 Task: Create new customer invoice with Date Opened: 07-May-23, Select Customer: The Small Patronize, Terms: Net 30. Make invoice entry for item-1 with Date: 07-May-23, Description: Olaplex Bond Smoother Reparative Styling Creme Number 6 (3.3 oz)
, Income Account: Income:Sales, Quantity: 1, Unit Price: 6.29, Sales Tax: Y, Sales Tax Included: Y, Tax Table: Sales Tax. Post Invoice with Post Date: 07-May-23, Post to Accounts: Assets:Accounts Receivable. Pay / Process Payment with Transaction Date: 05-Jun-23, Amount: 6.29, Transfer Account: Checking Account. Go to 'Print Invoice'.
Action: Mouse moved to (267, 149)
Screenshot: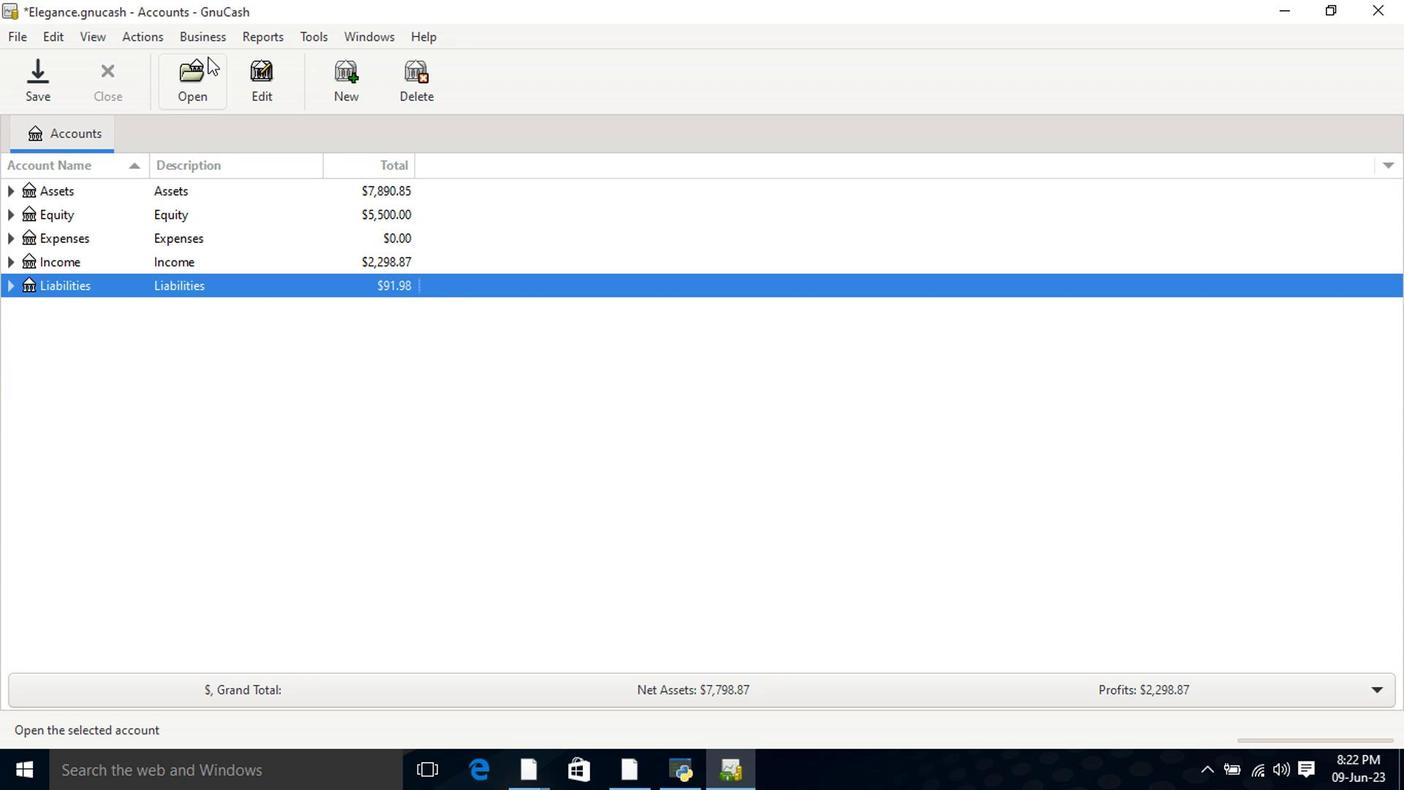 
Action: Mouse pressed left at (267, 149)
Screenshot: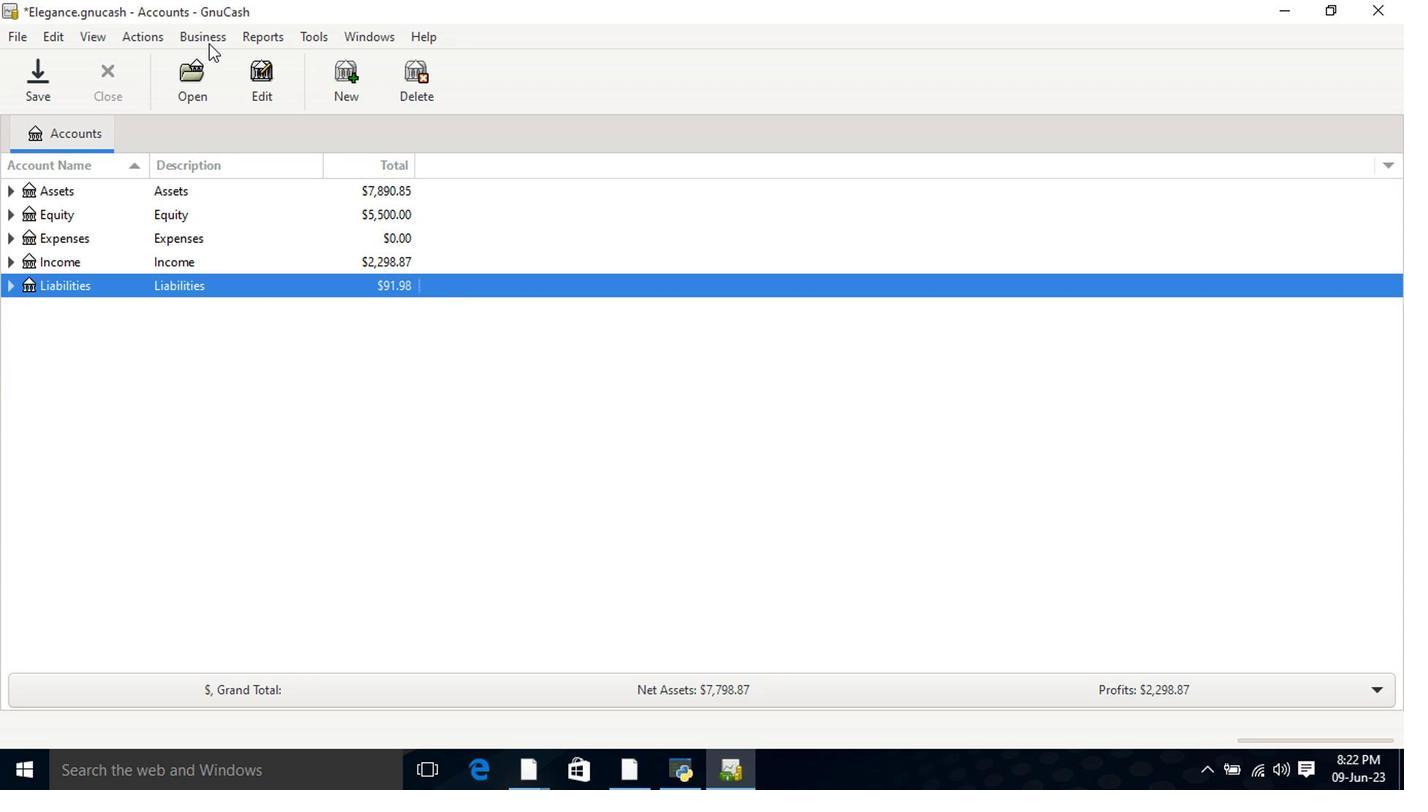 
Action: Mouse moved to (272, 158)
Screenshot: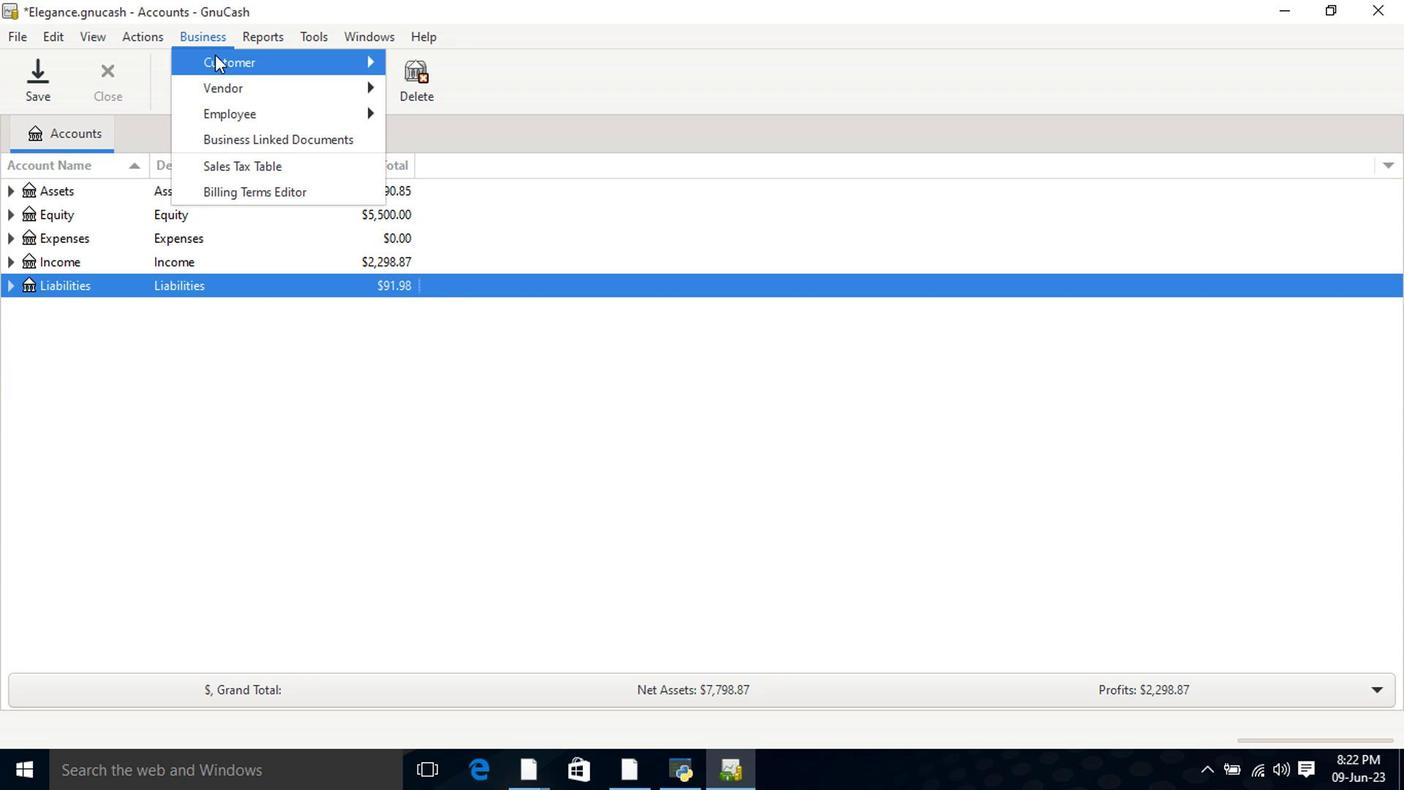 
Action: Mouse pressed left at (272, 158)
Screenshot: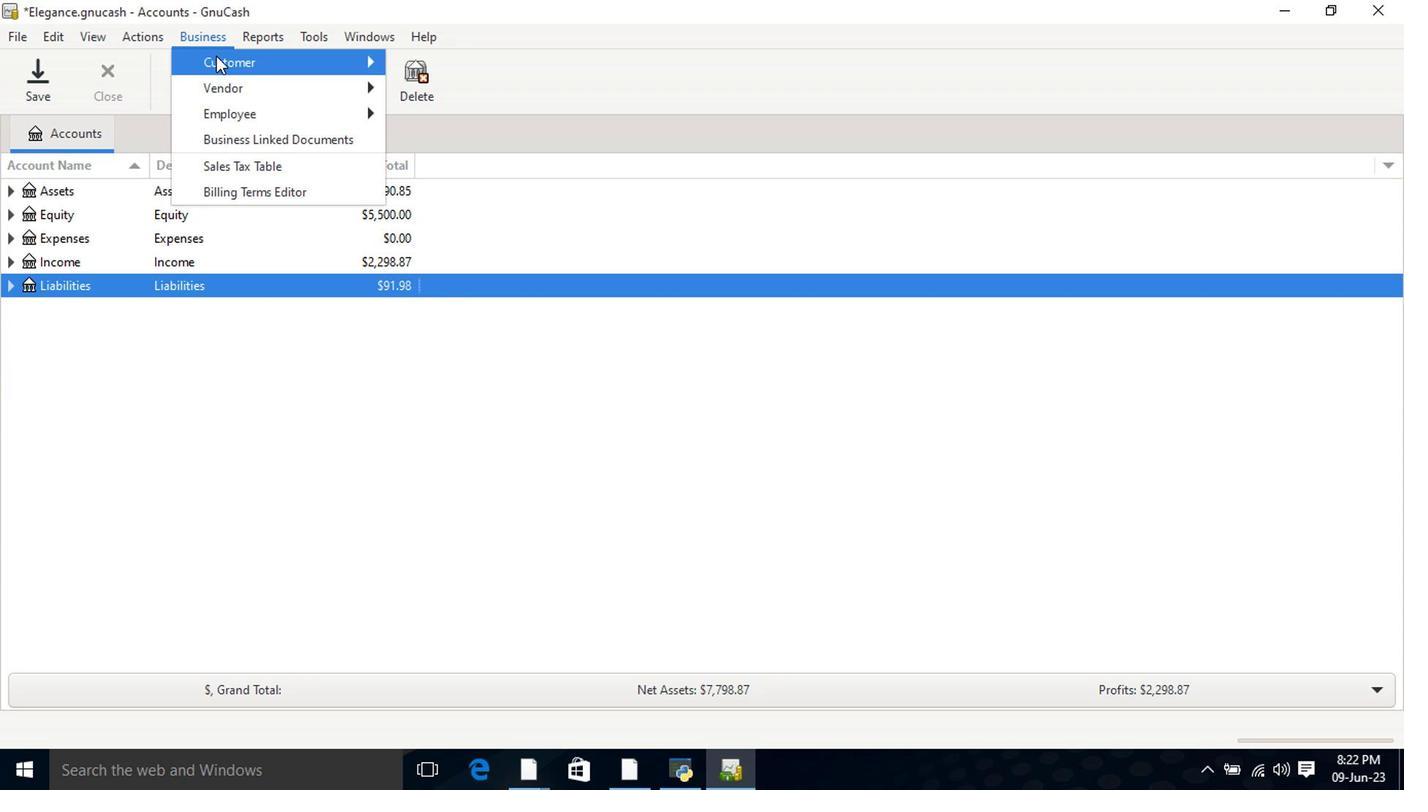
Action: Mouse moved to (418, 215)
Screenshot: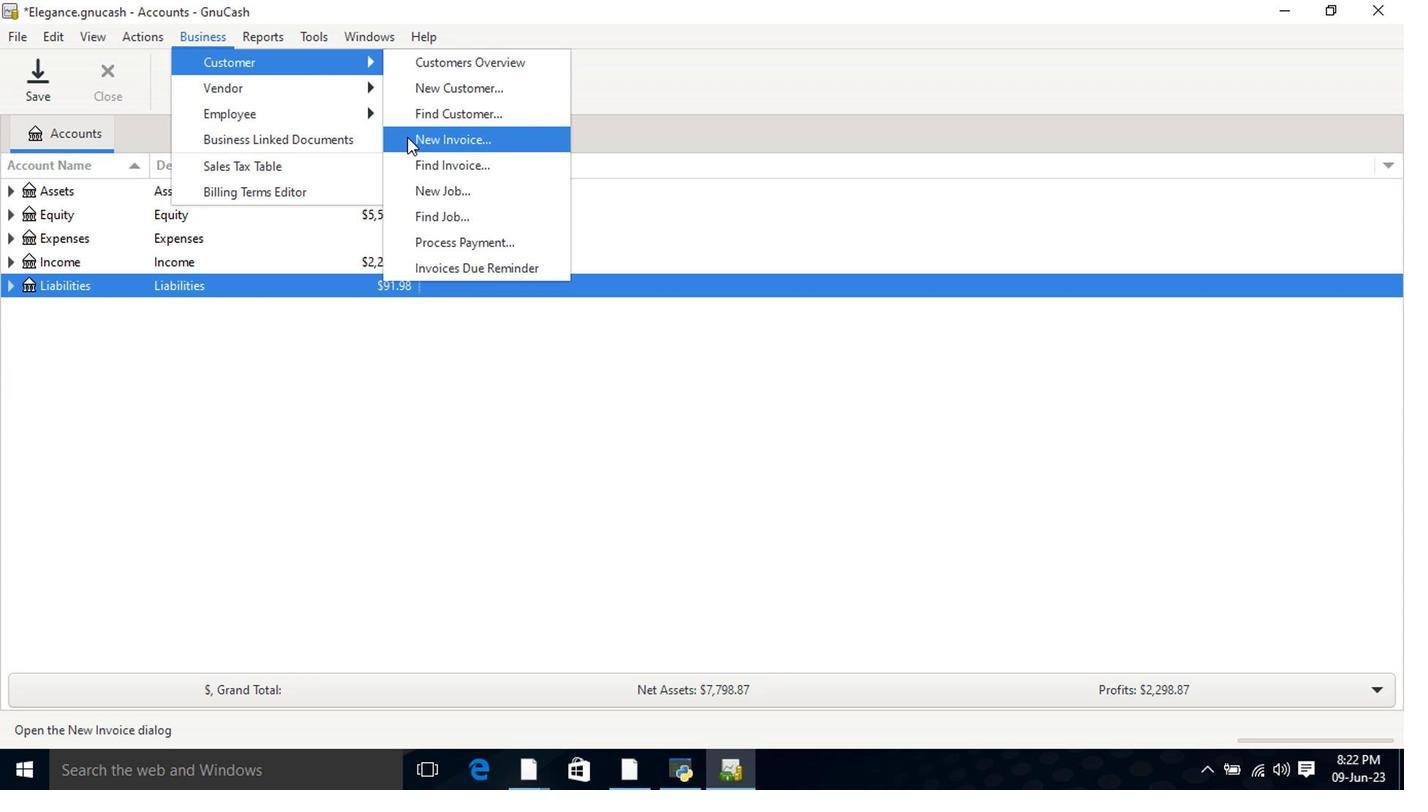 
Action: Mouse pressed left at (418, 215)
Screenshot: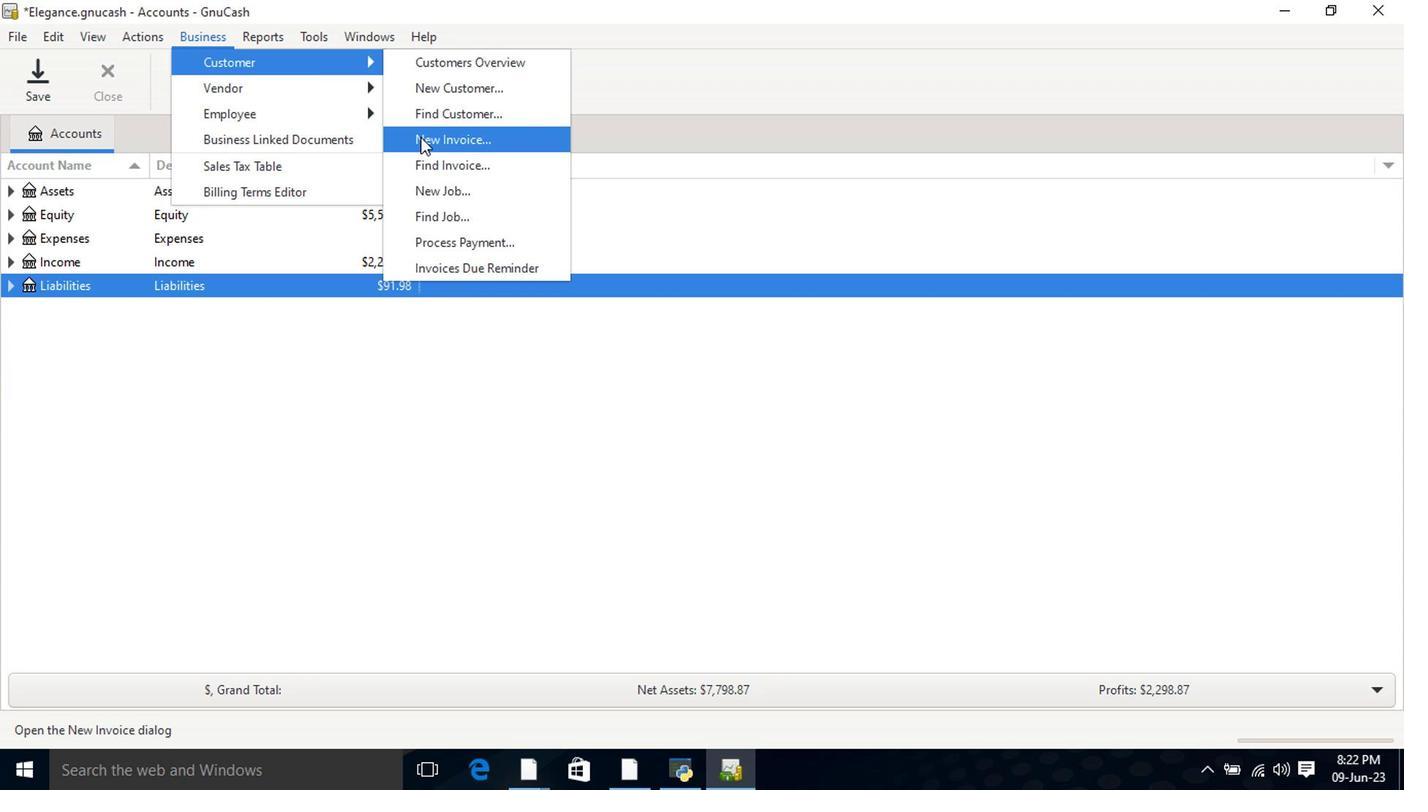 
Action: Mouse moved to (717, 345)
Screenshot: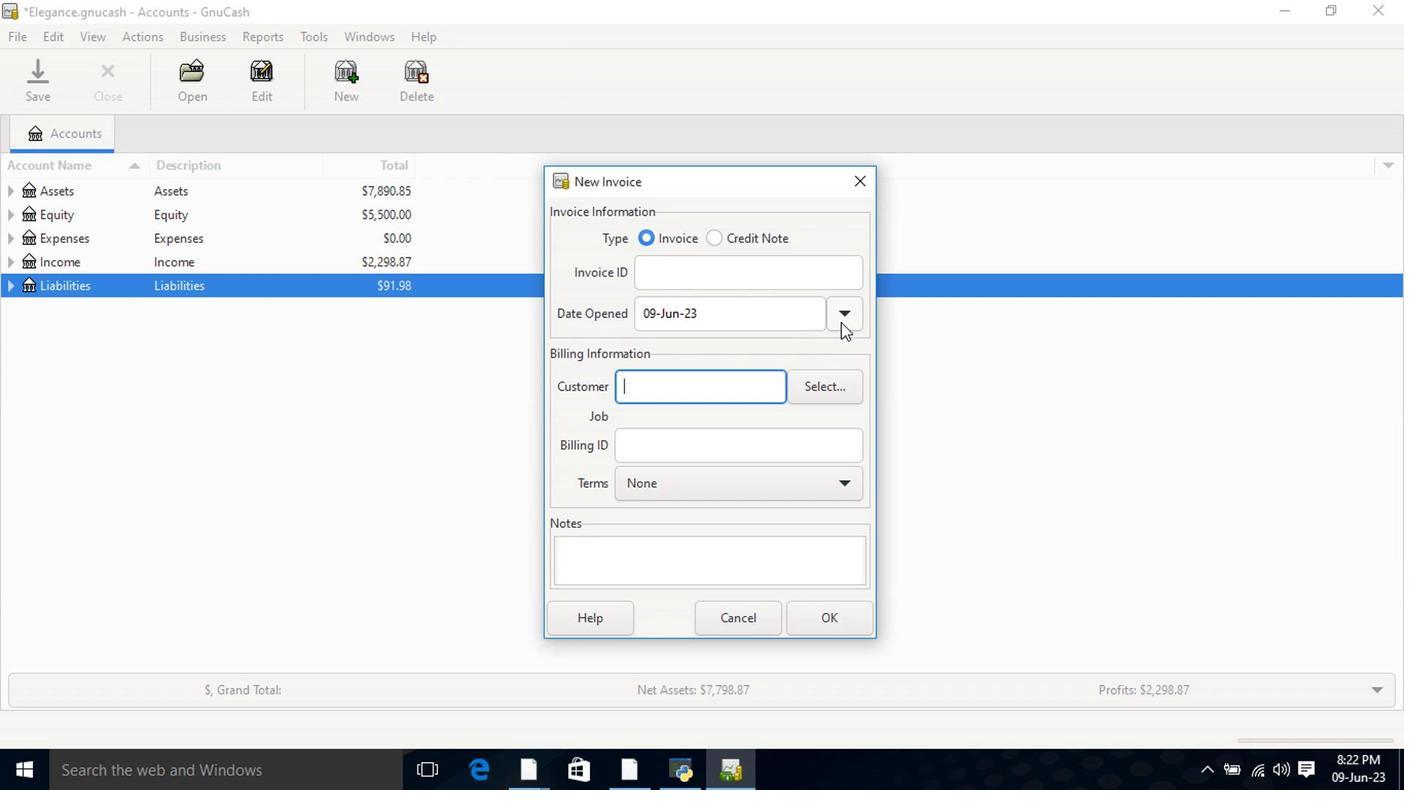 
Action: Mouse pressed left at (717, 345)
Screenshot: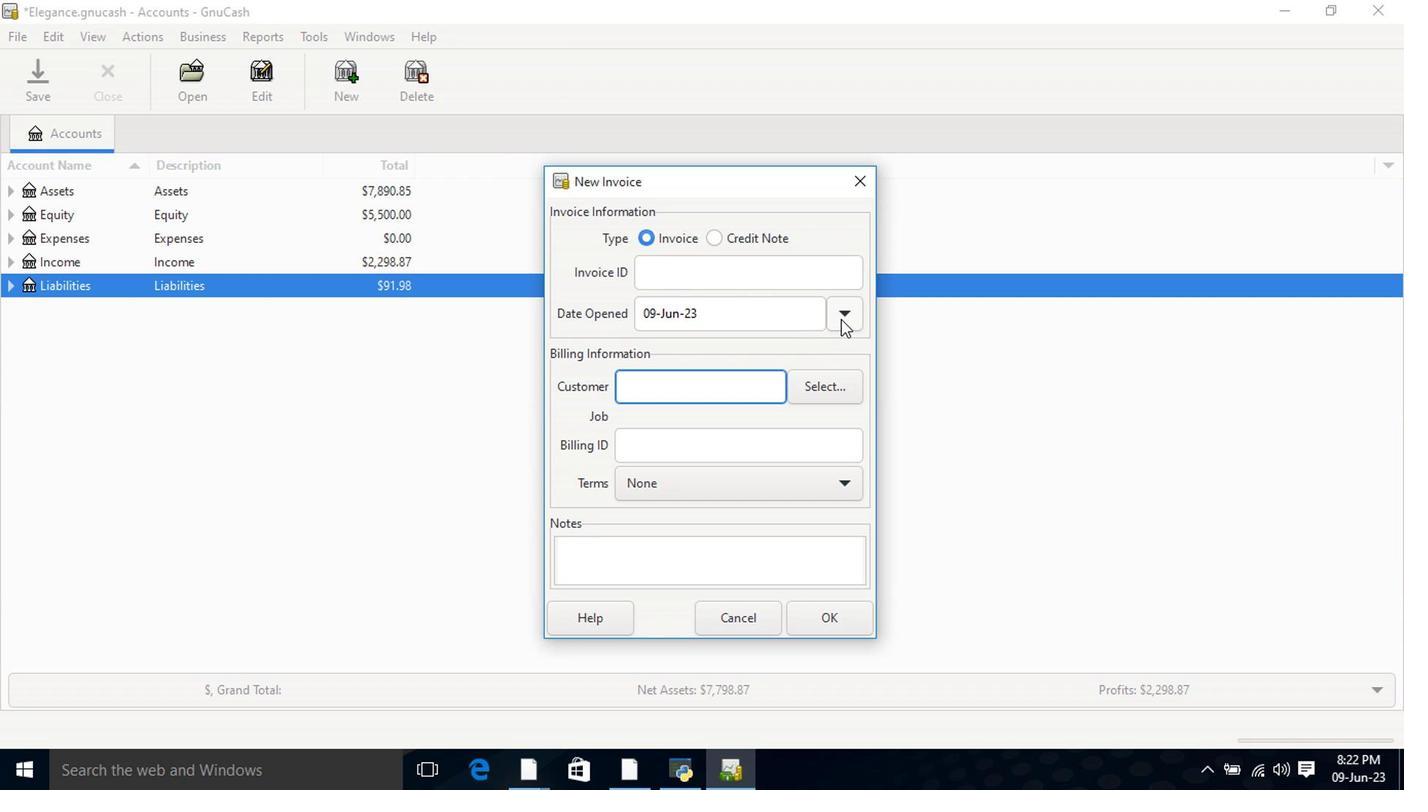 
Action: Mouse moved to (606, 362)
Screenshot: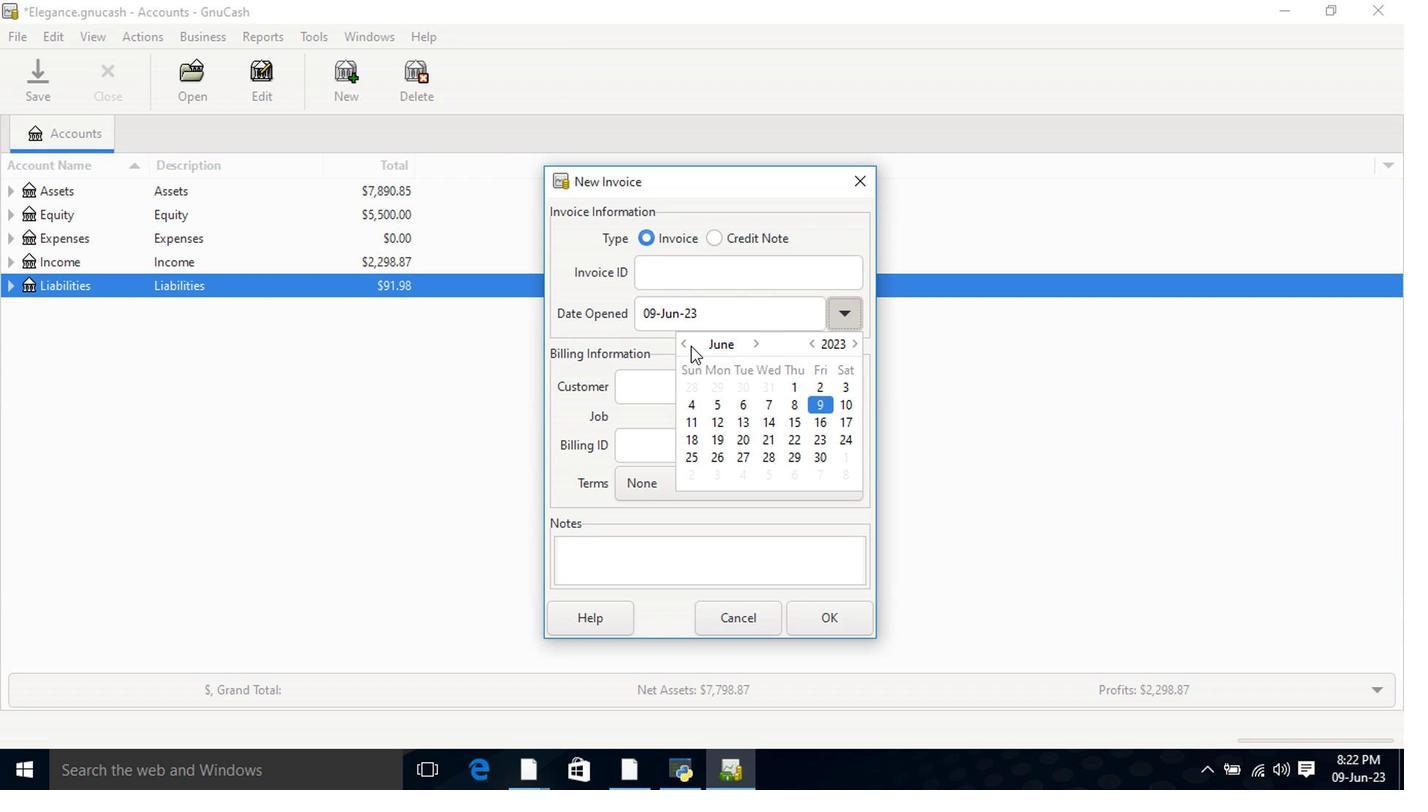 
Action: Mouse pressed left at (606, 362)
Screenshot: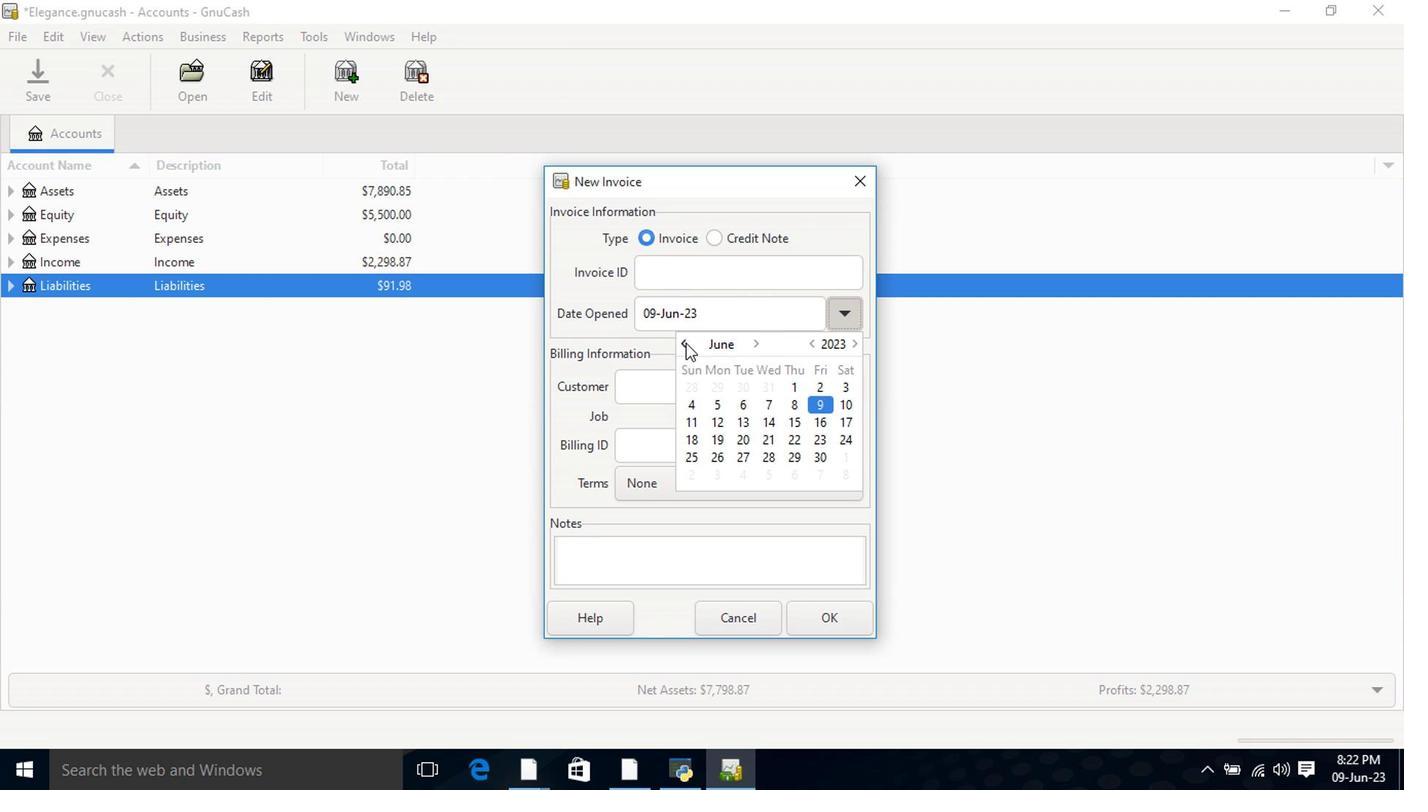 
Action: Mouse moved to (611, 406)
Screenshot: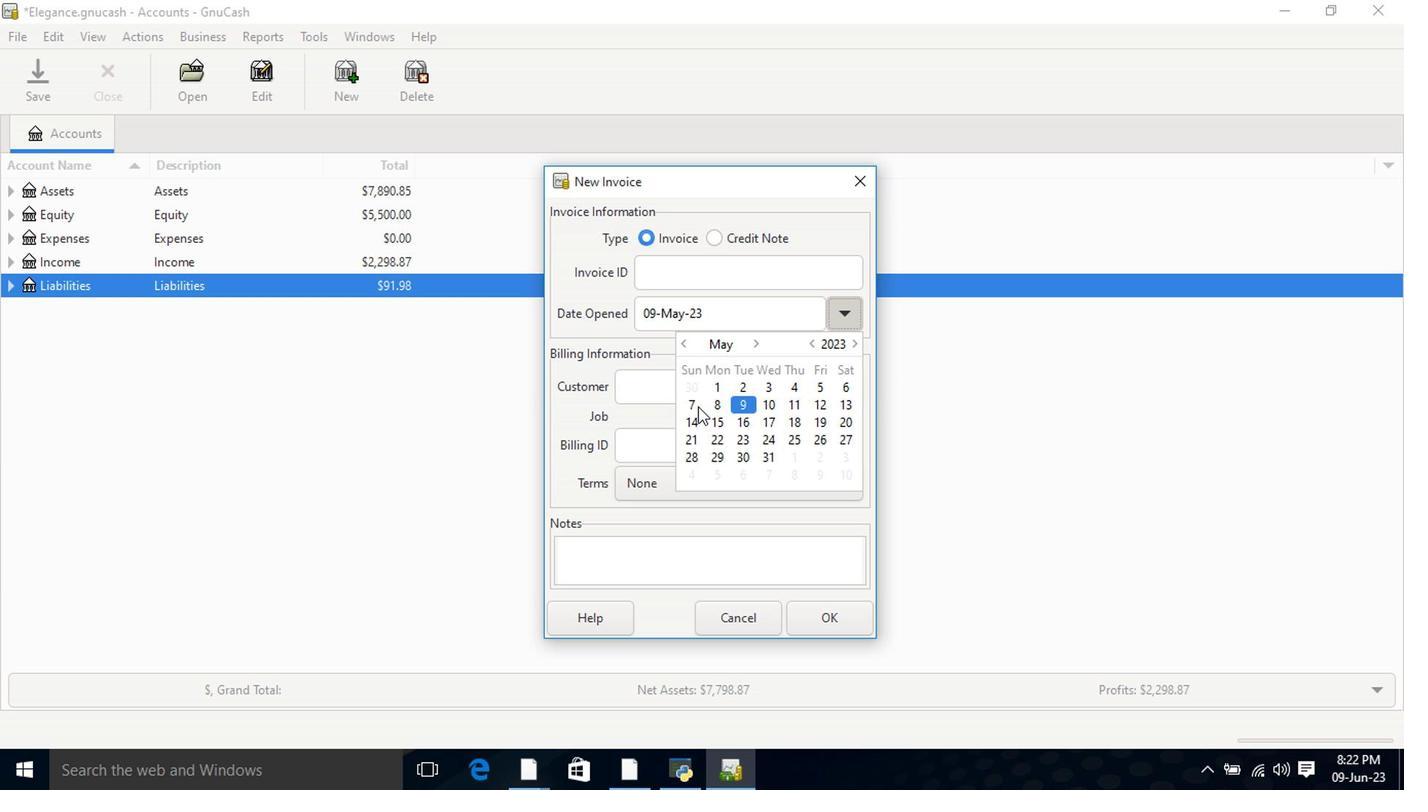 
Action: Mouse pressed left at (611, 406)
Screenshot: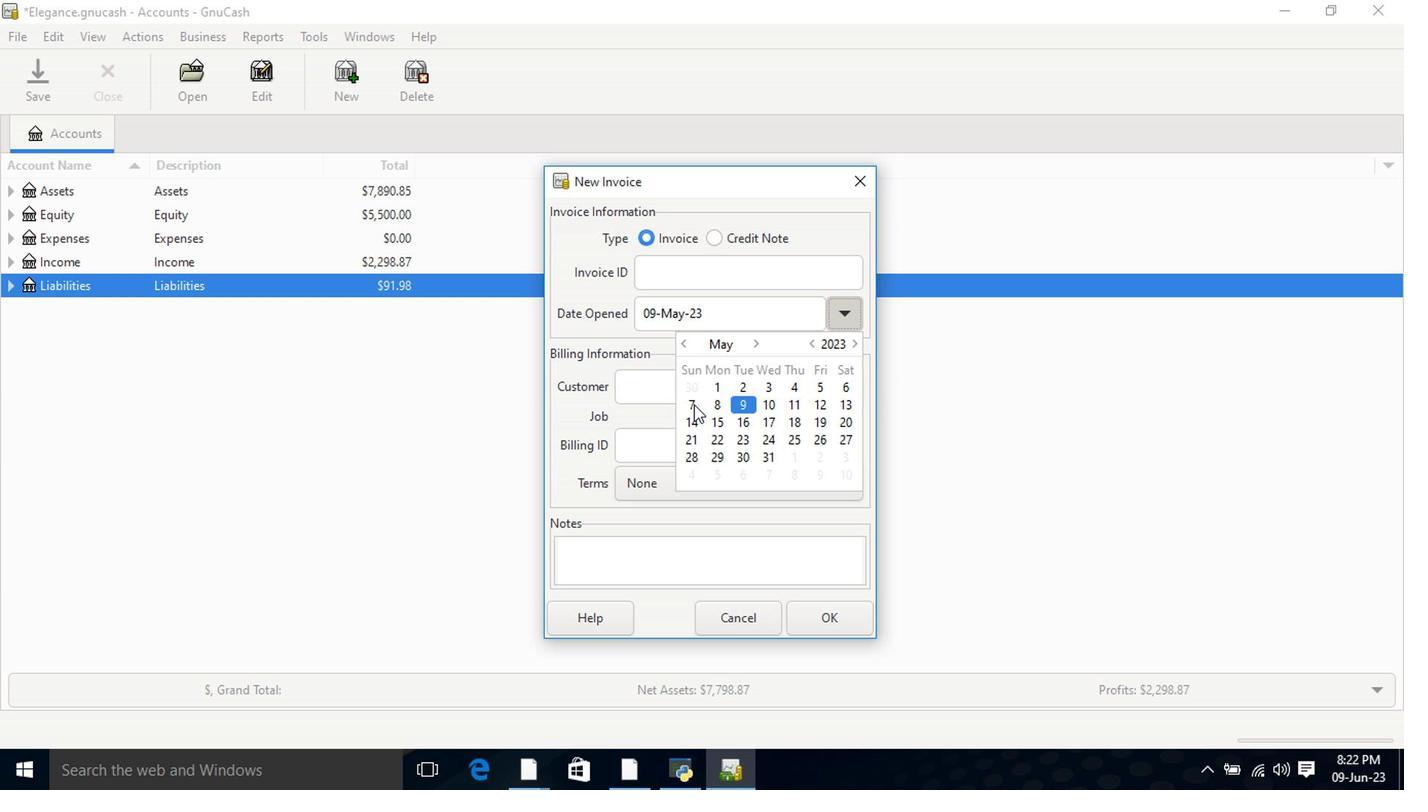 
Action: Mouse pressed left at (611, 406)
Screenshot: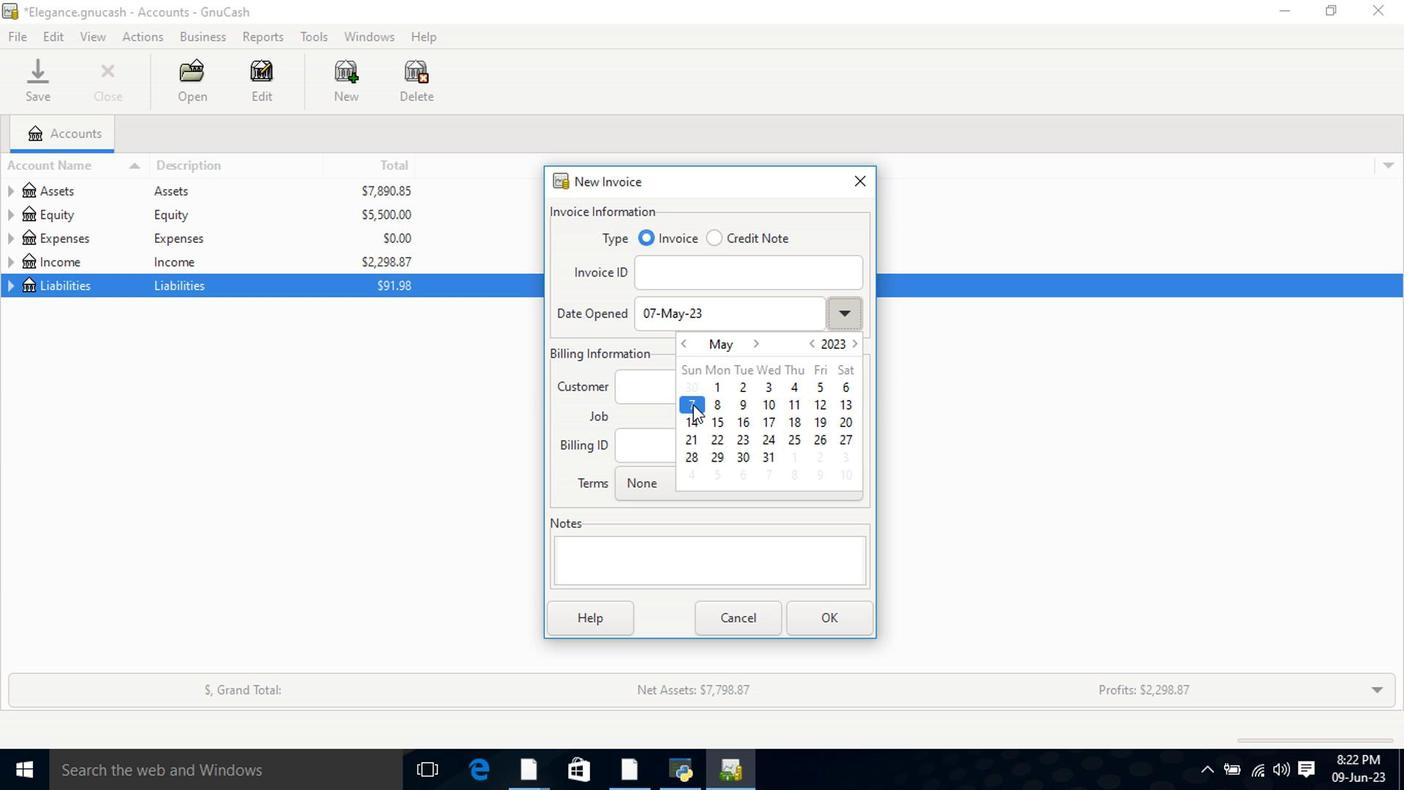 
Action: Mouse moved to (628, 392)
Screenshot: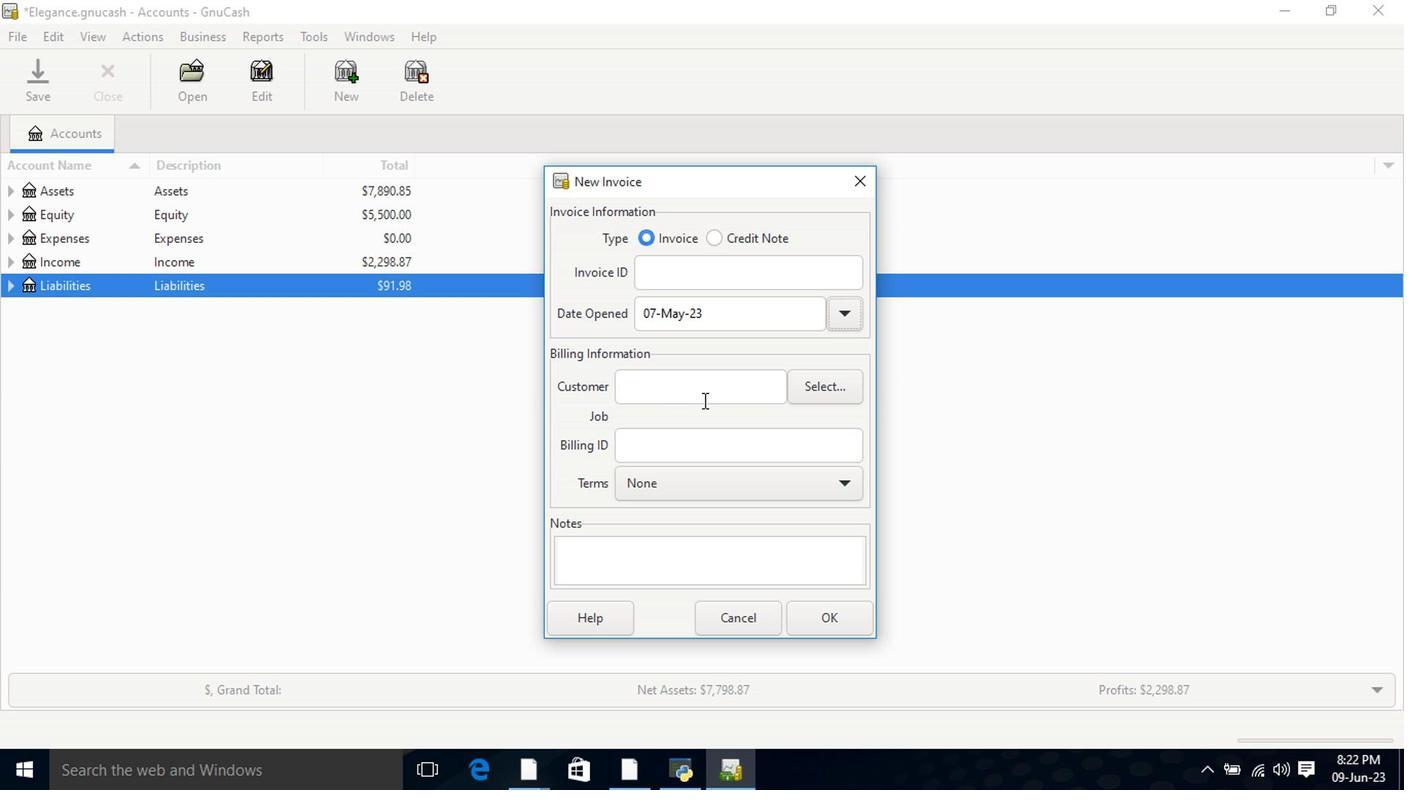 
Action: Mouse pressed left at (628, 392)
Screenshot: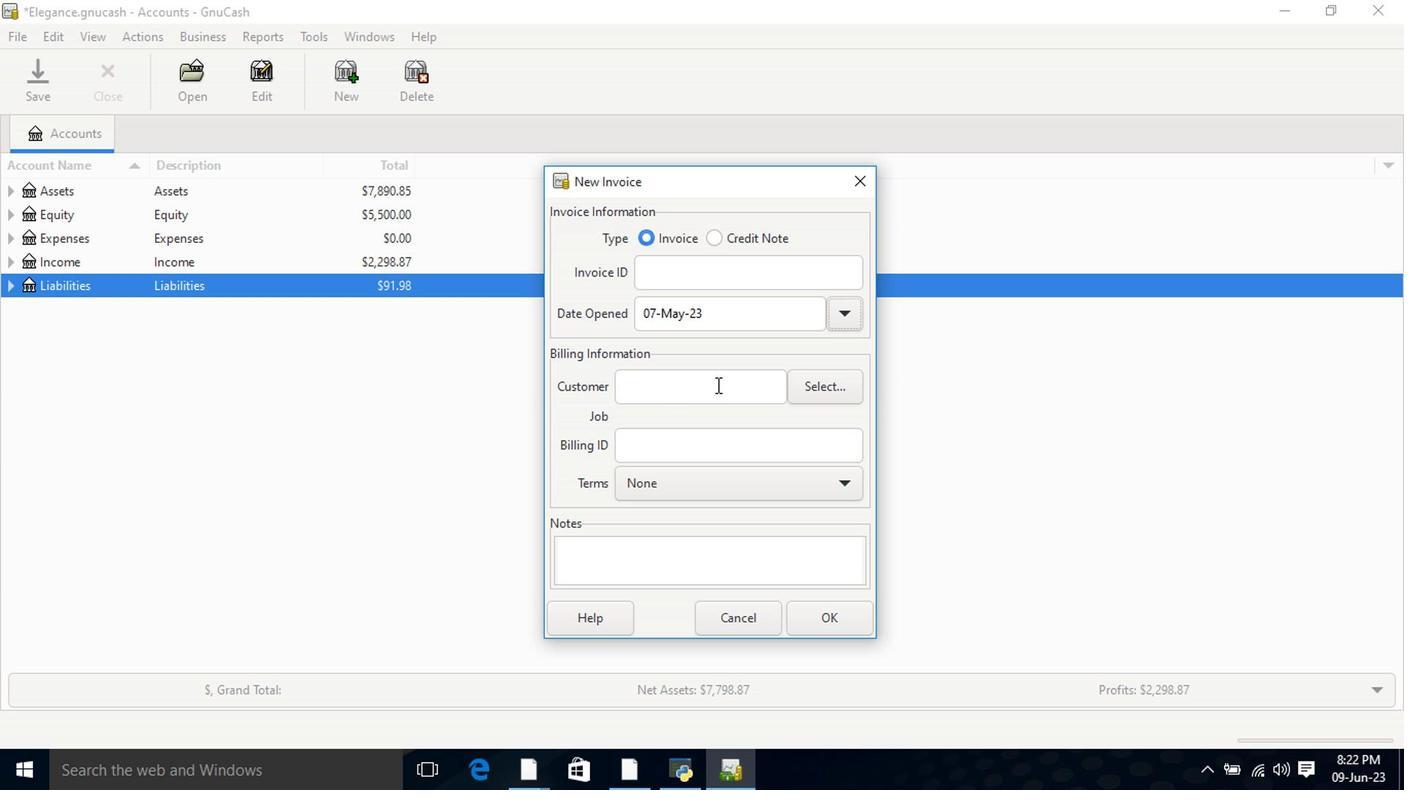 
Action: Key pressed <Key.shift>The<Key.space>sm
Screenshot: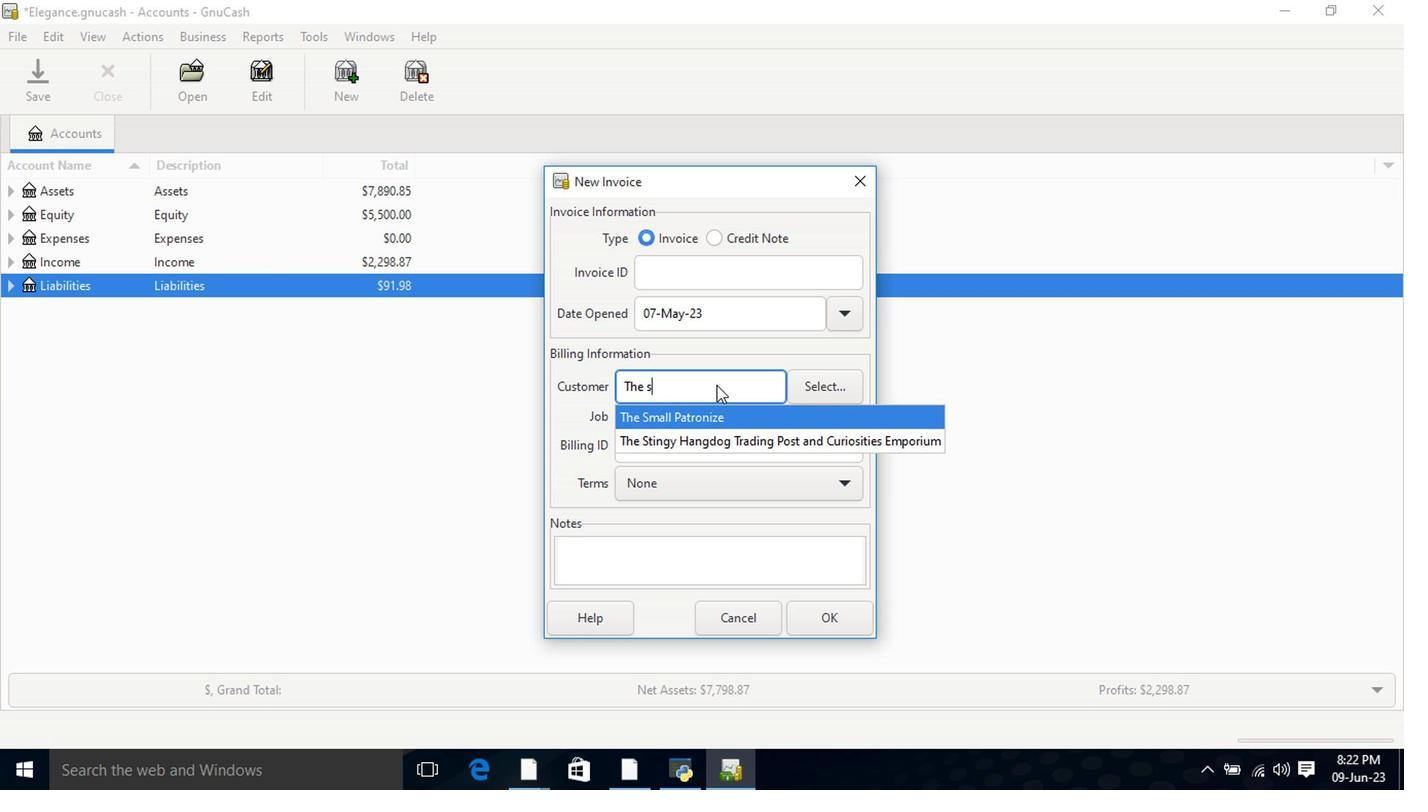 
Action: Mouse moved to (618, 411)
Screenshot: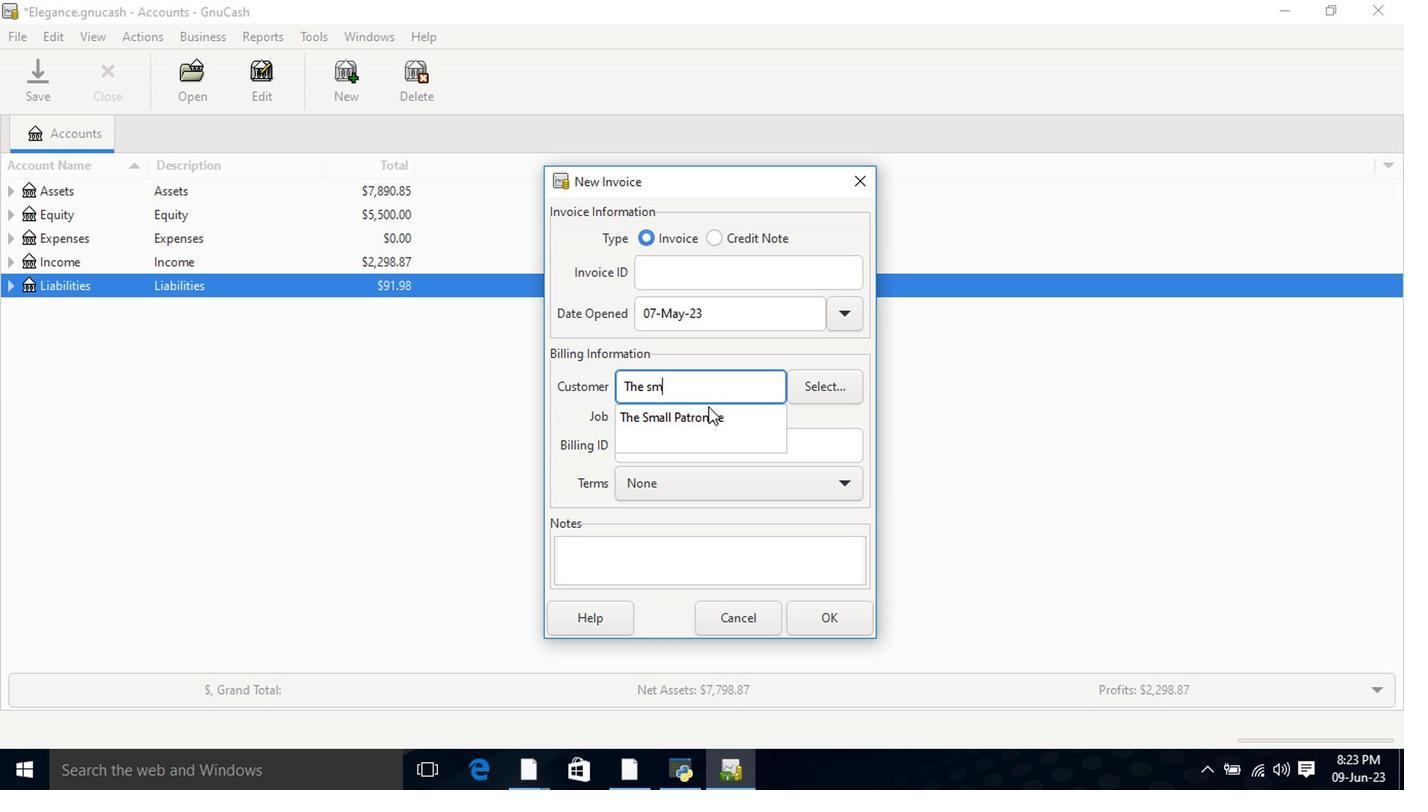 
Action: Mouse pressed left at (618, 411)
Screenshot: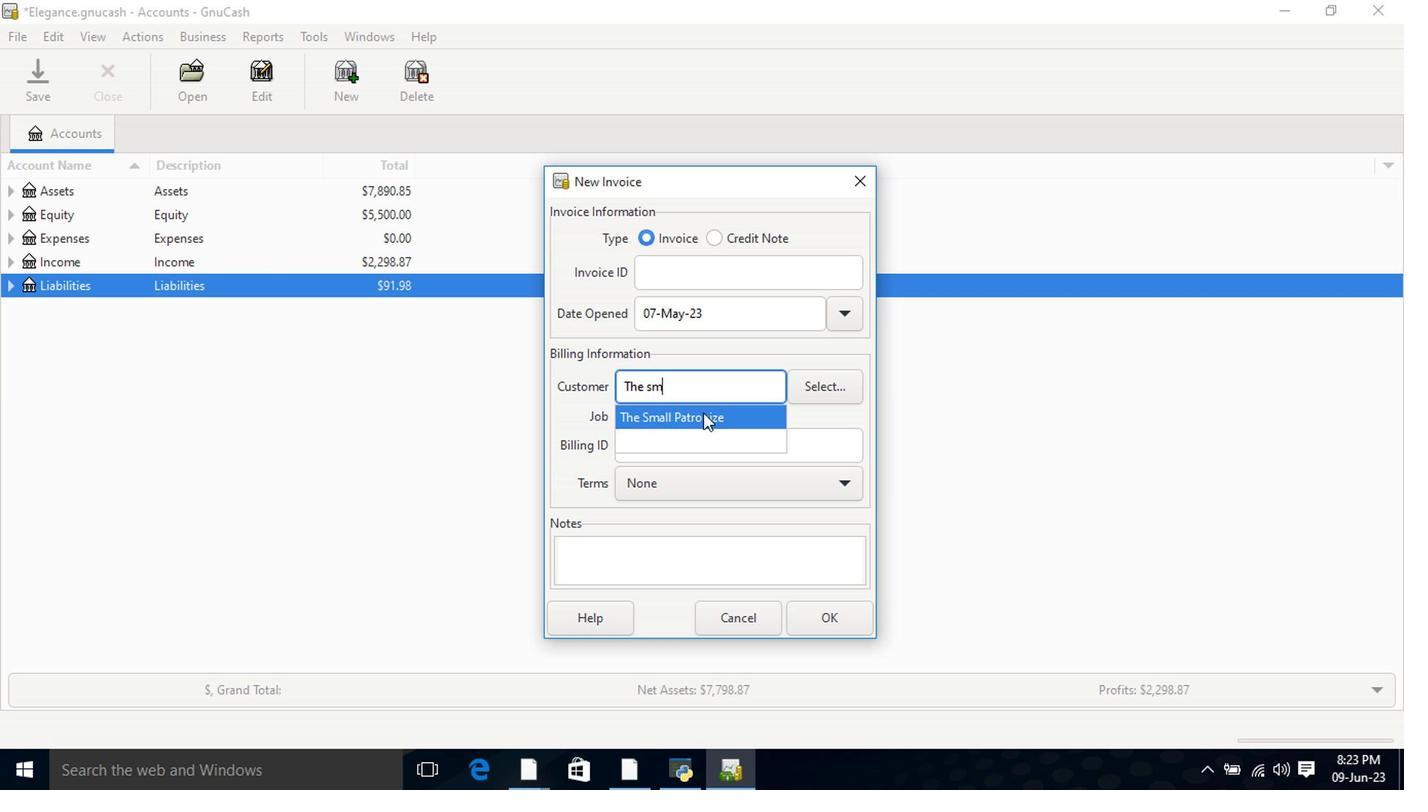 
Action: Mouse moved to (654, 471)
Screenshot: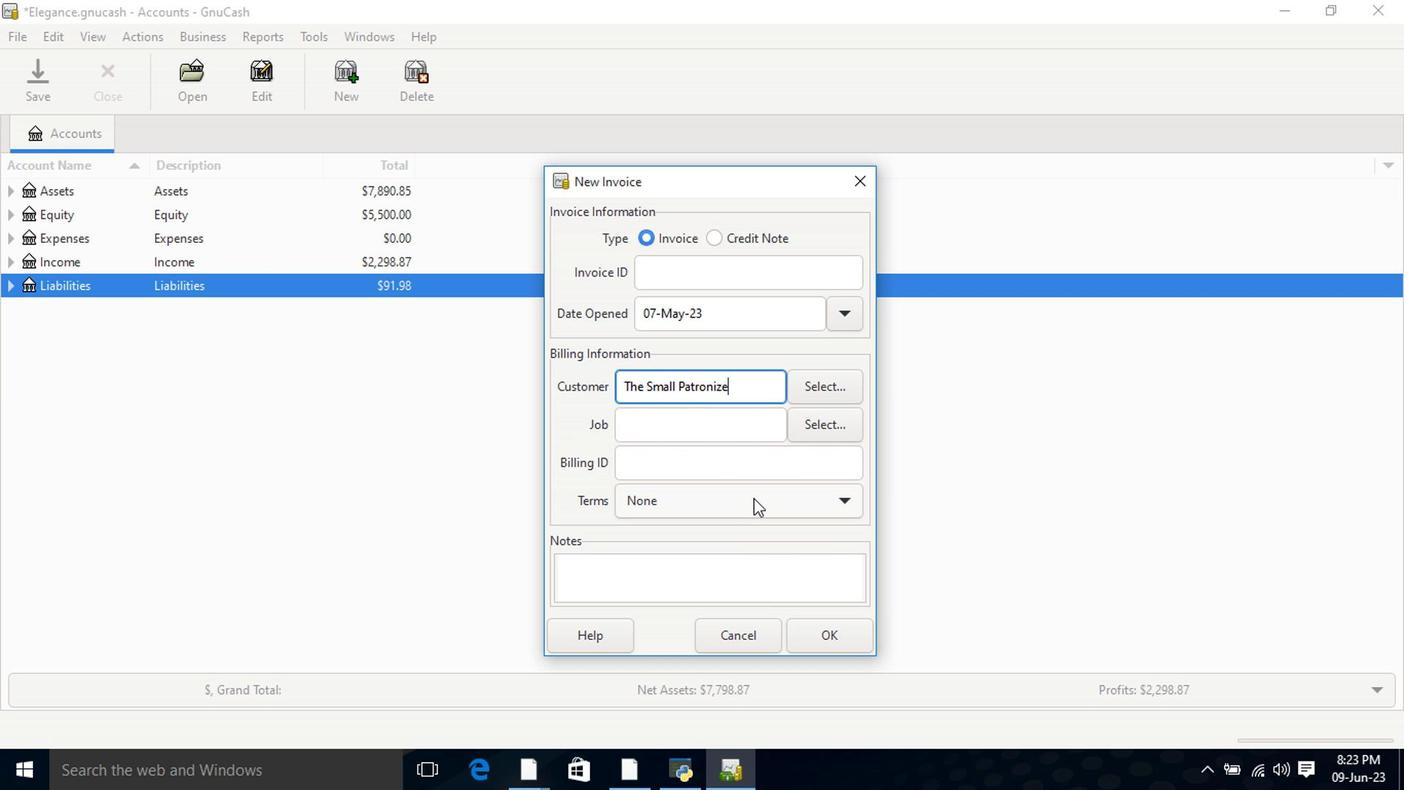 
Action: Mouse pressed left at (654, 471)
Screenshot: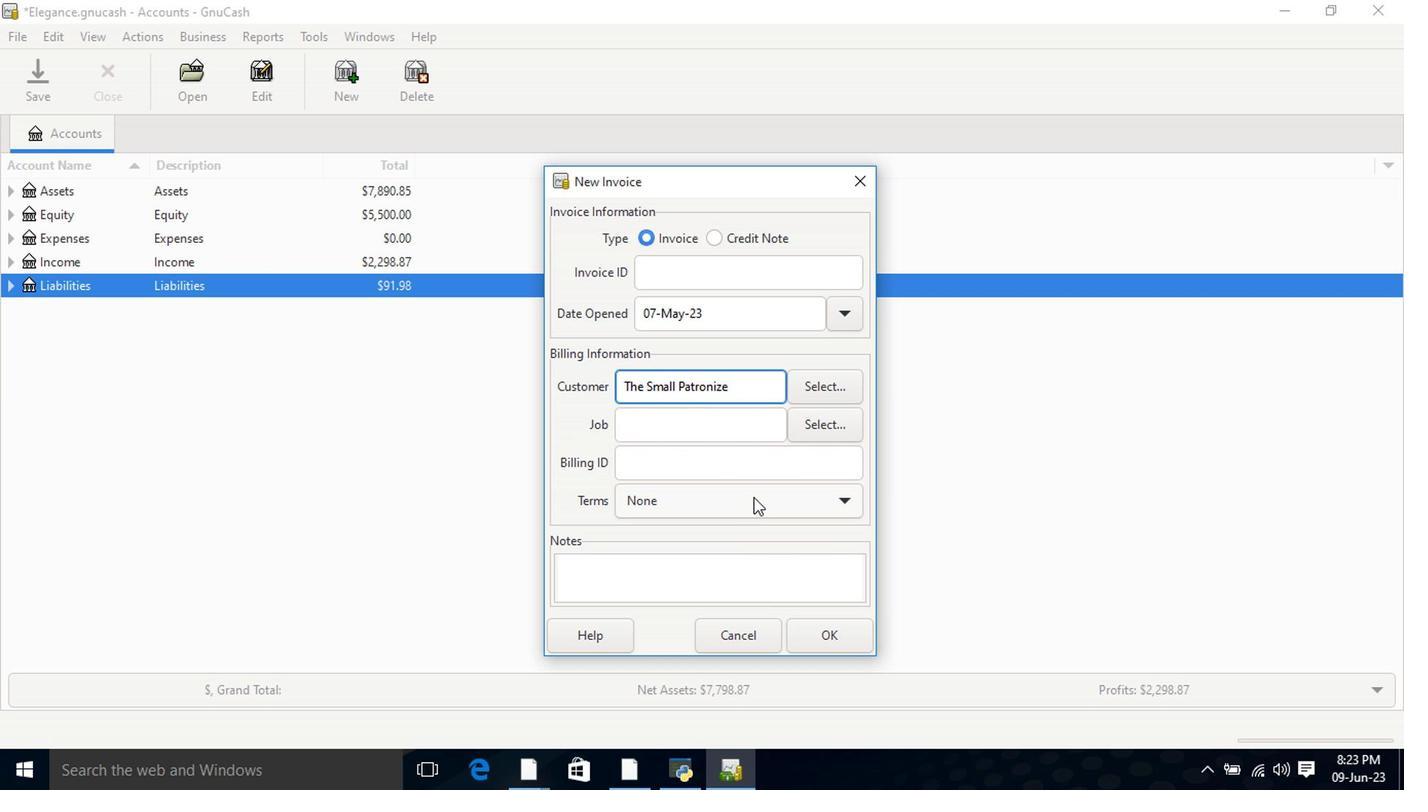 
Action: Mouse moved to (627, 515)
Screenshot: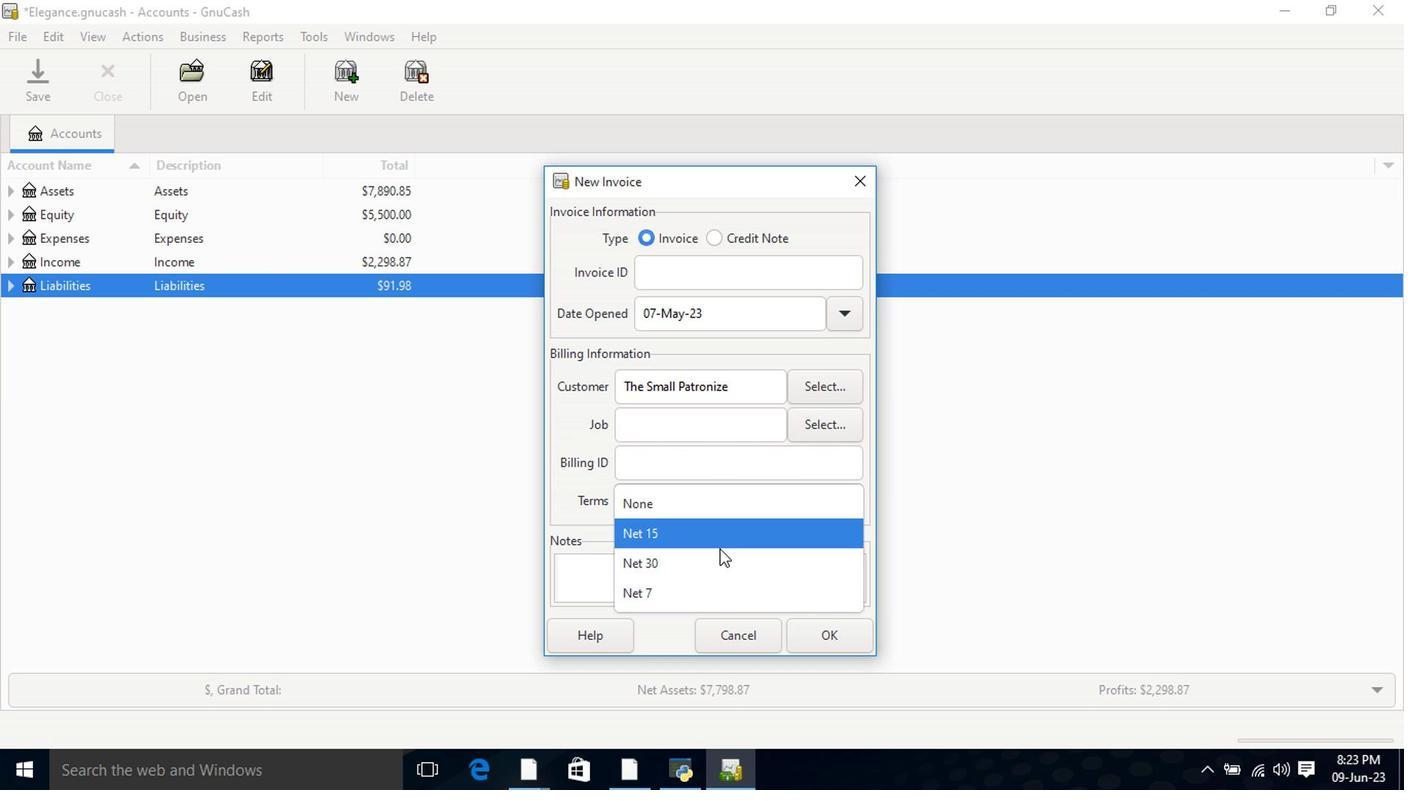 
Action: Mouse pressed left at (627, 515)
Screenshot: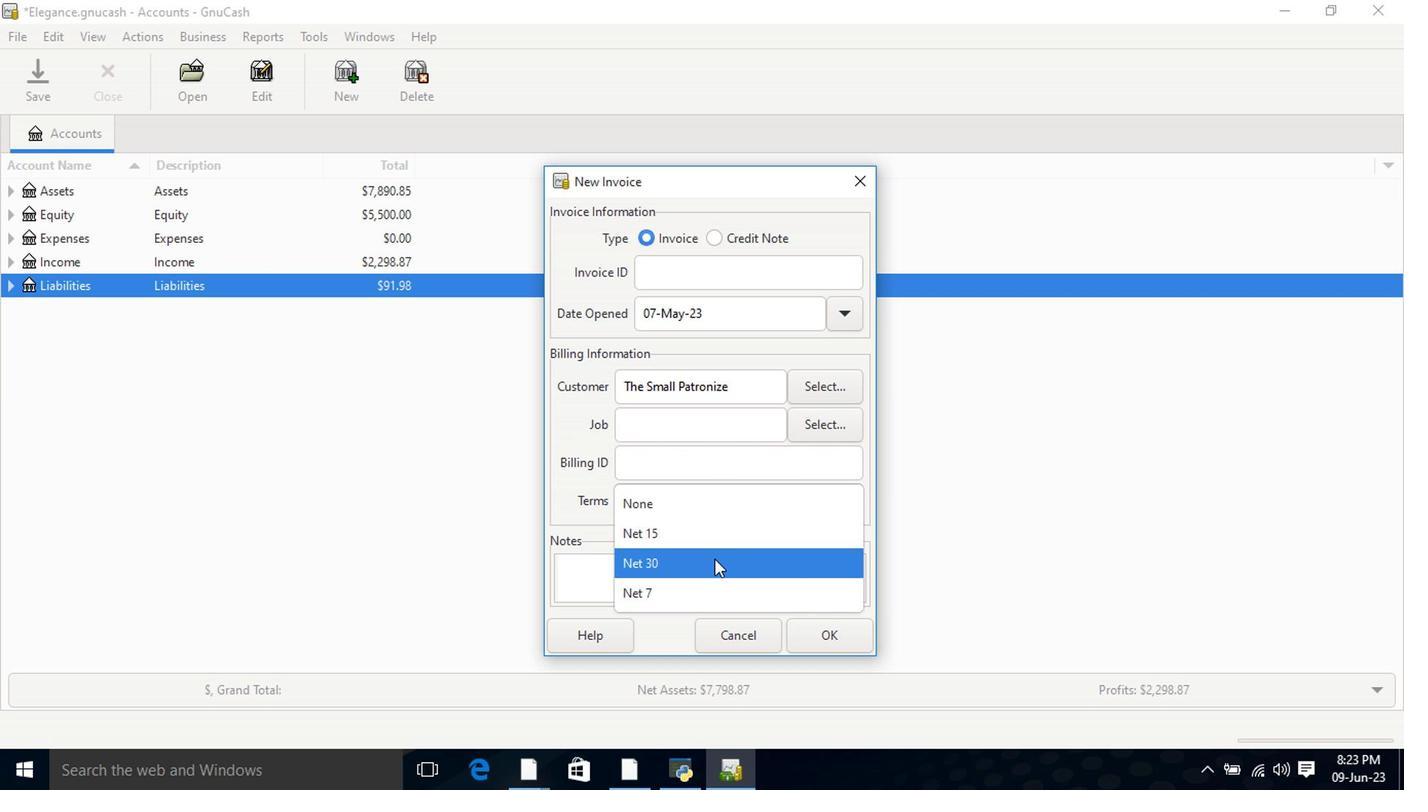 
Action: Mouse moved to (718, 572)
Screenshot: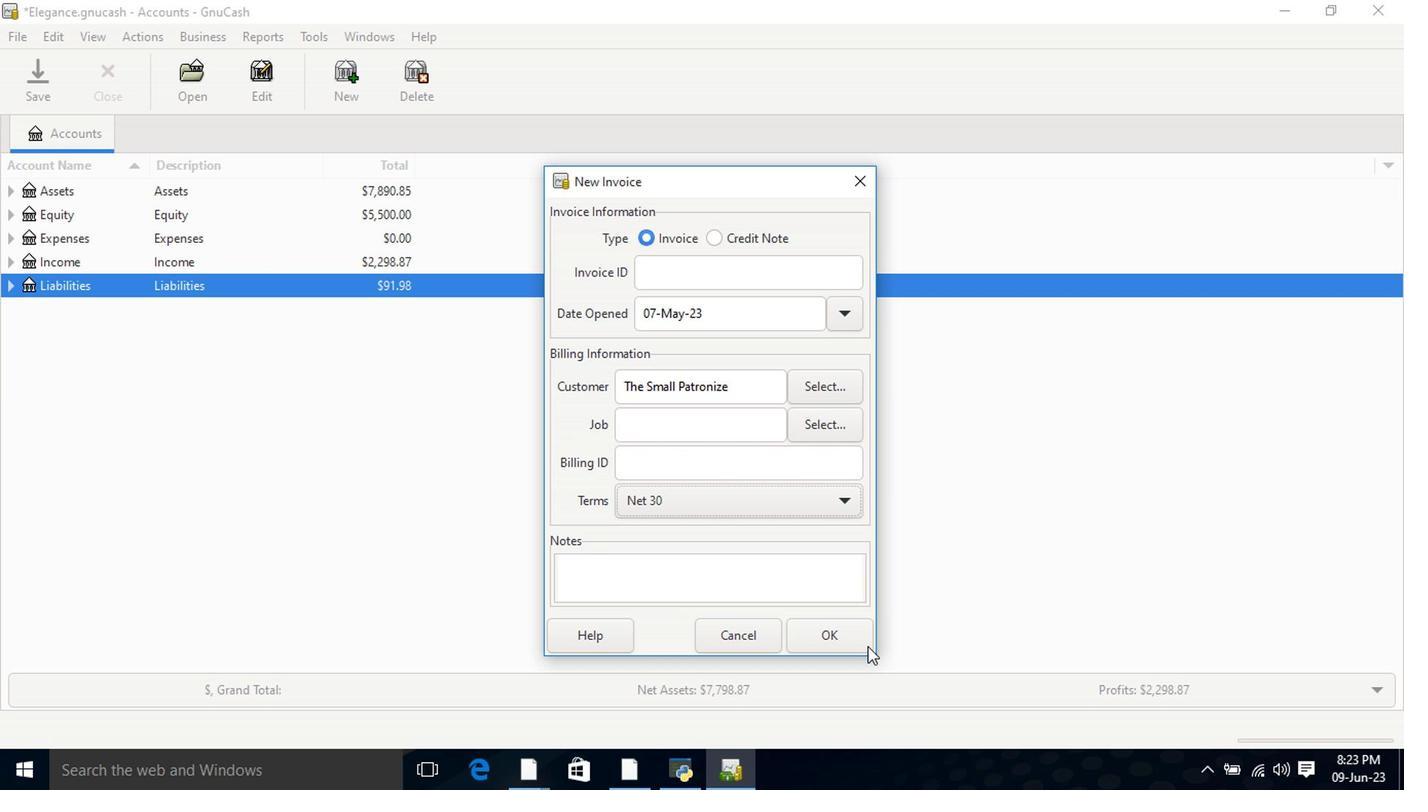 
Action: Mouse pressed left at (718, 572)
Screenshot: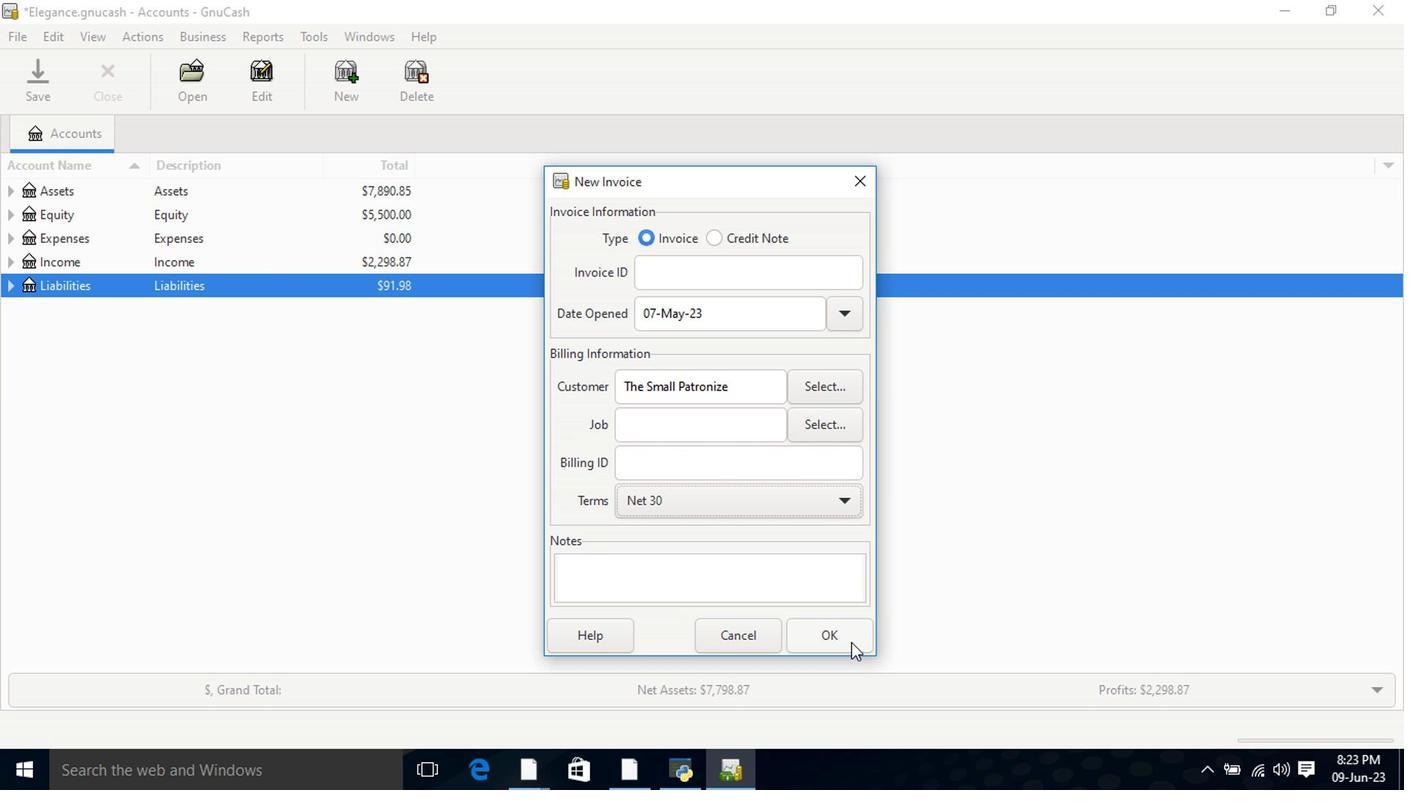
Action: Mouse moved to (185, 405)
Screenshot: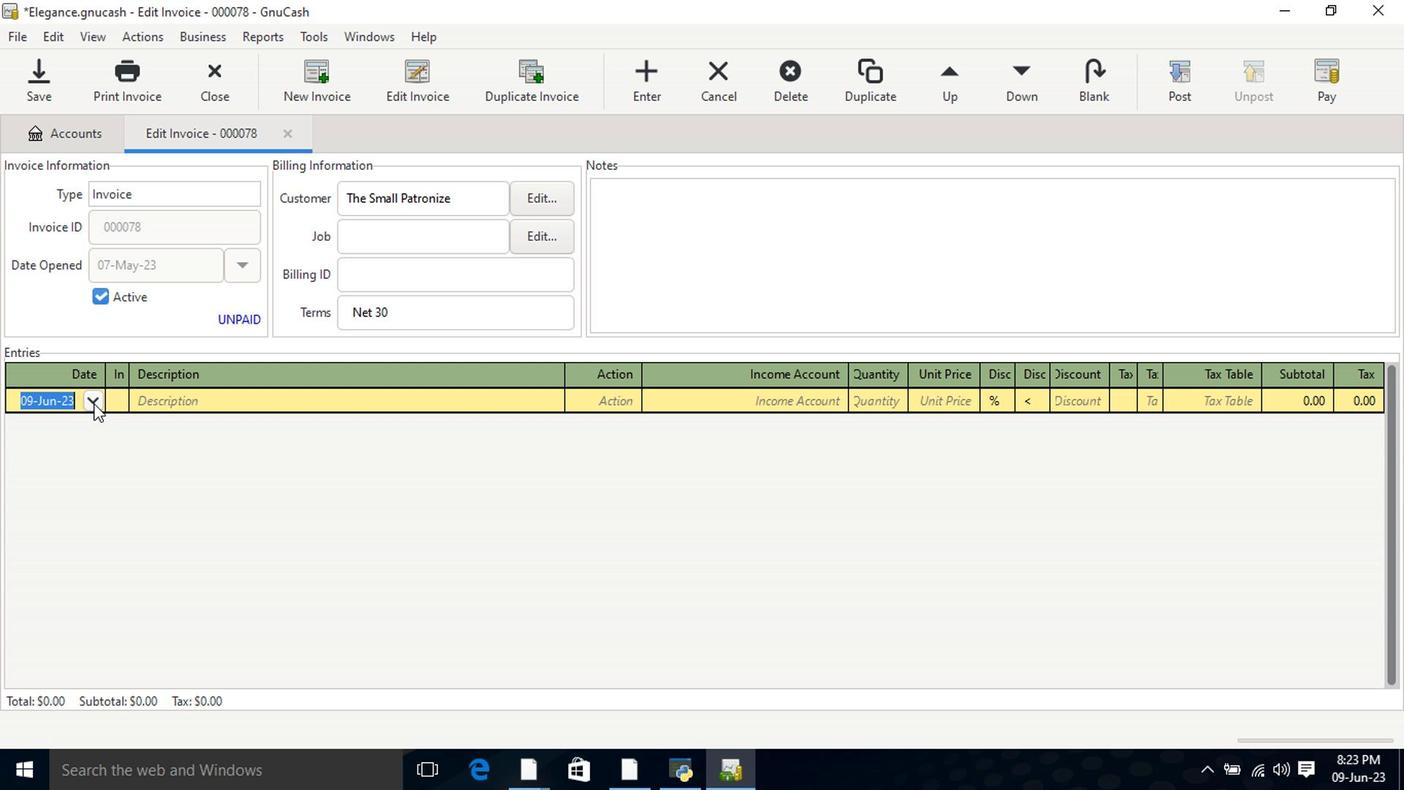 
Action: Mouse pressed left at (185, 405)
Screenshot: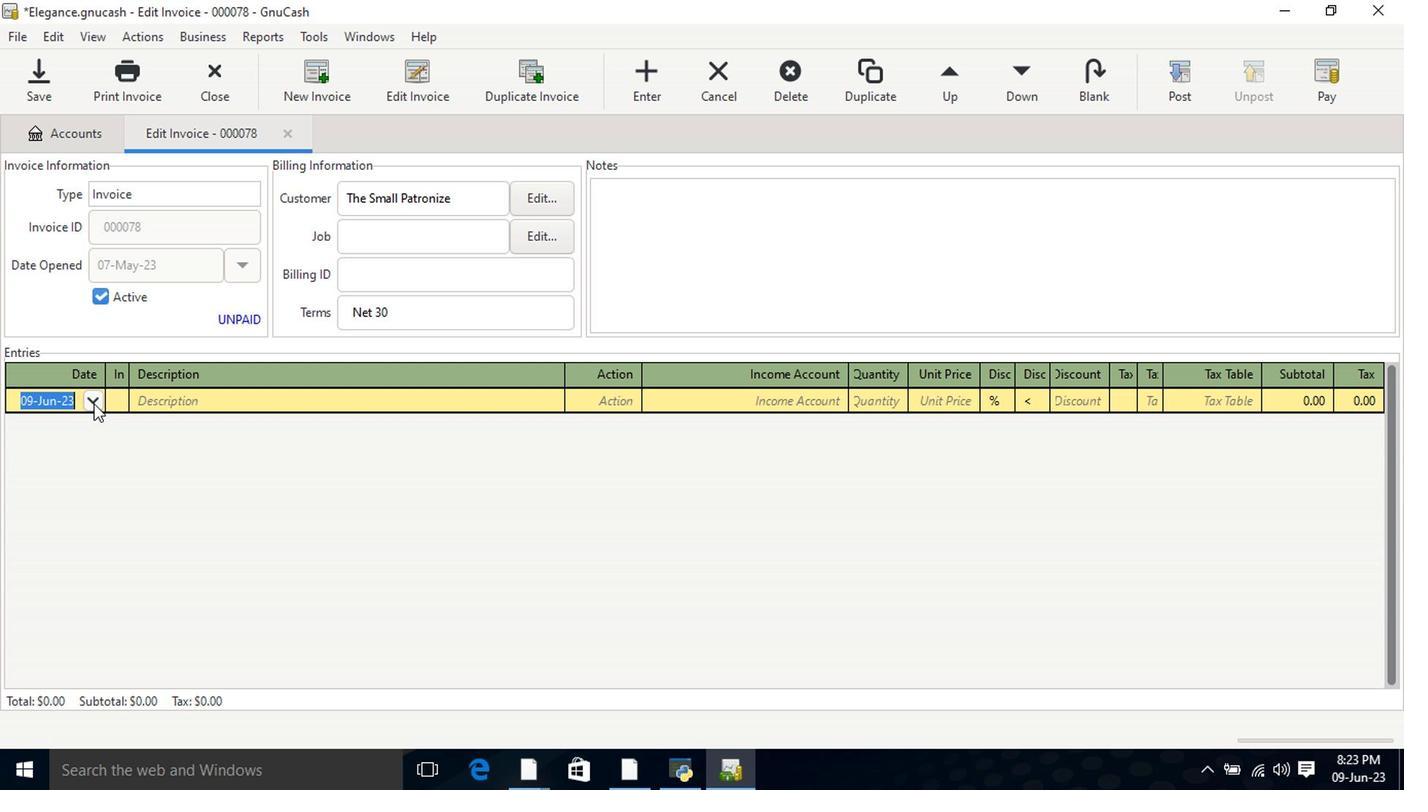 
Action: Mouse moved to (126, 423)
Screenshot: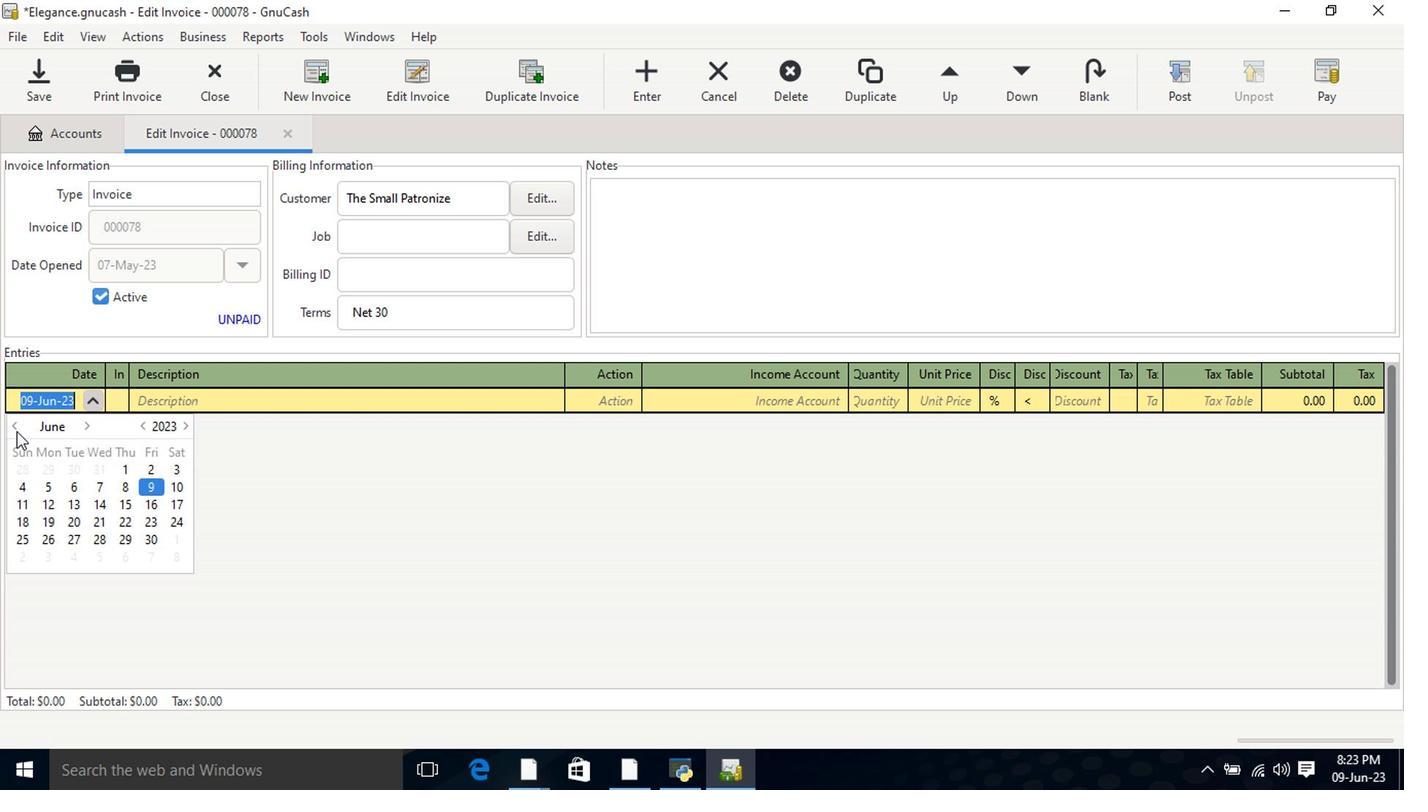 
Action: Mouse pressed left at (126, 423)
Screenshot: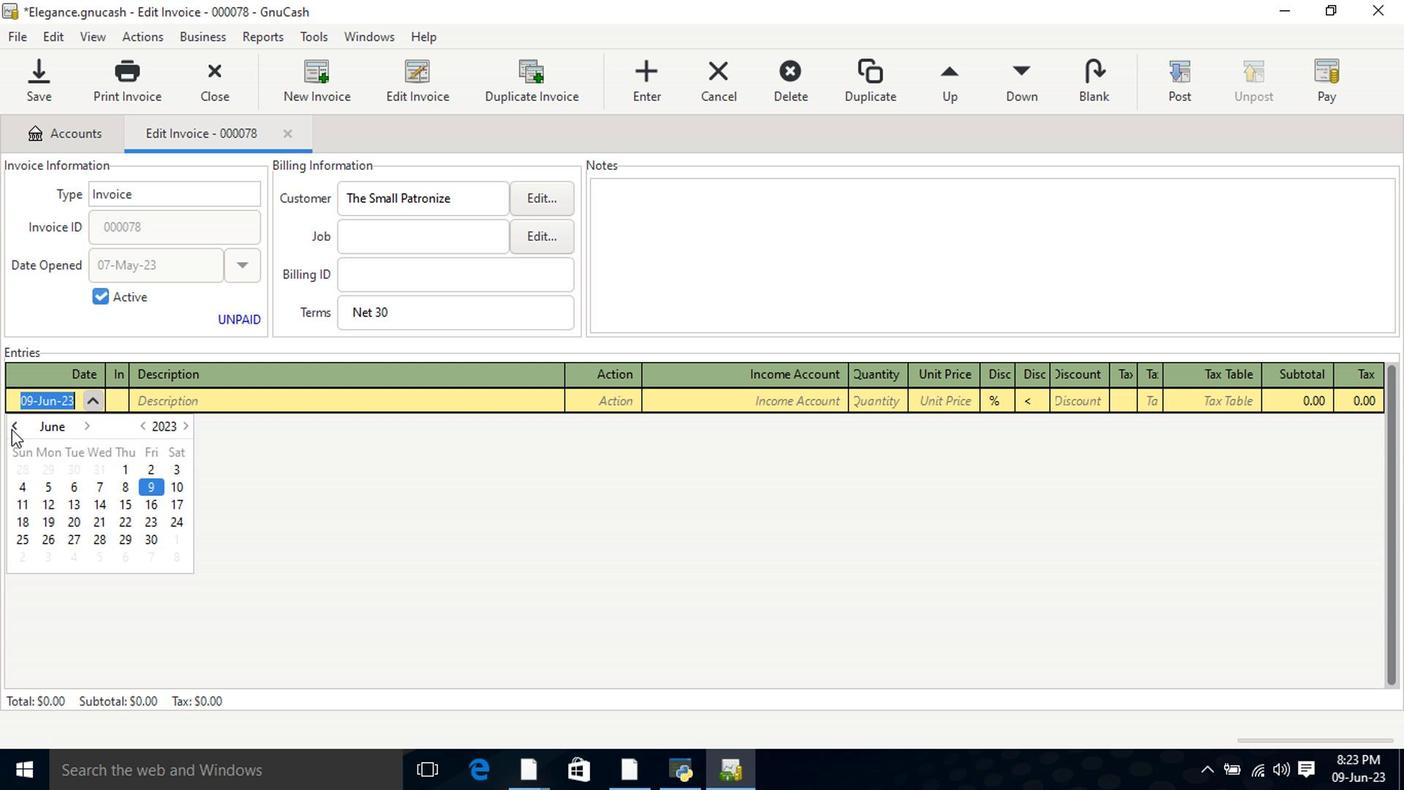 
Action: Mouse moved to (136, 468)
Screenshot: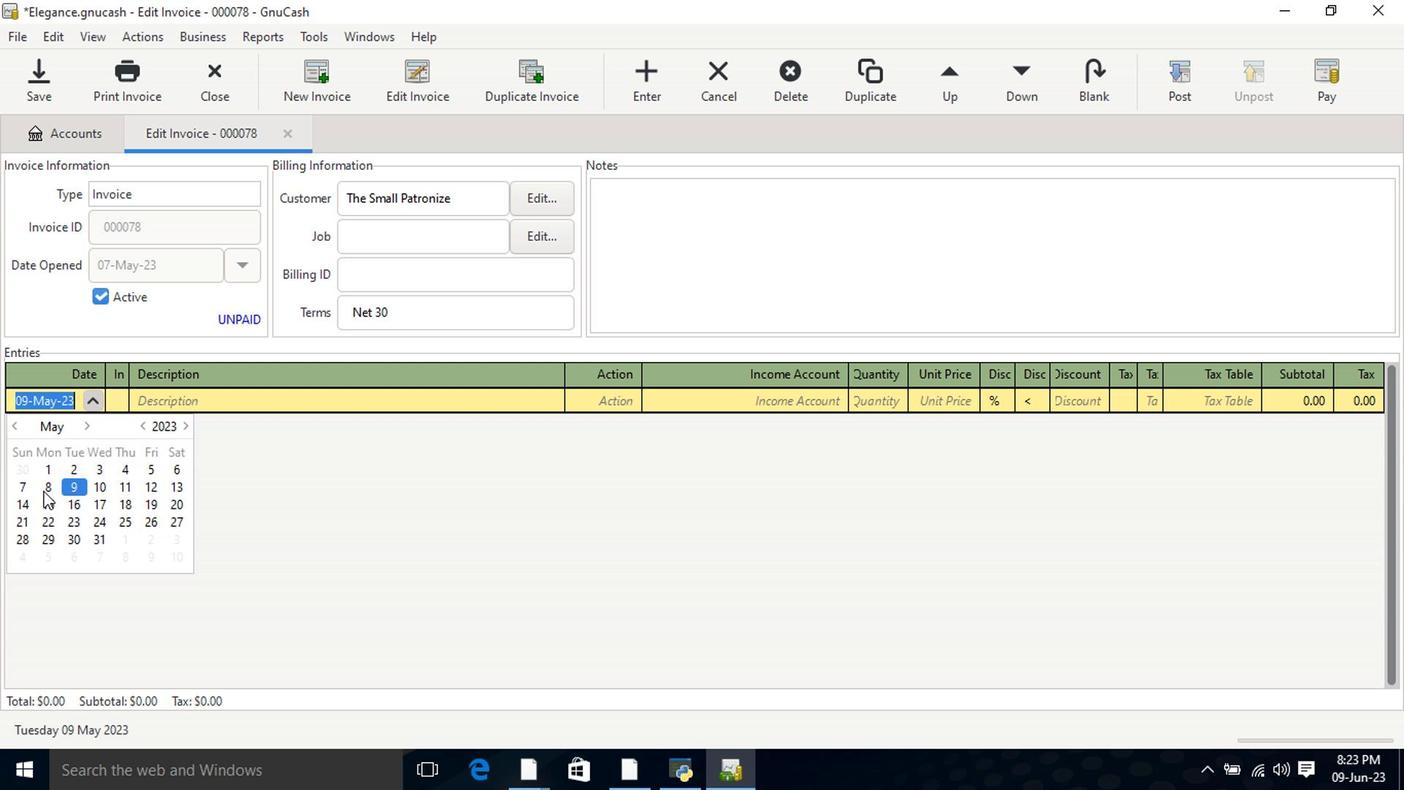 
Action: Mouse pressed left at (136, 468)
Screenshot: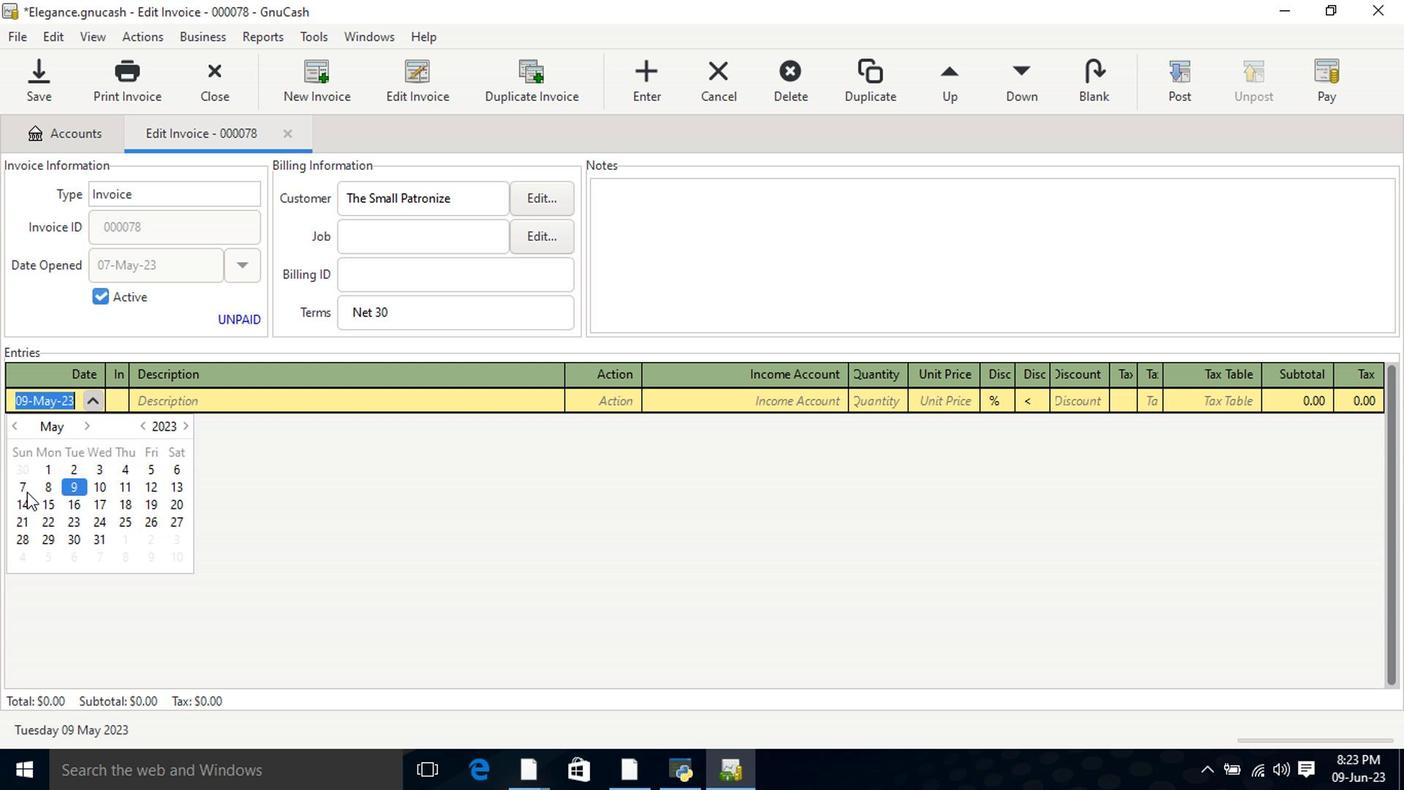
Action: Mouse pressed left at (136, 468)
Screenshot: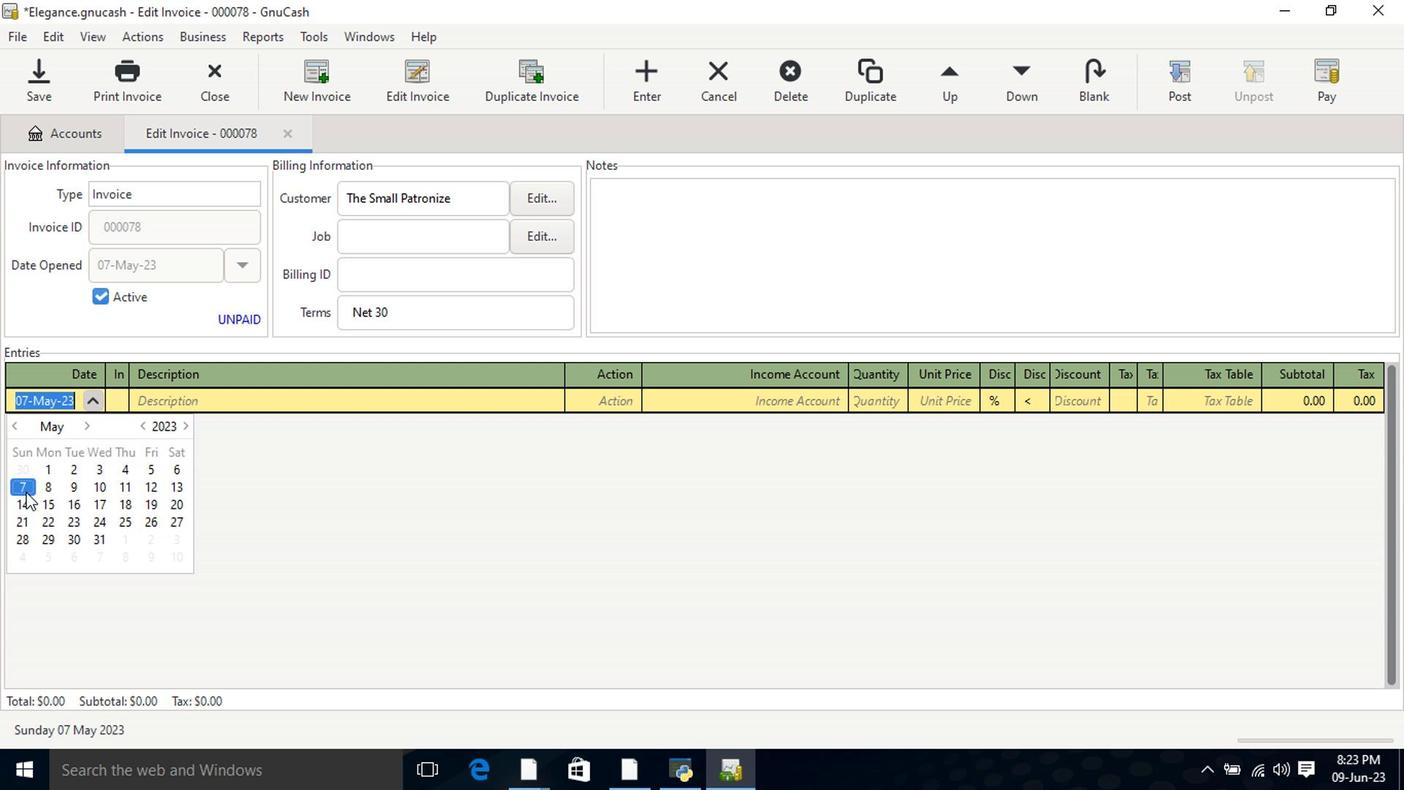 
Action: Mouse moved to (223, 406)
Screenshot: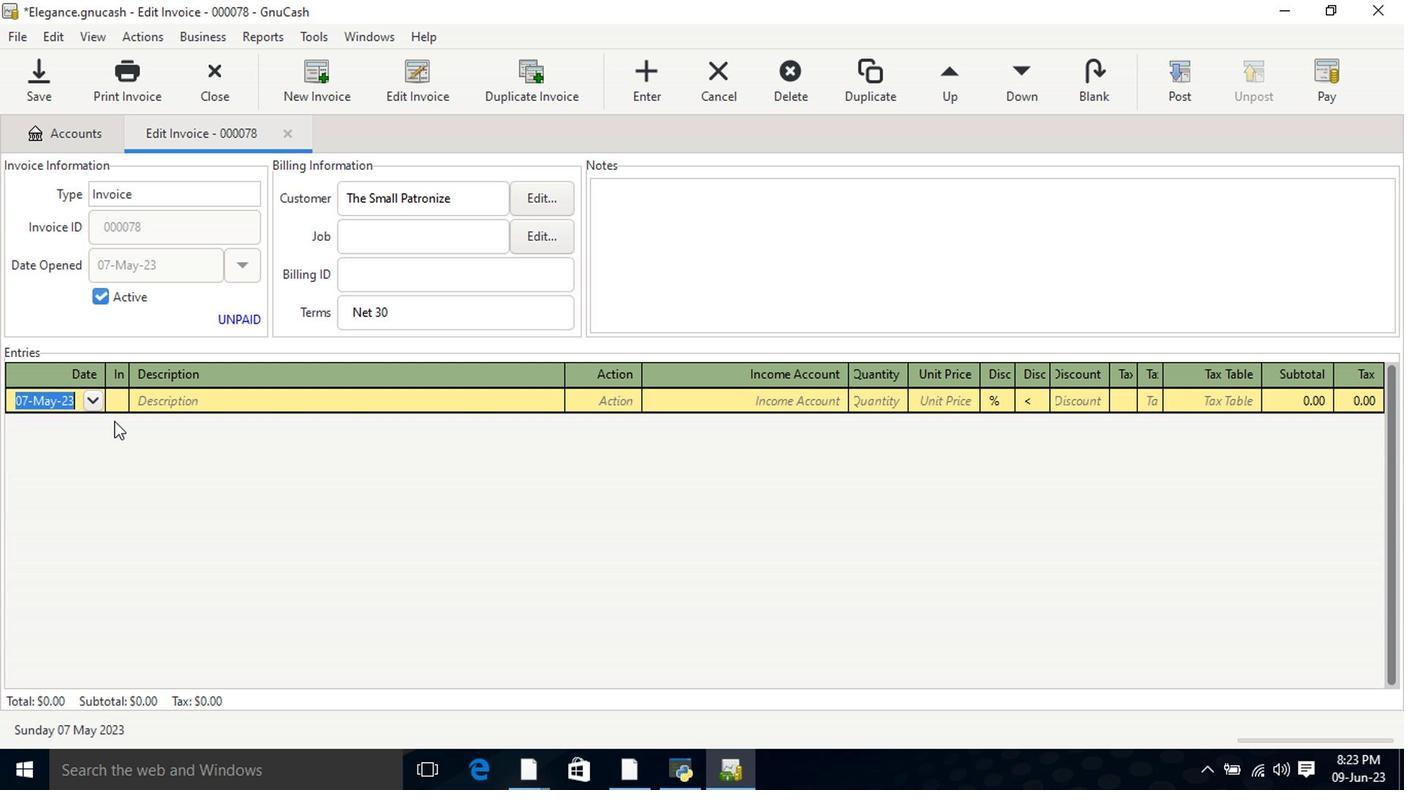 
Action: Mouse pressed left at (223, 406)
Screenshot: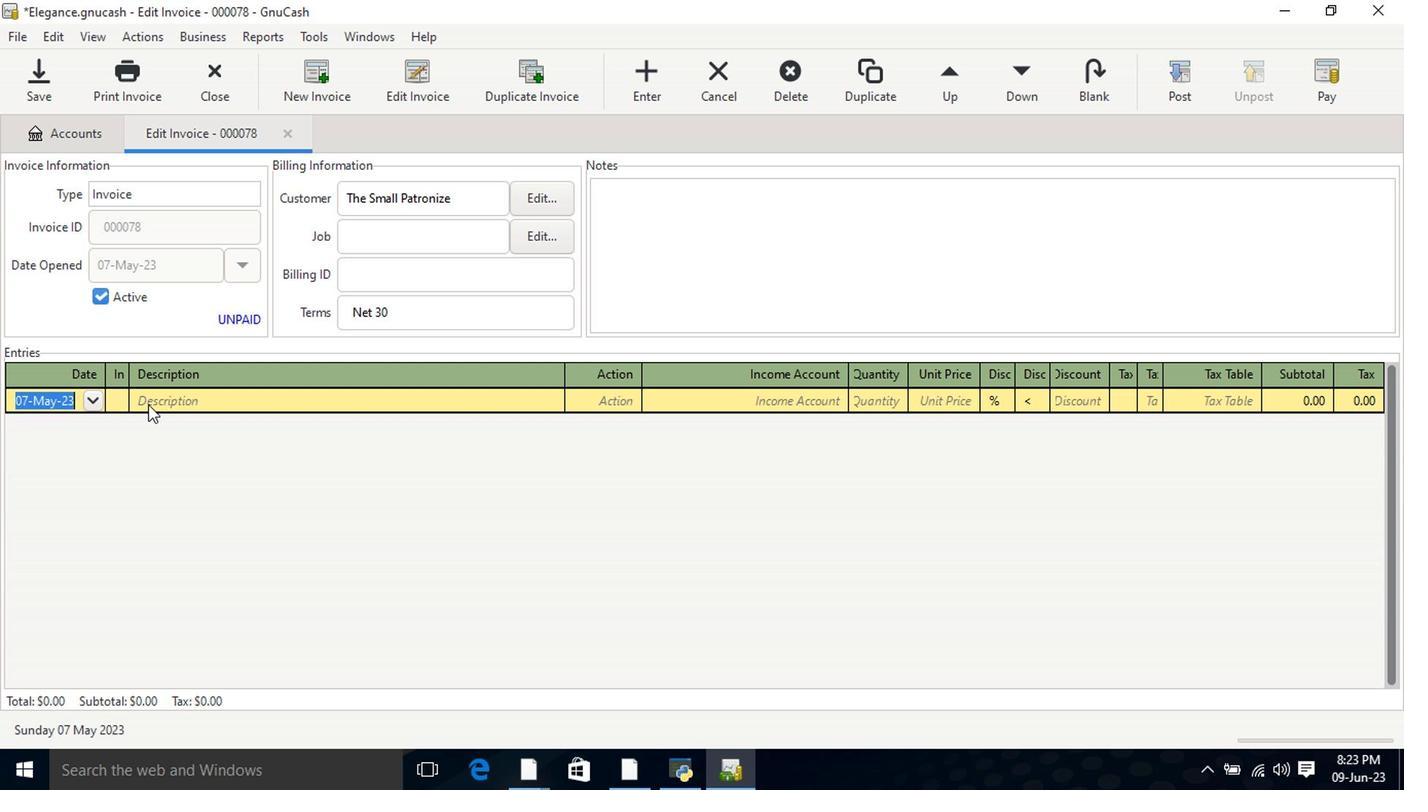 
Action: Mouse moved to (223, 406)
Screenshot: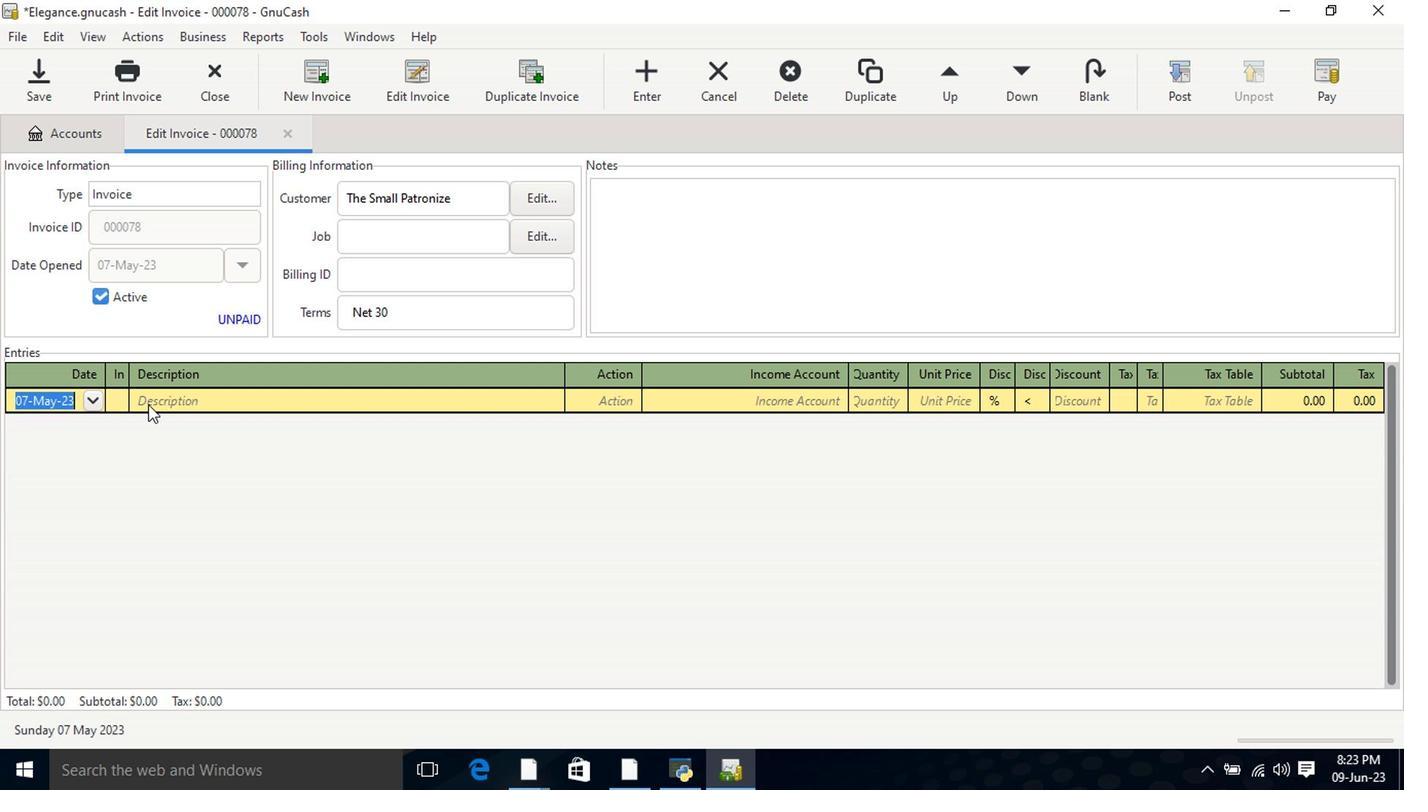 
Action: Key pressed <Key.shift>Olaplex<Key.space><Key.shift>Bond<Key.space><Key.shift>Smo<Key.tab><Key.tab>6.29<Key.tab>
Screenshot: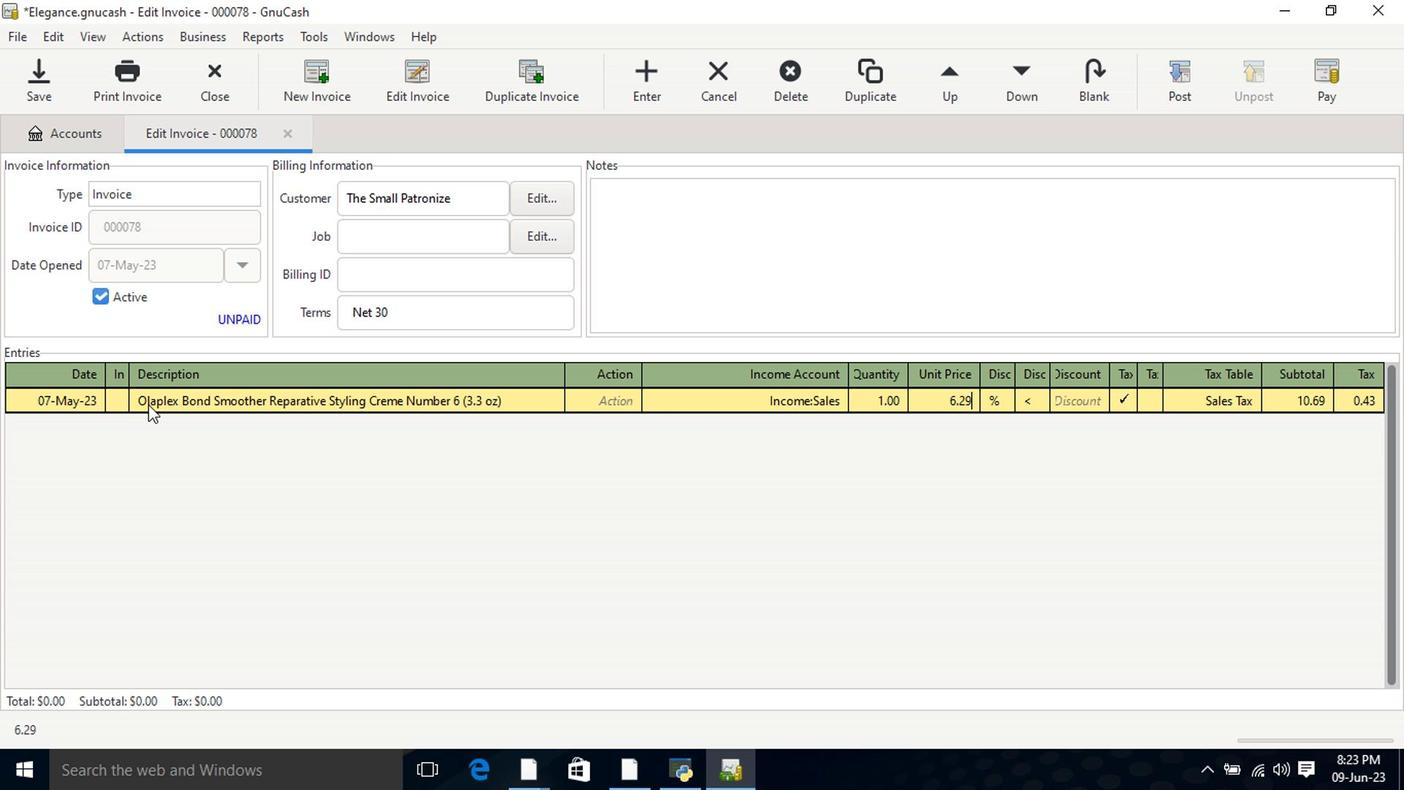 
Action: Mouse moved to (497, 407)
Screenshot: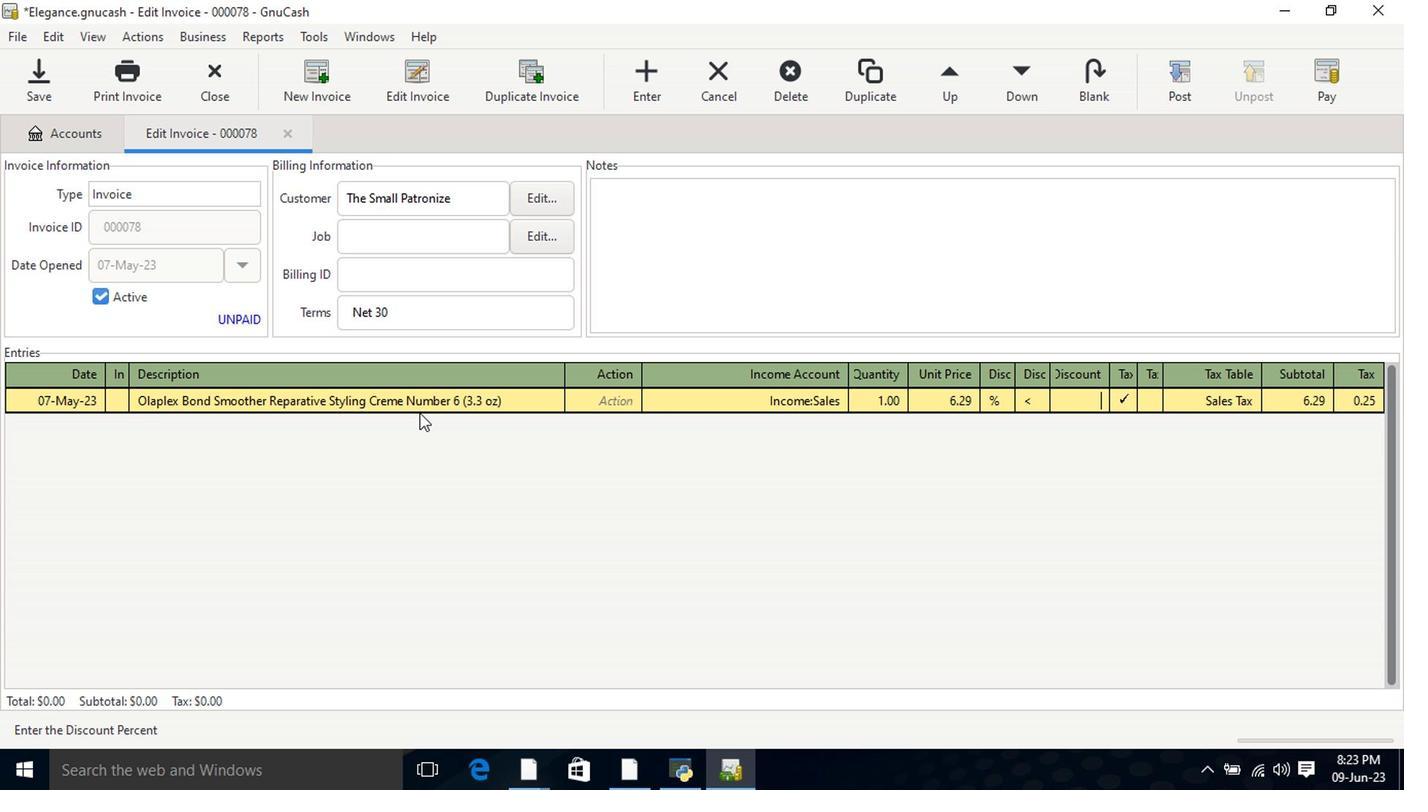
Action: Key pressed <Key.tab>
Screenshot: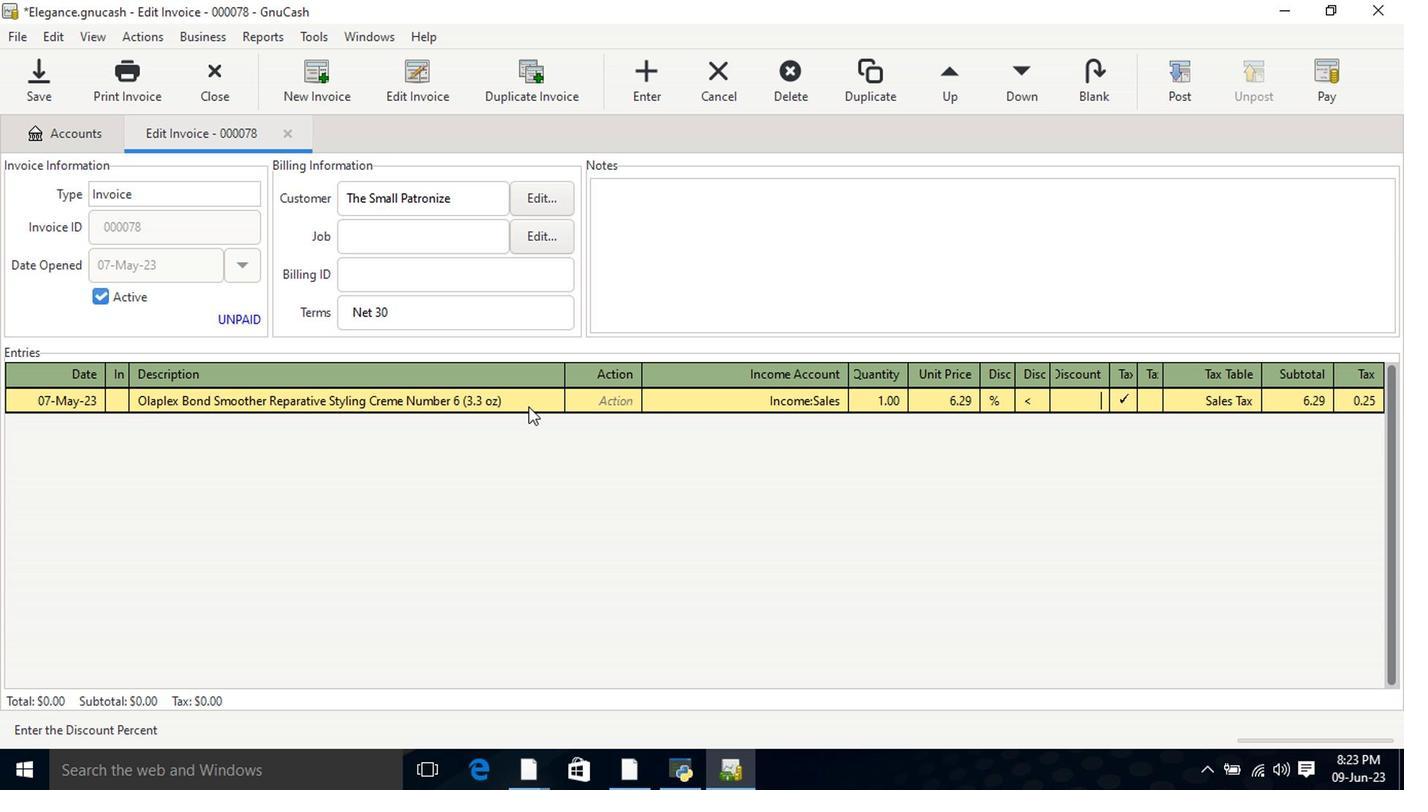 
Action: Mouse moved to (935, 406)
Screenshot: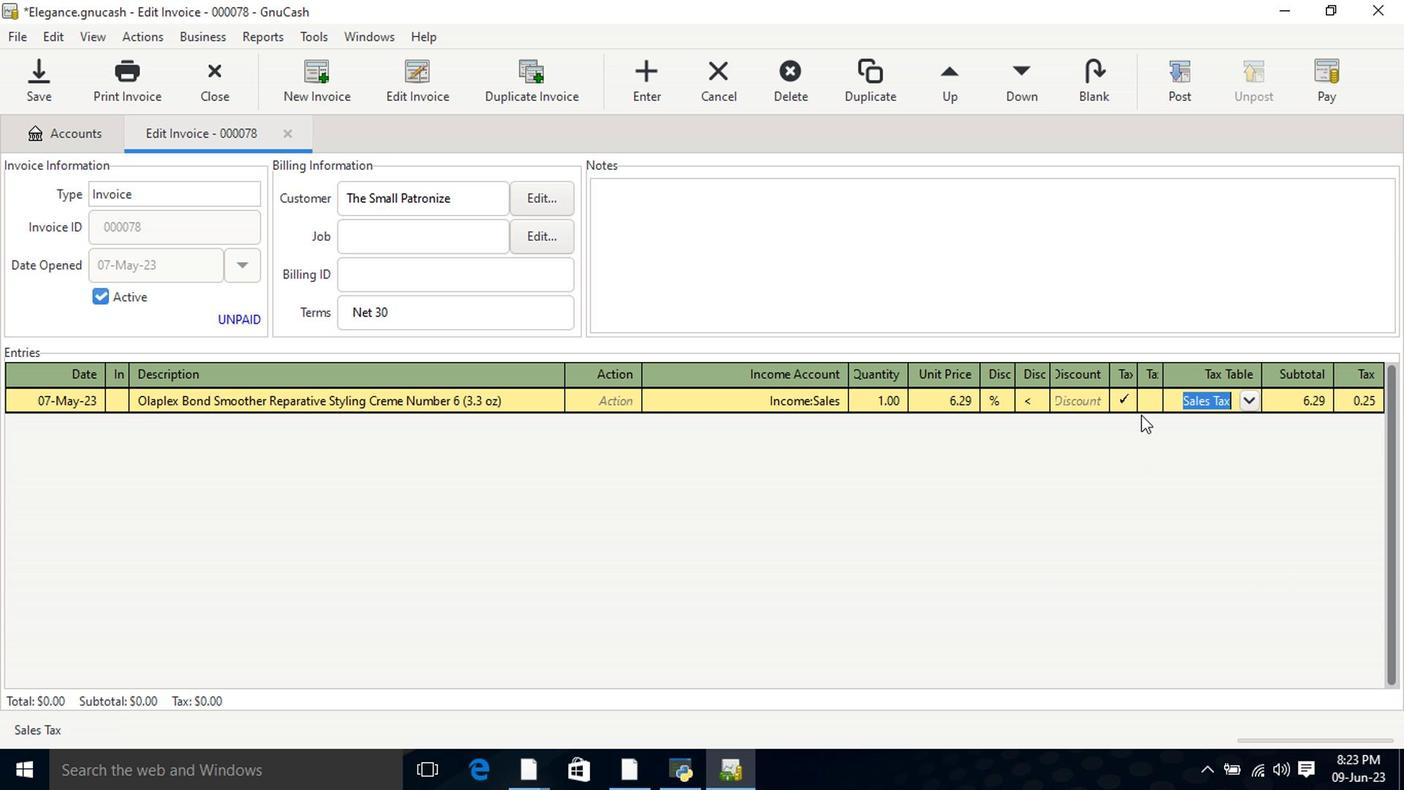
Action: Mouse pressed left at (935, 406)
Screenshot: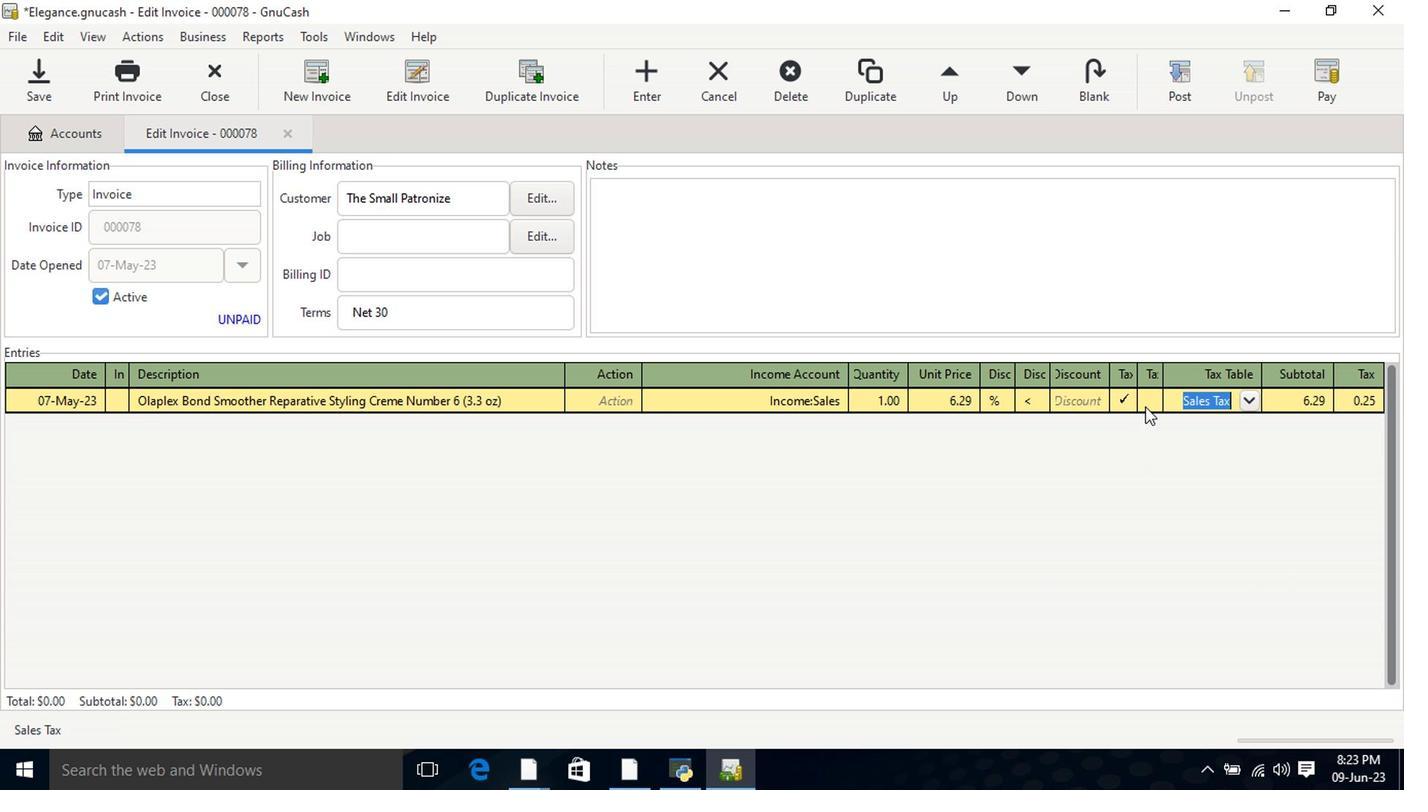 
Action: Key pressed <Key.tab><Key.tab>
Screenshot: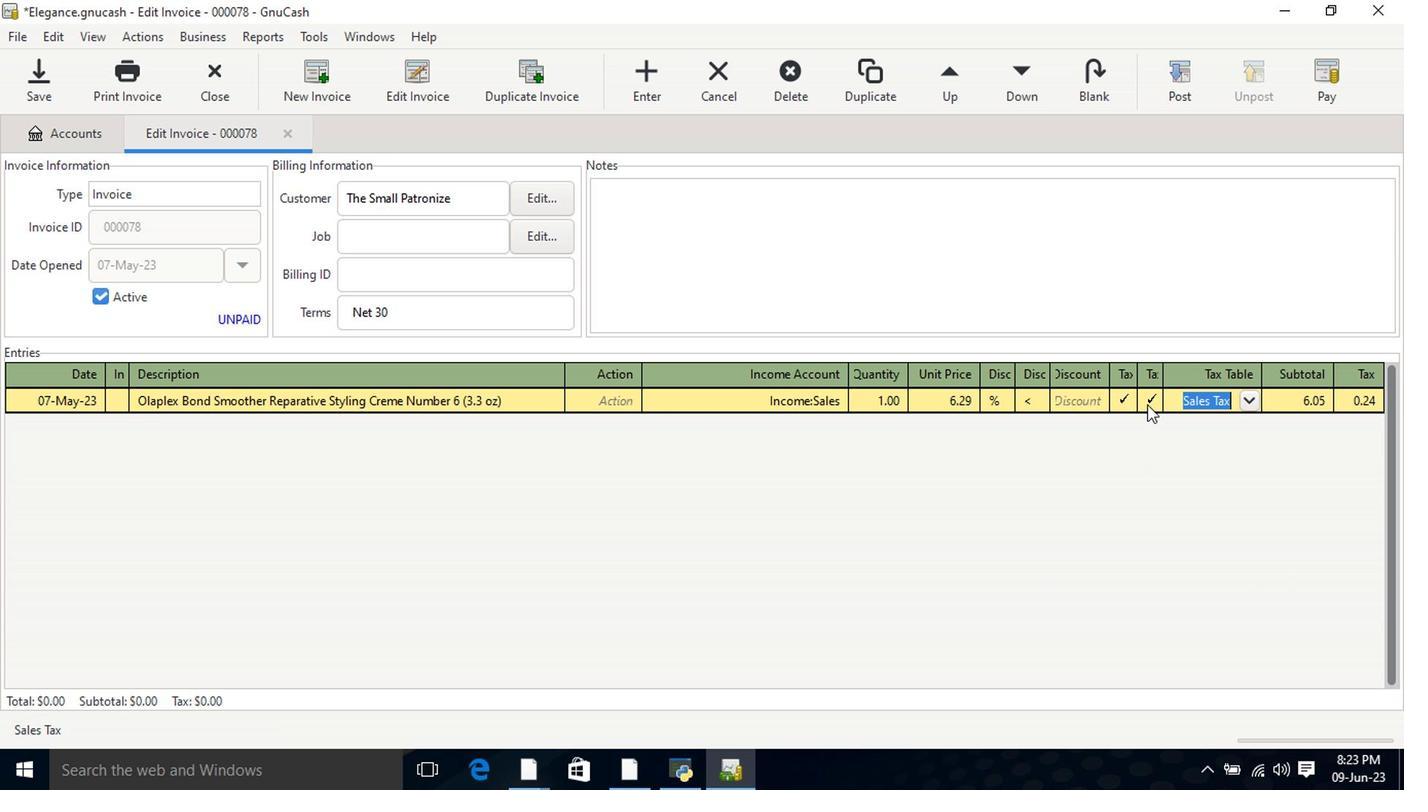 
Action: Mouse moved to (956, 179)
Screenshot: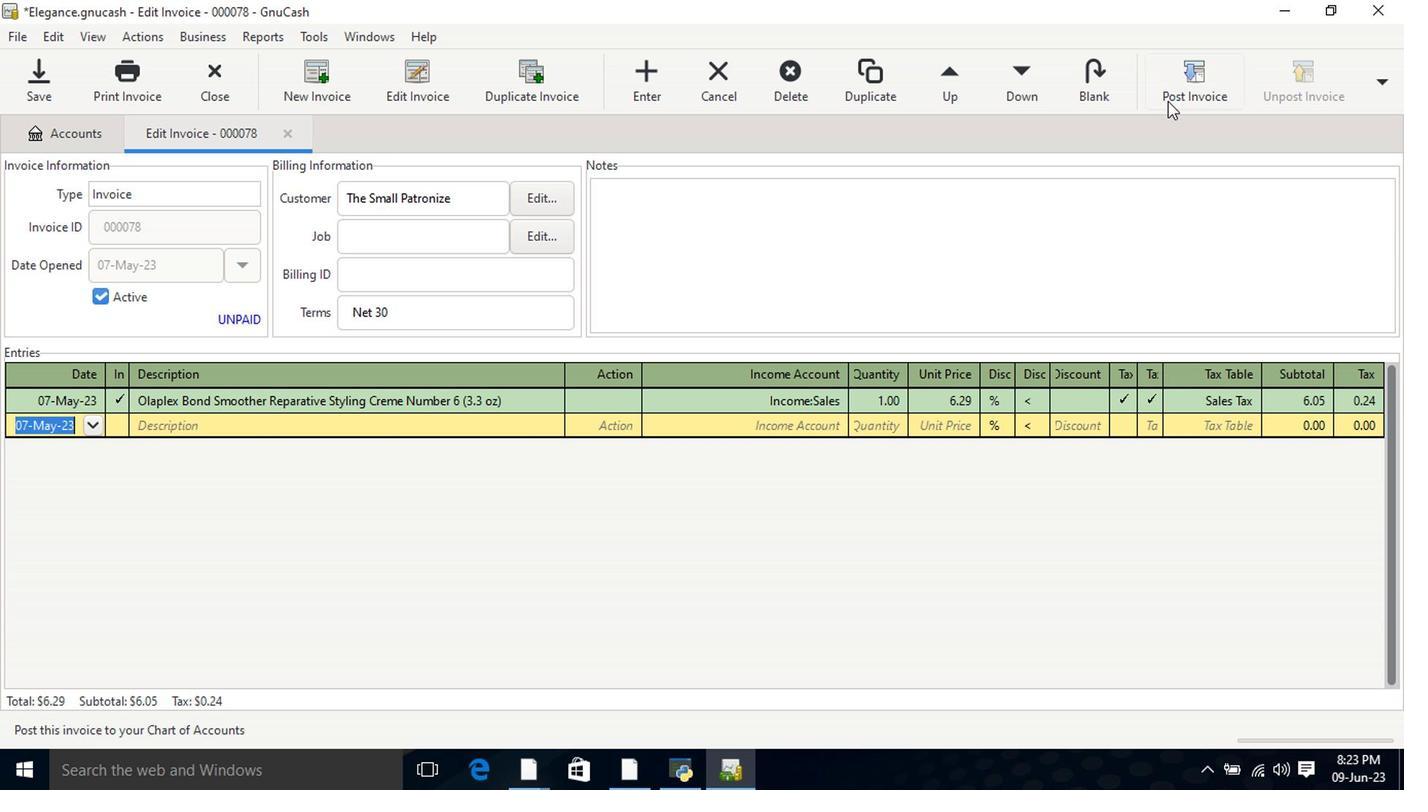 
Action: Mouse pressed left at (956, 179)
Screenshot: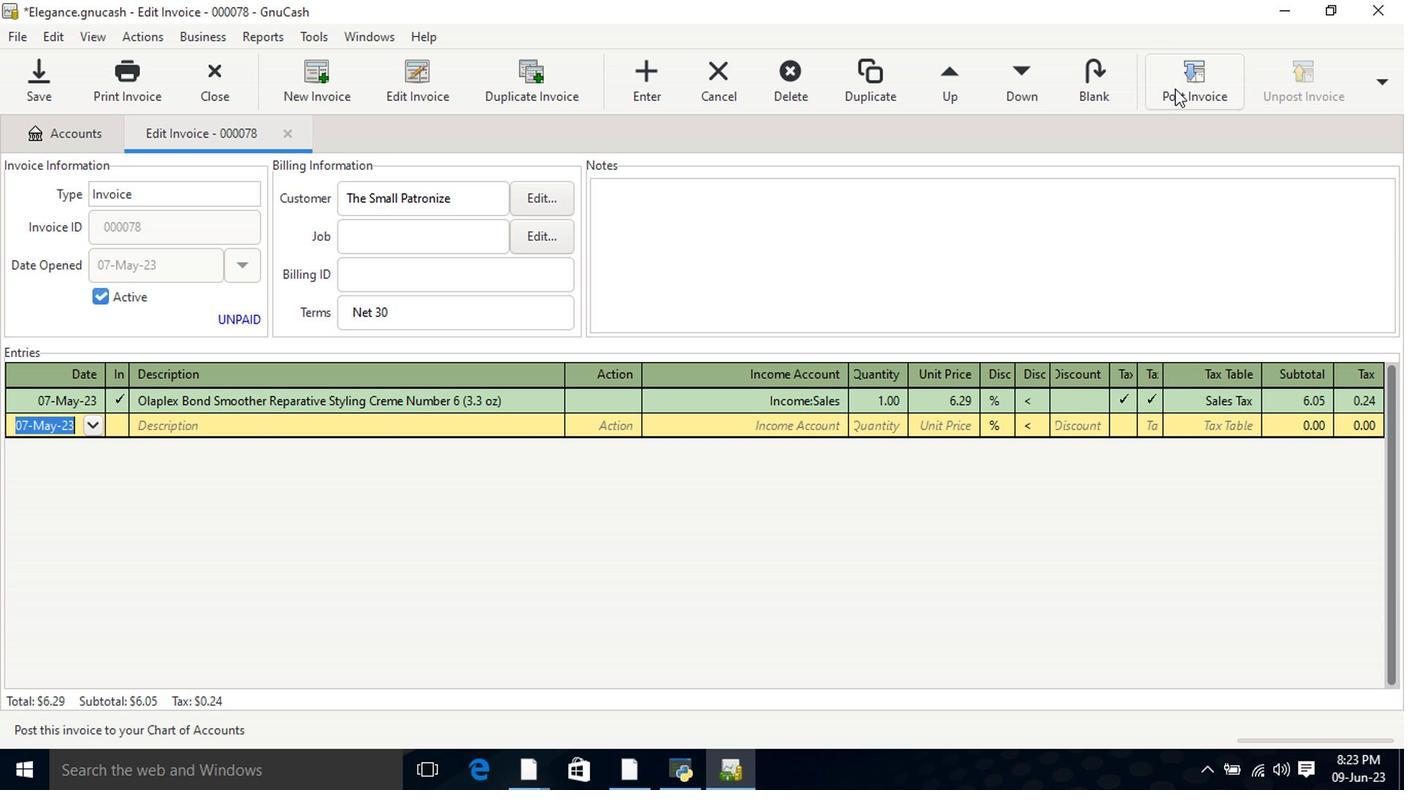 
Action: Mouse moved to (744, 365)
Screenshot: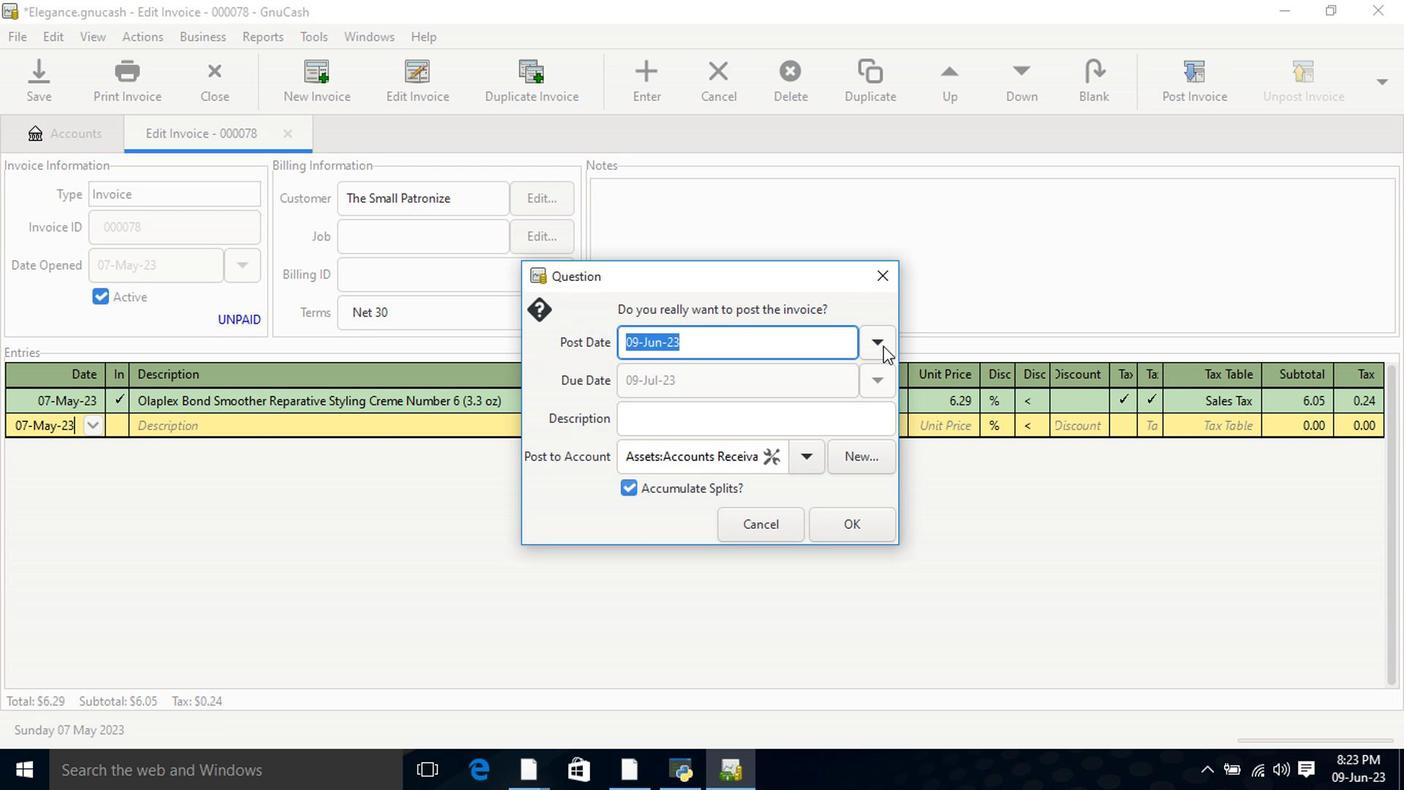 
Action: Mouse pressed left at (744, 365)
Screenshot: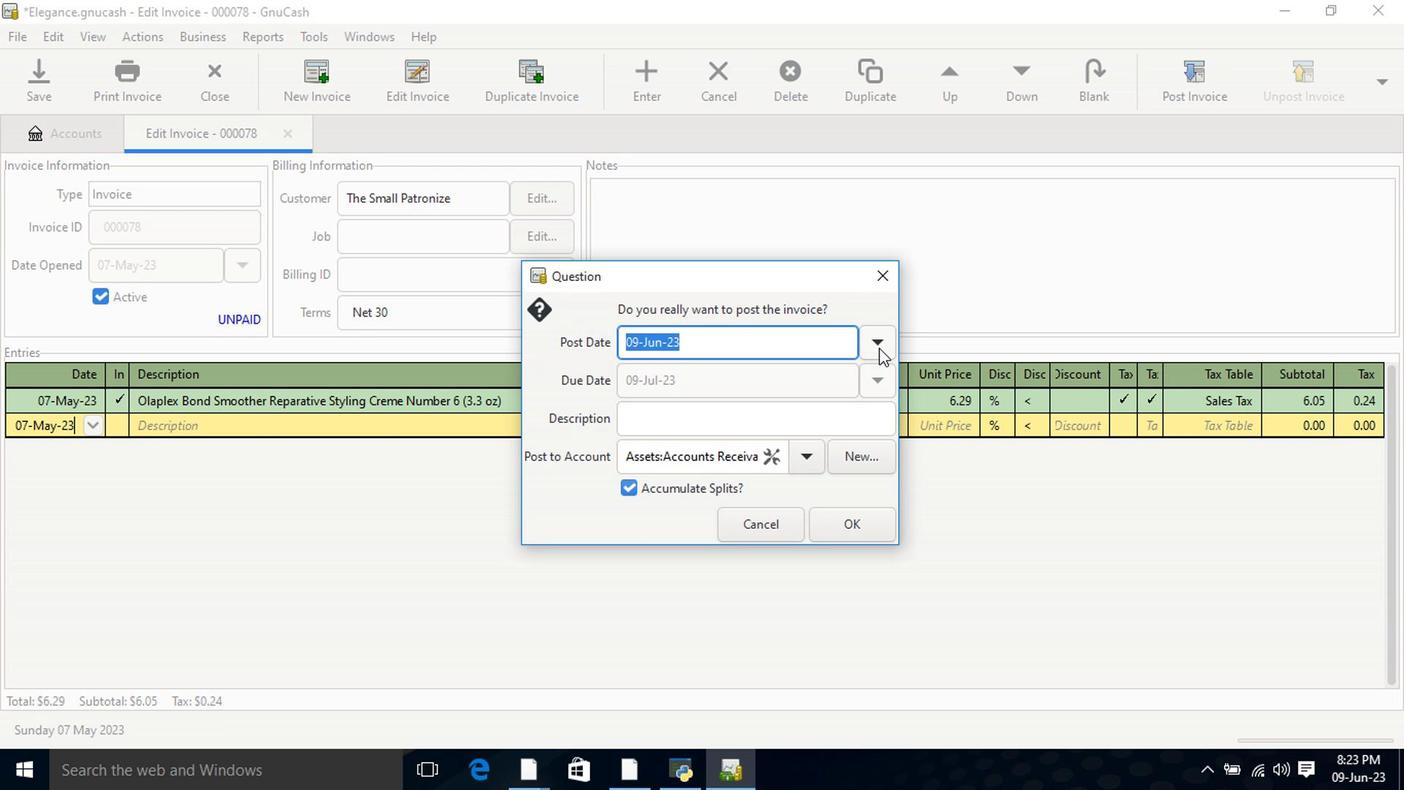 
Action: Mouse moved to (628, 382)
Screenshot: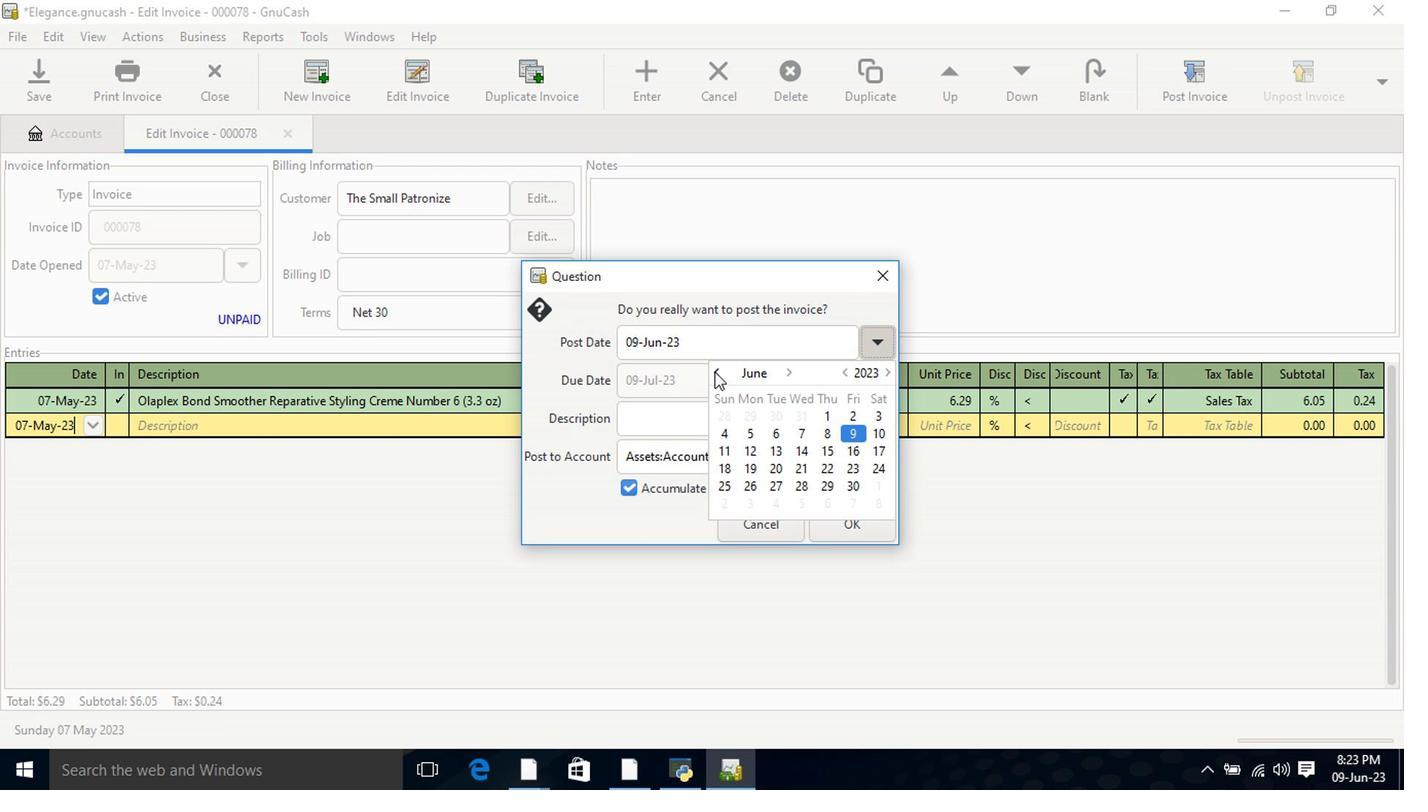 
Action: Mouse pressed left at (628, 382)
Screenshot: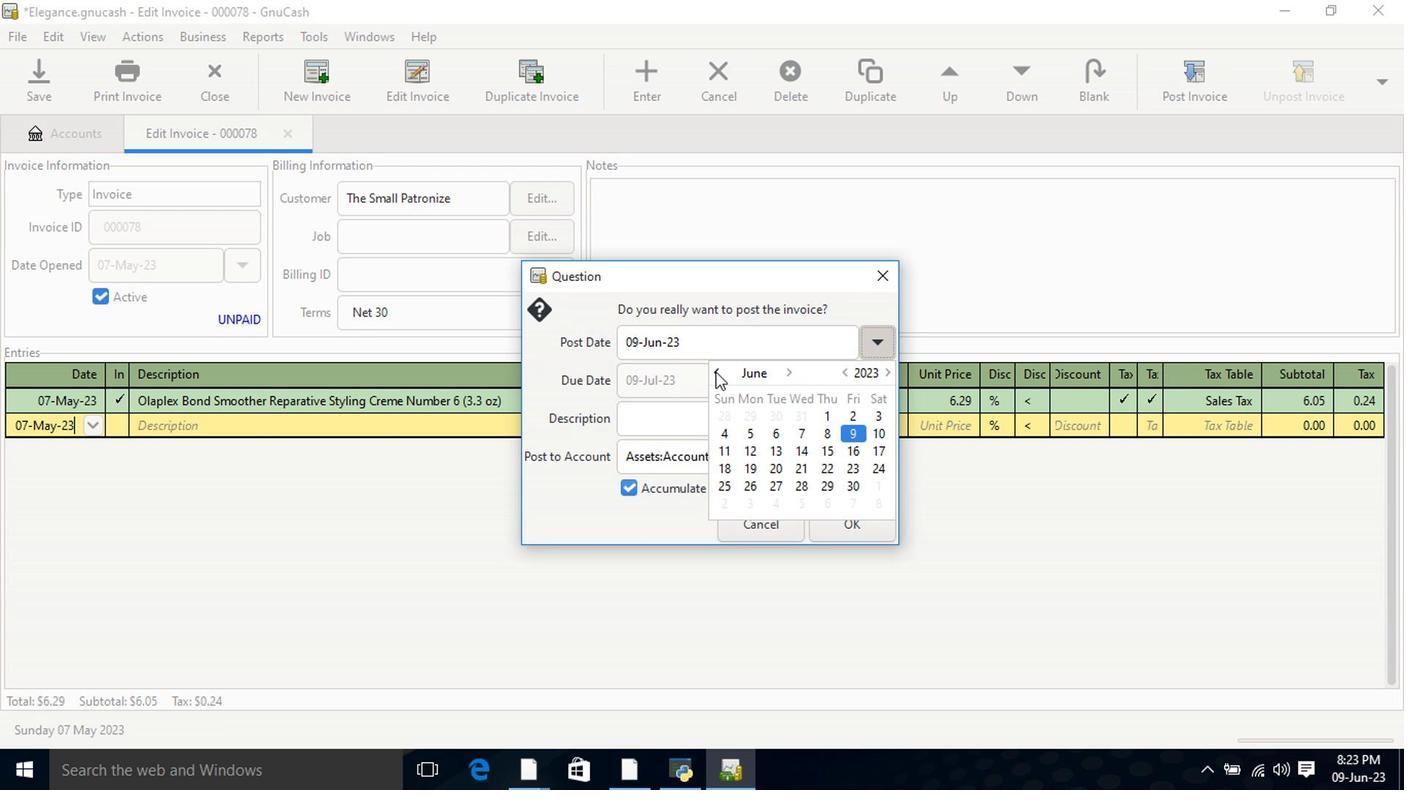 
Action: Mouse moved to (635, 425)
Screenshot: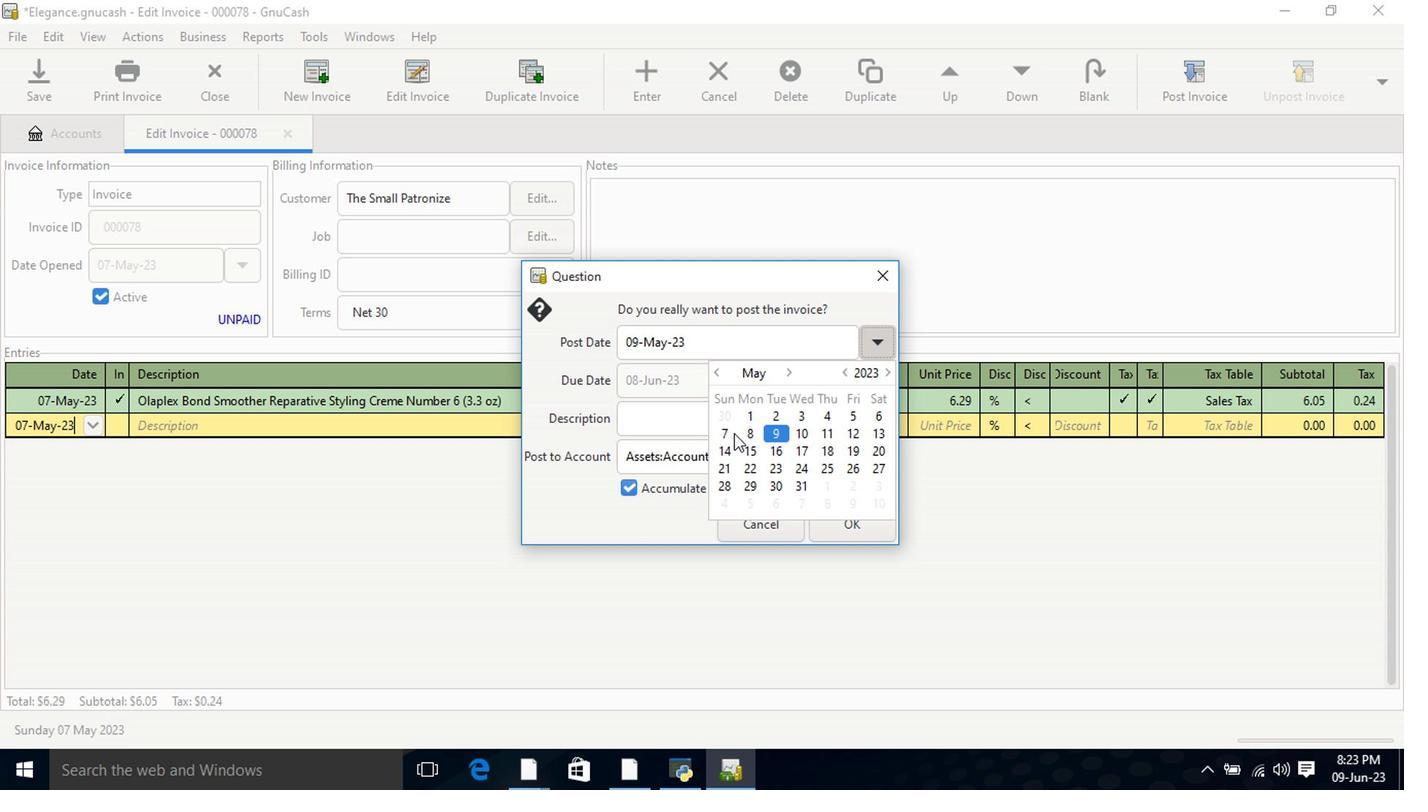 
Action: Mouse pressed left at (635, 425)
Screenshot: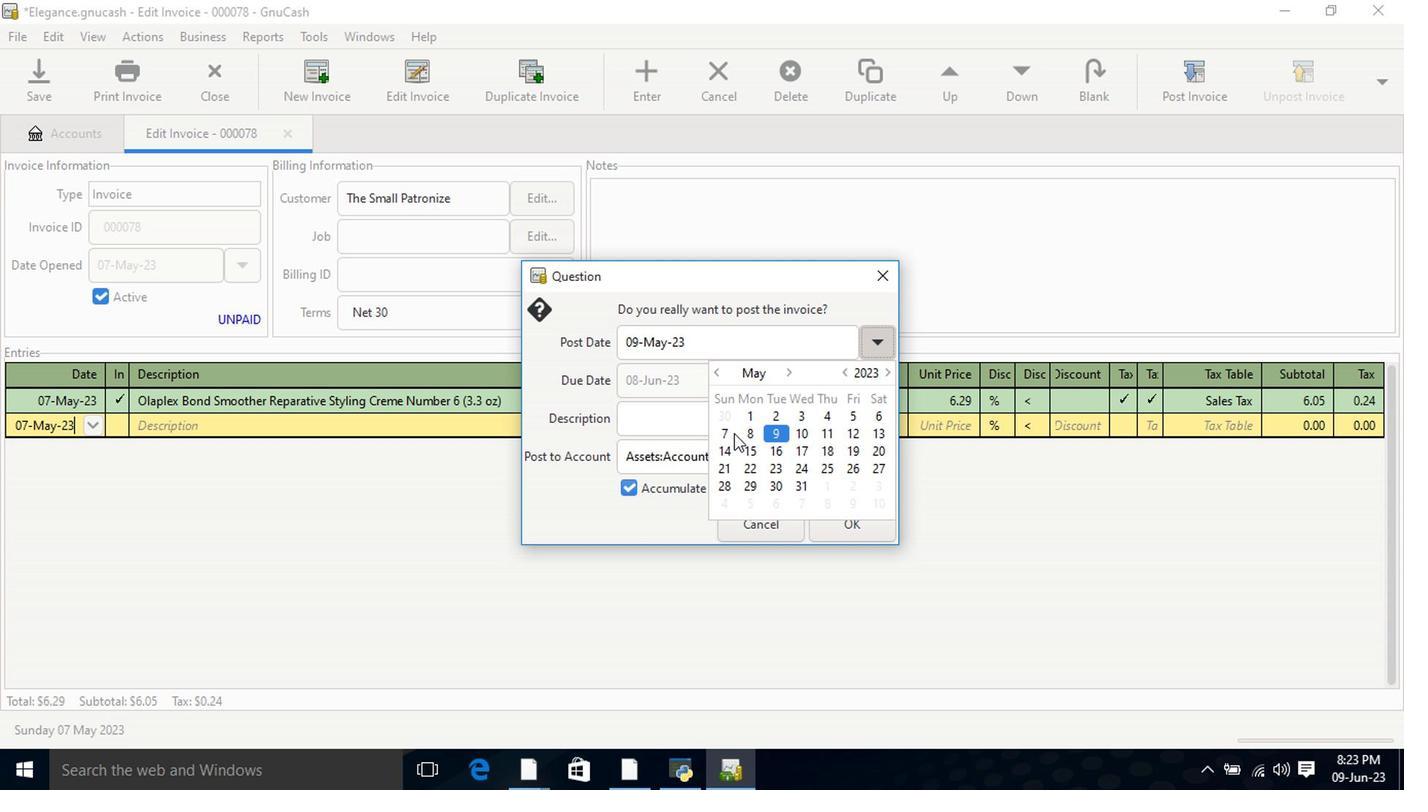 
Action: Mouse pressed left at (635, 425)
Screenshot: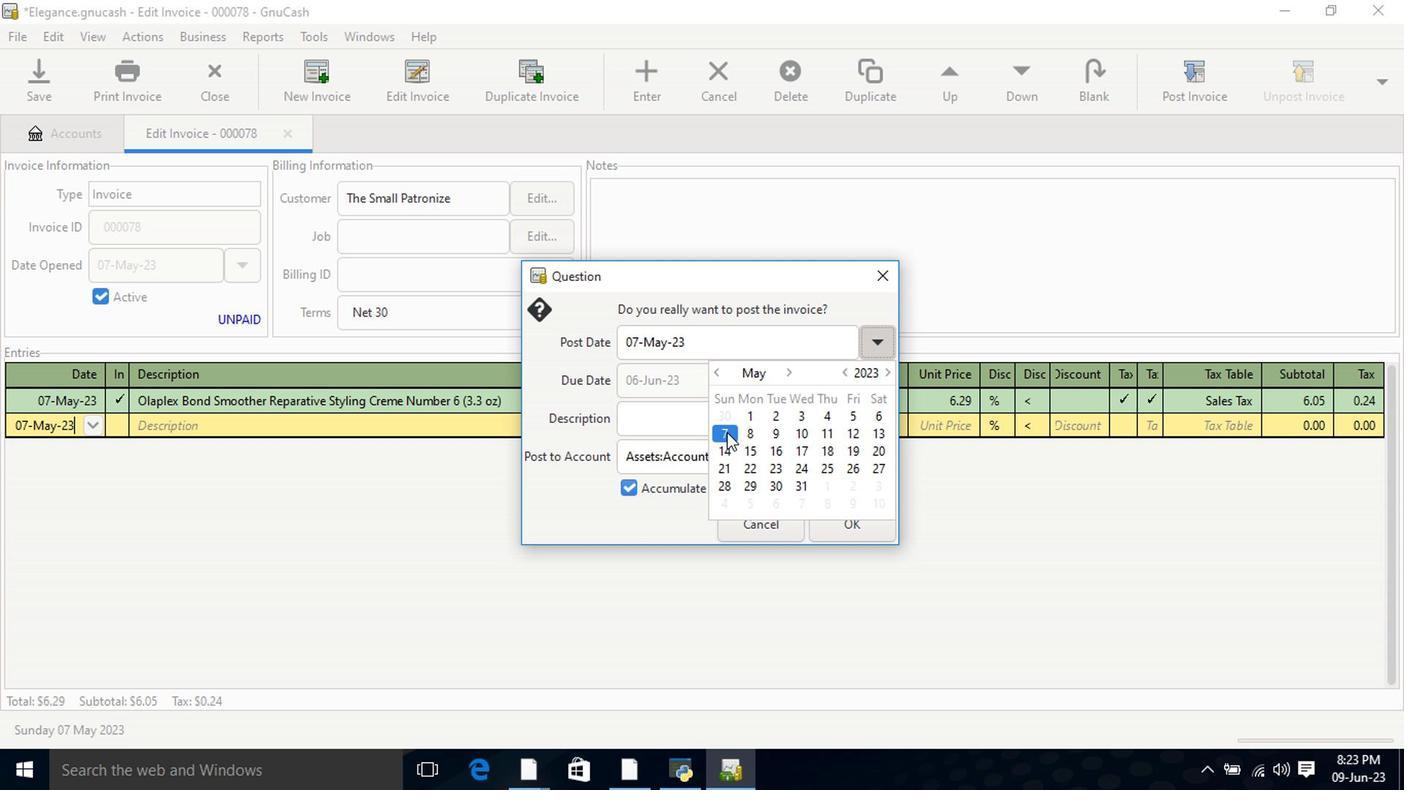 
Action: Mouse moved to (720, 490)
Screenshot: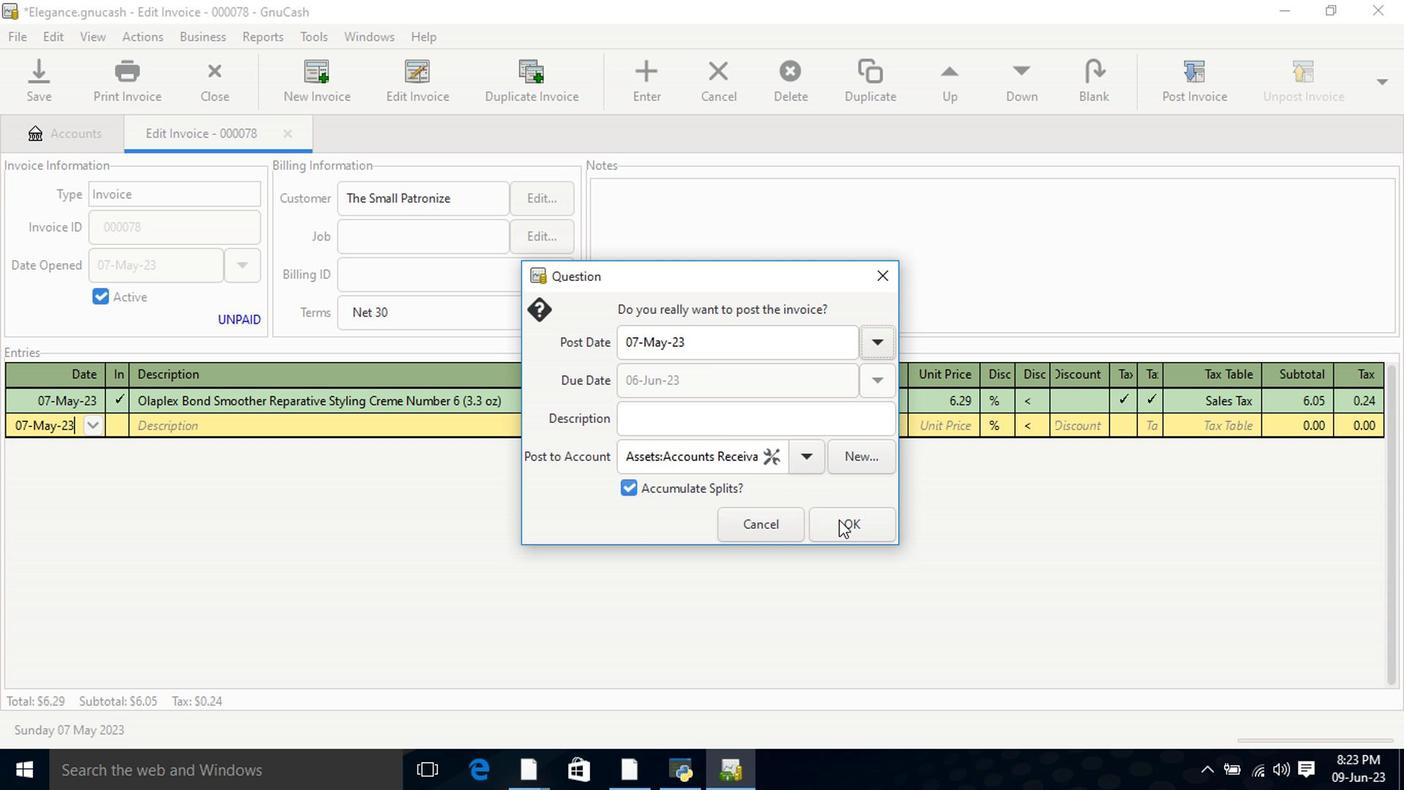 
Action: Mouse pressed left at (720, 490)
Screenshot: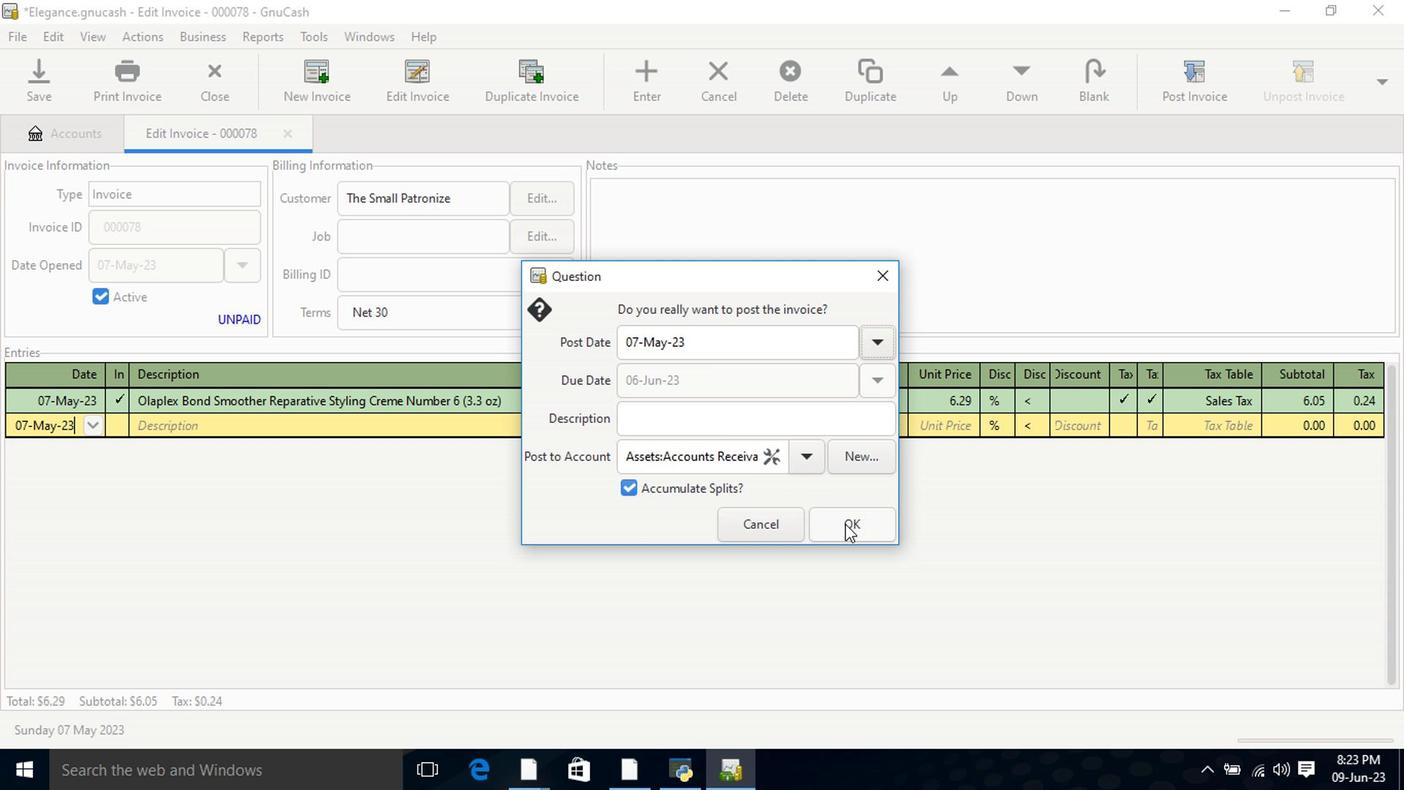 
Action: Mouse moved to (1066, 175)
Screenshot: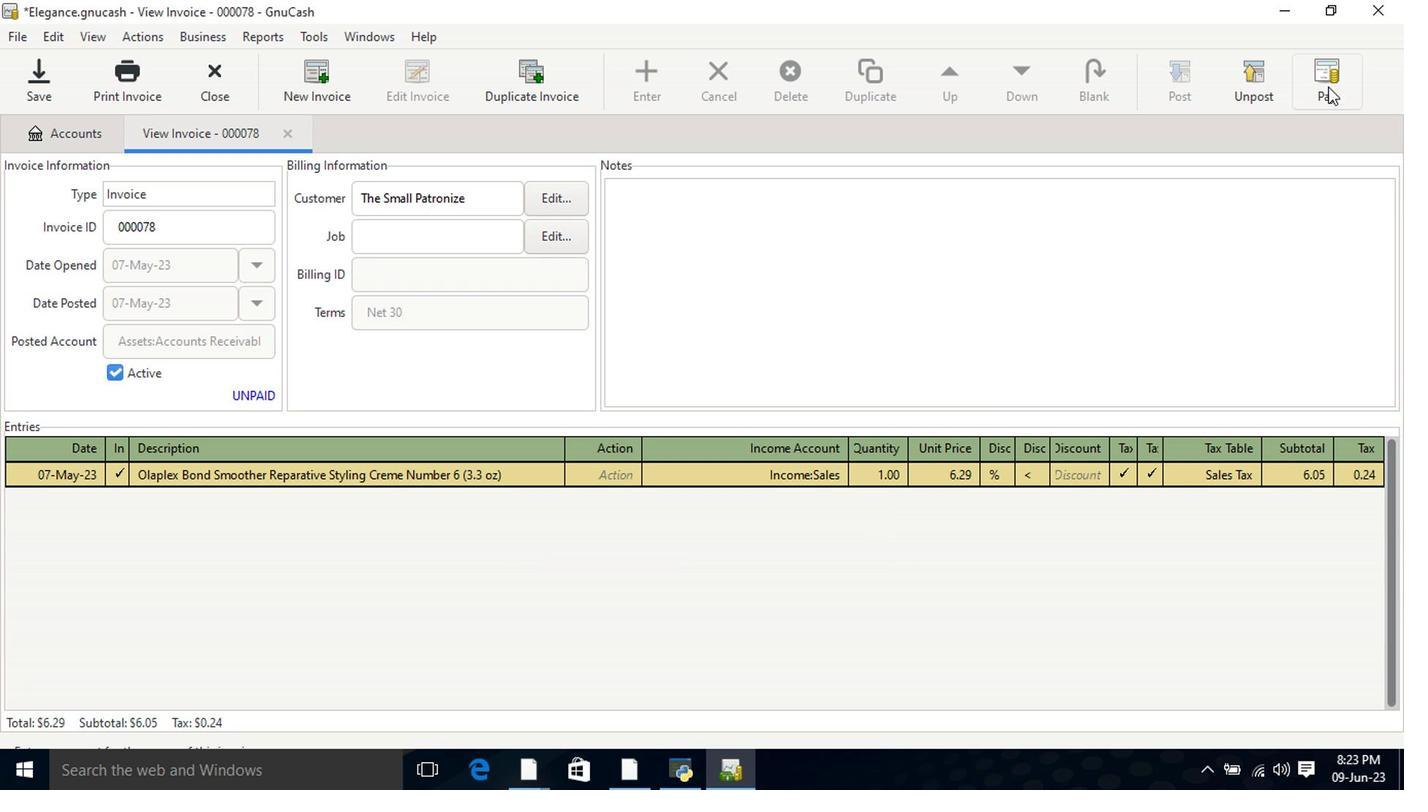 
Action: Mouse pressed left at (1066, 175)
Screenshot: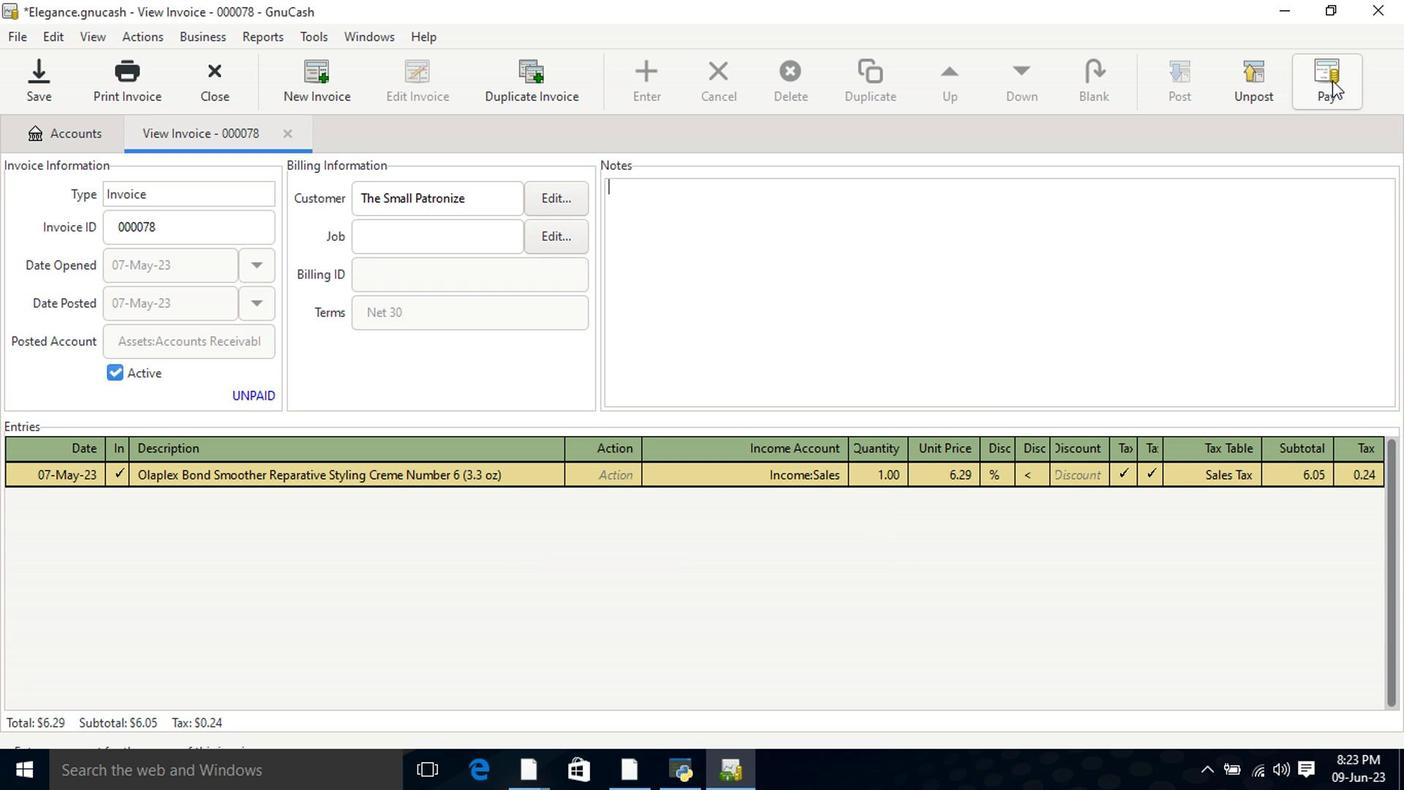 
Action: Mouse moved to (569, 407)
Screenshot: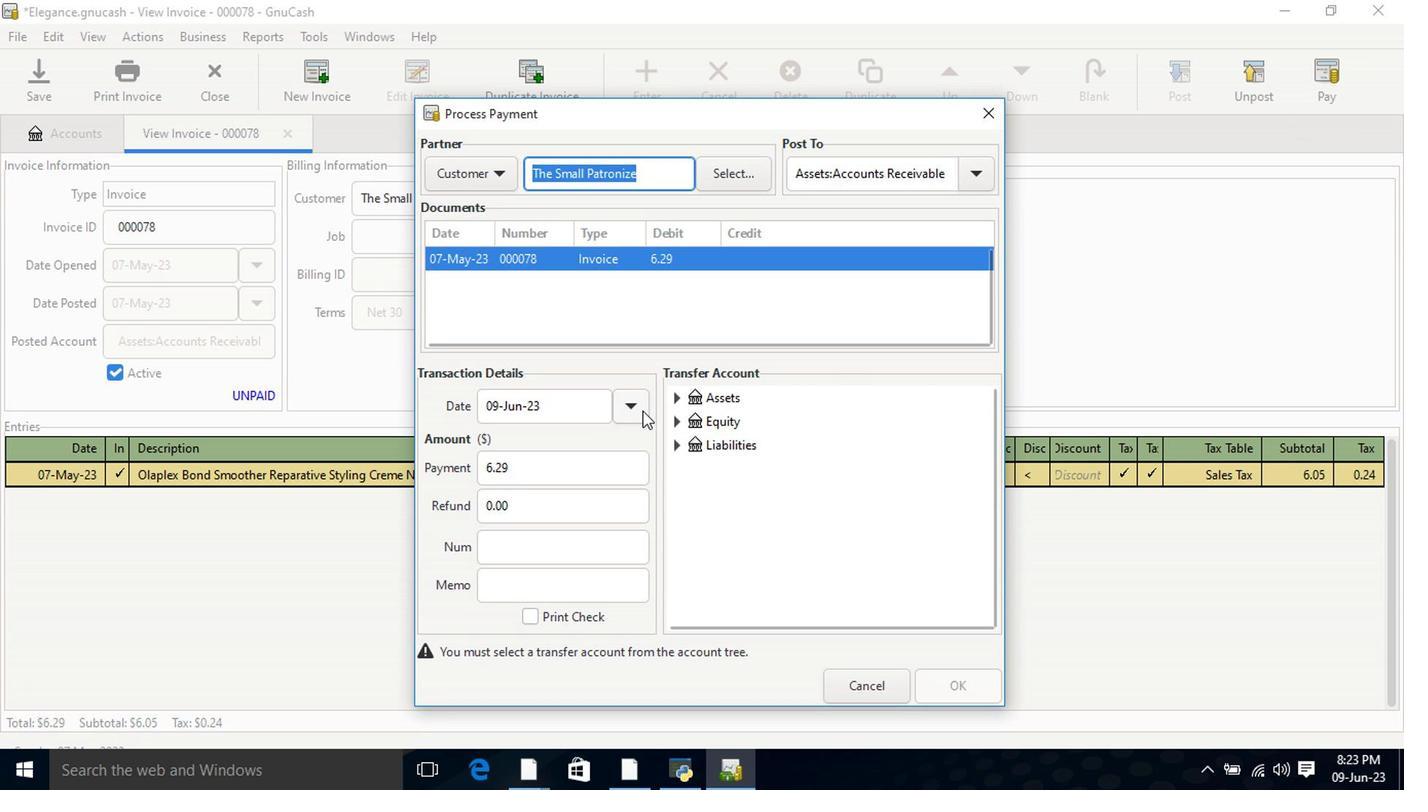 
Action: Mouse pressed left at (569, 407)
Screenshot: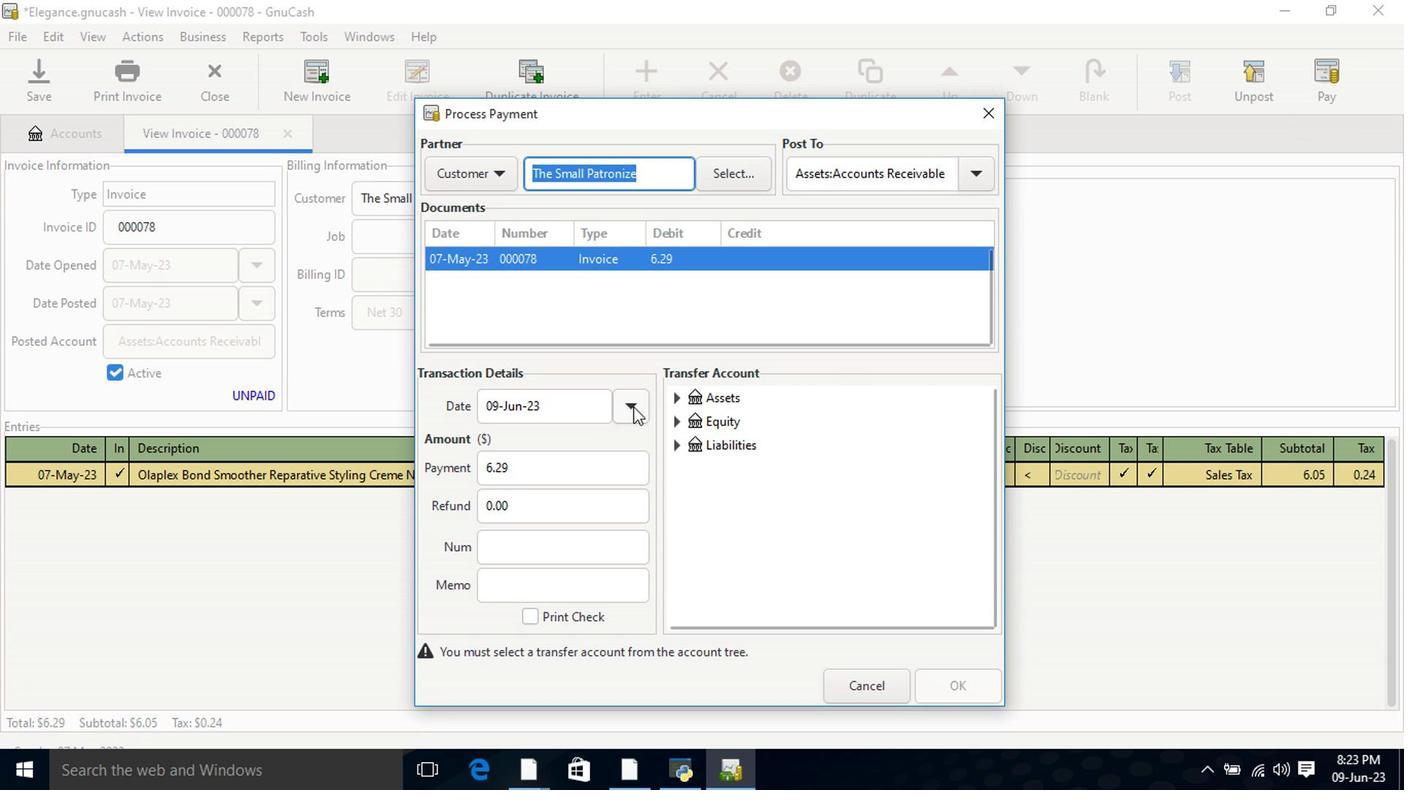 
Action: Mouse moved to (477, 473)
Screenshot: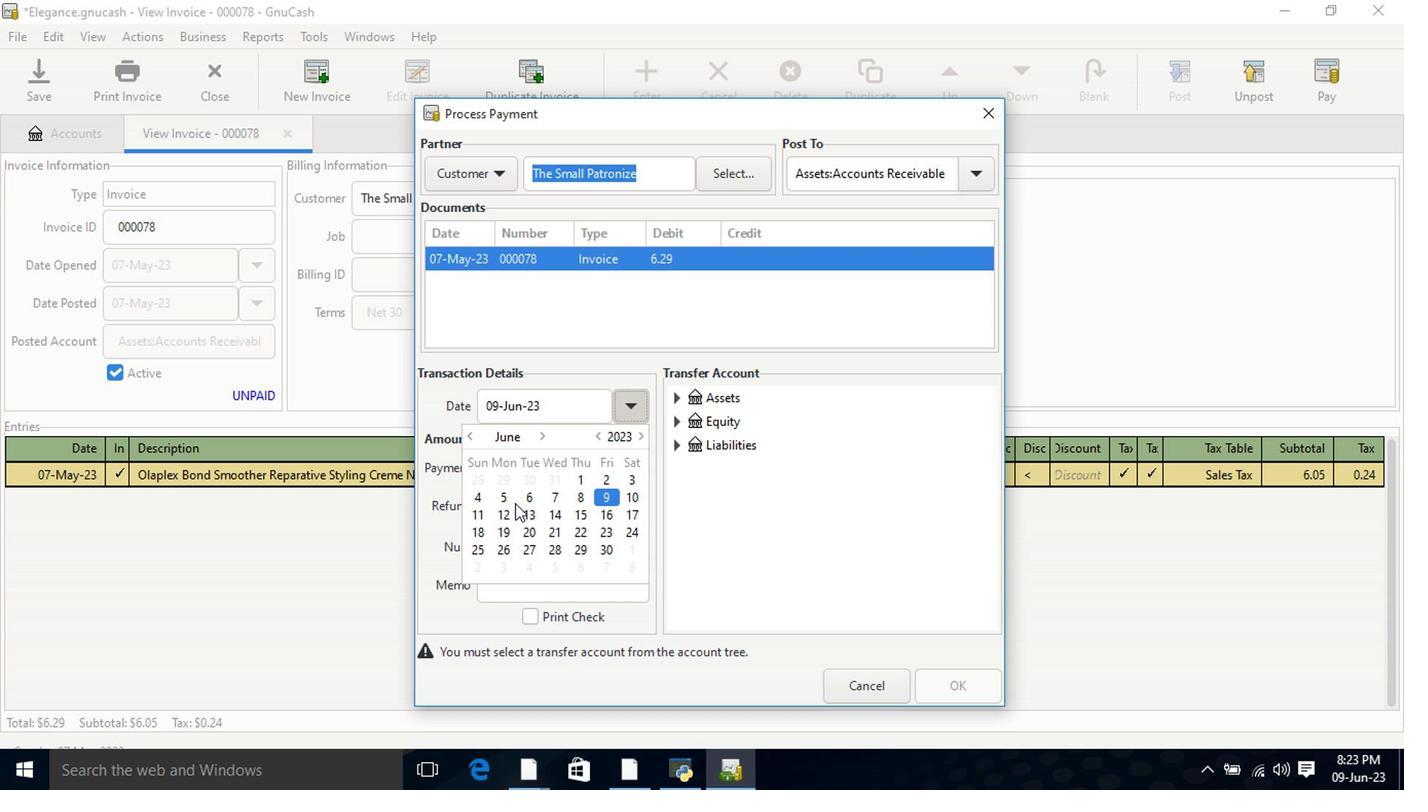 
Action: Mouse pressed left at (477, 473)
Screenshot: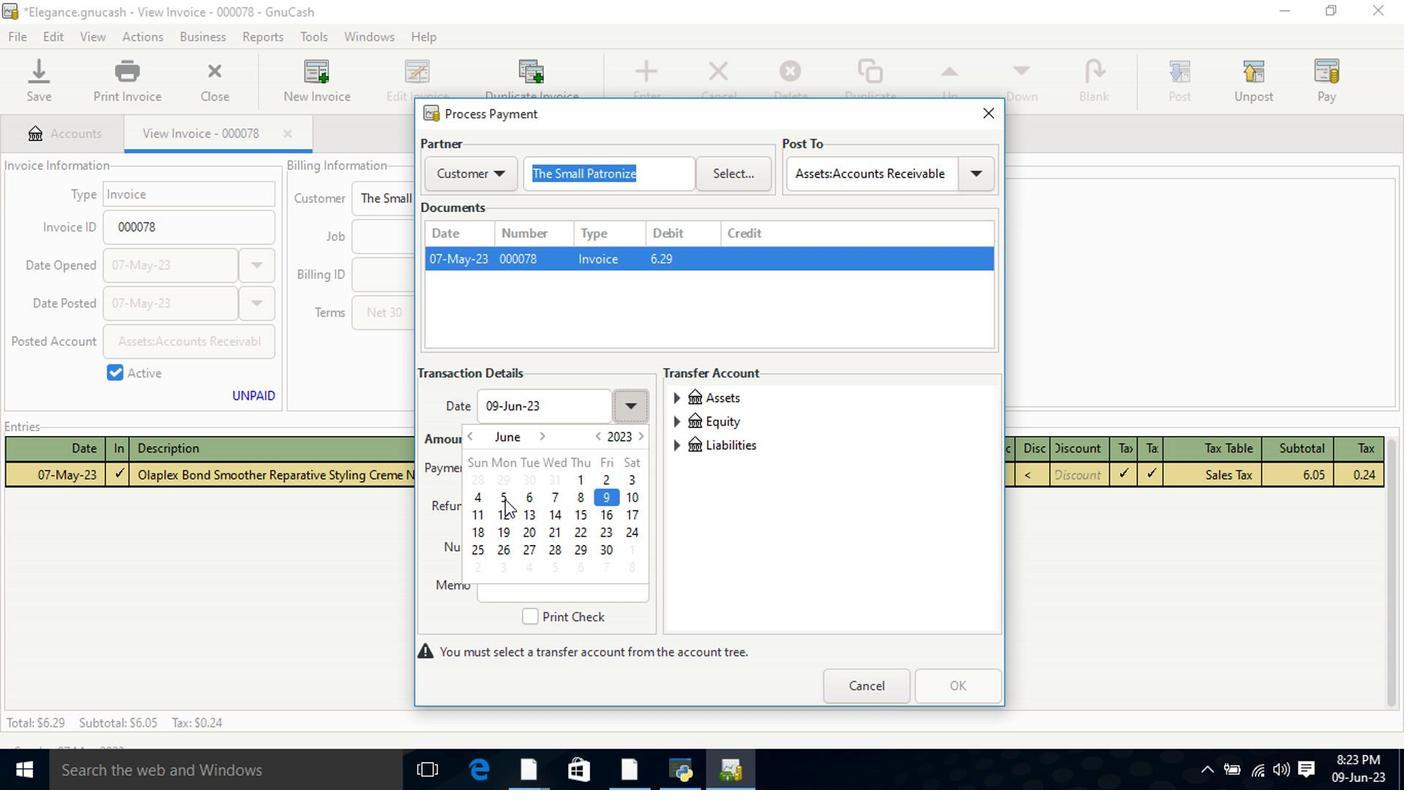 
Action: Mouse pressed left at (477, 473)
Screenshot: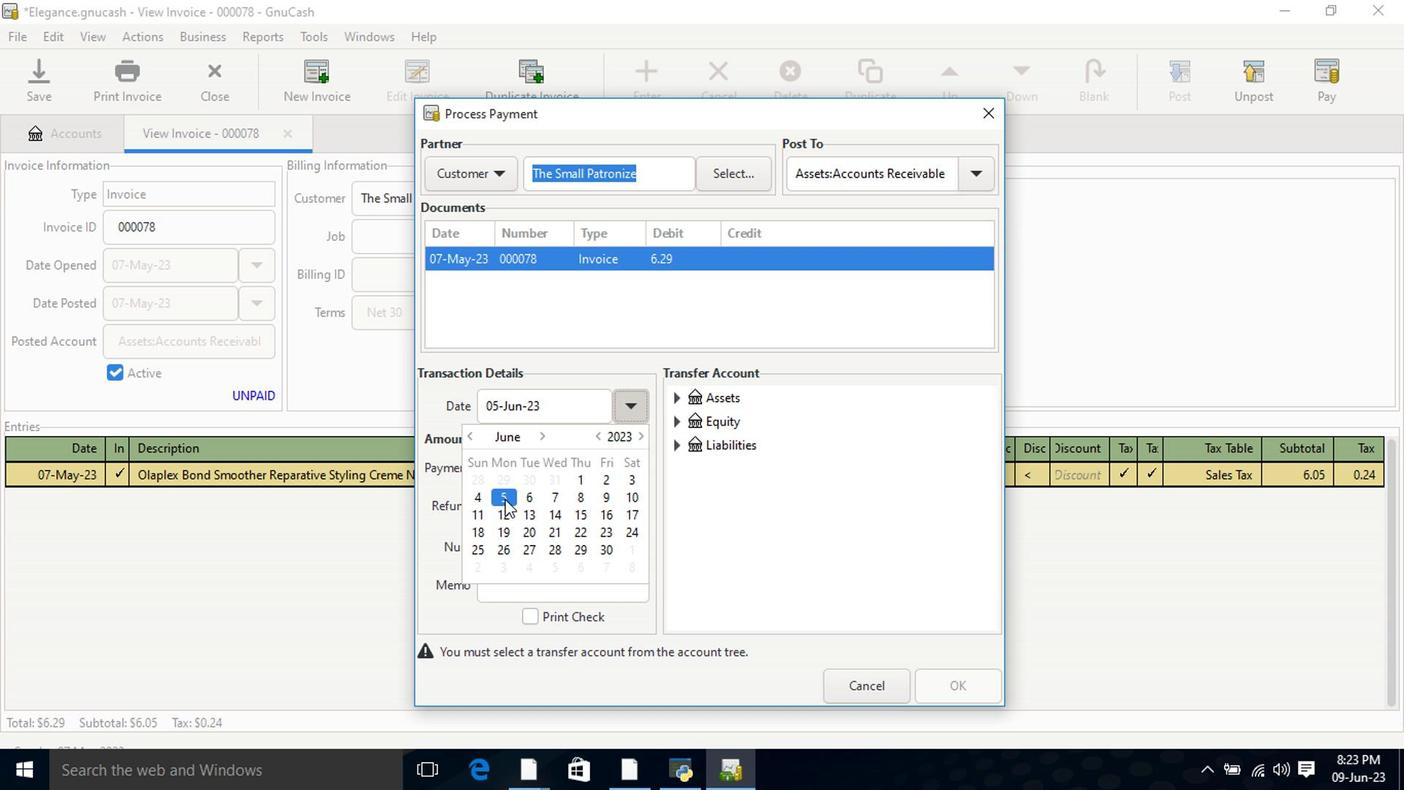 
Action: Mouse moved to (598, 401)
Screenshot: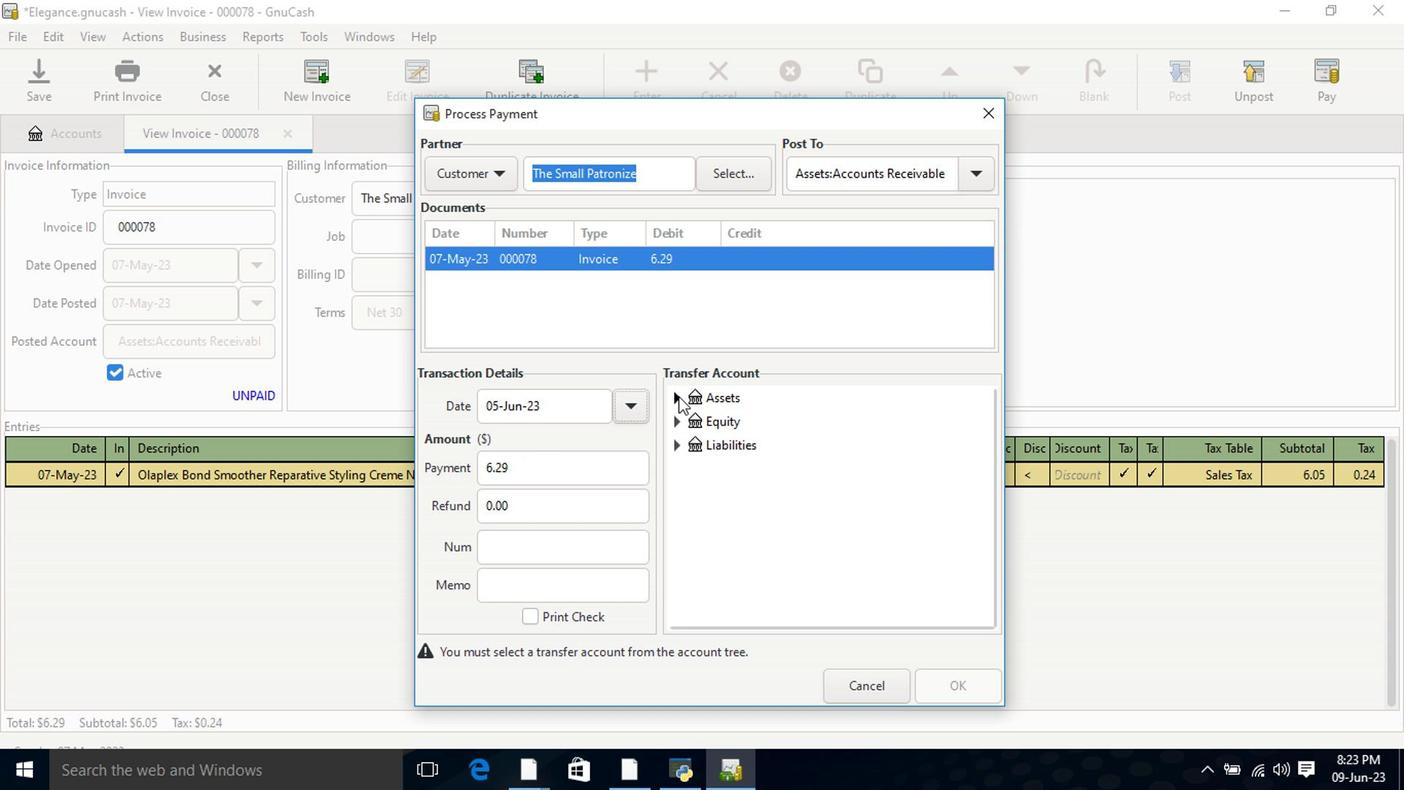 
Action: Mouse pressed left at (598, 401)
Screenshot: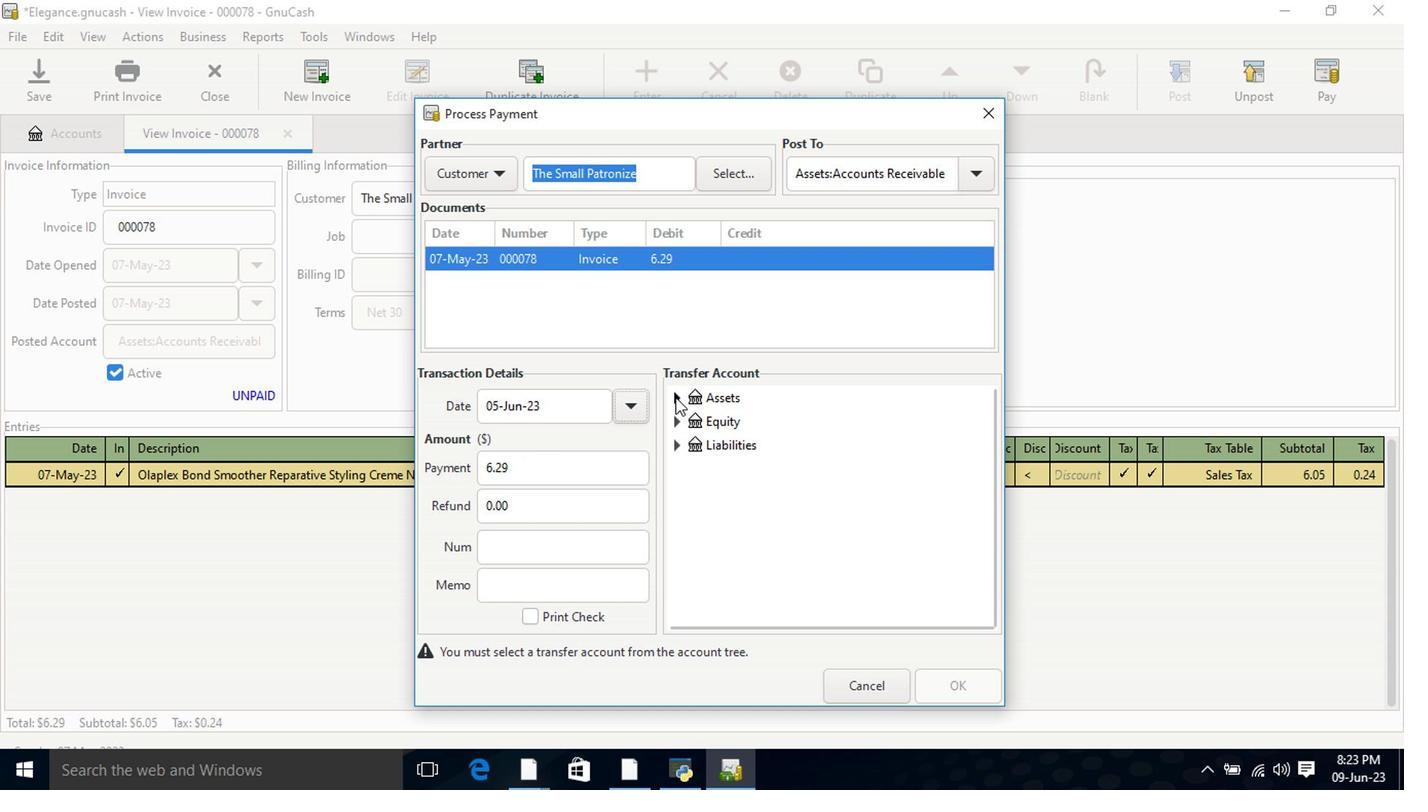 
Action: Mouse moved to (610, 420)
Screenshot: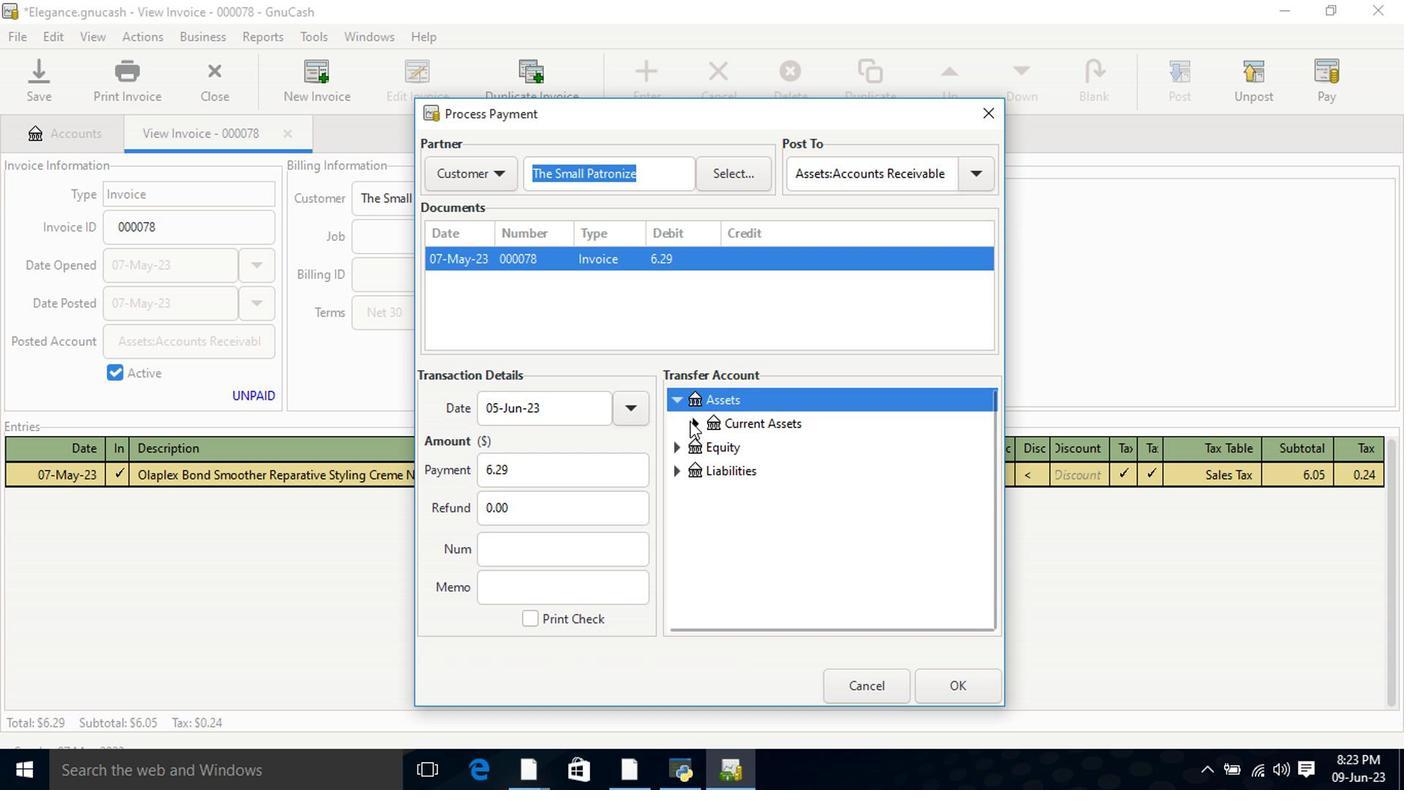 
Action: Mouse pressed left at (610, 420)
Screenshot: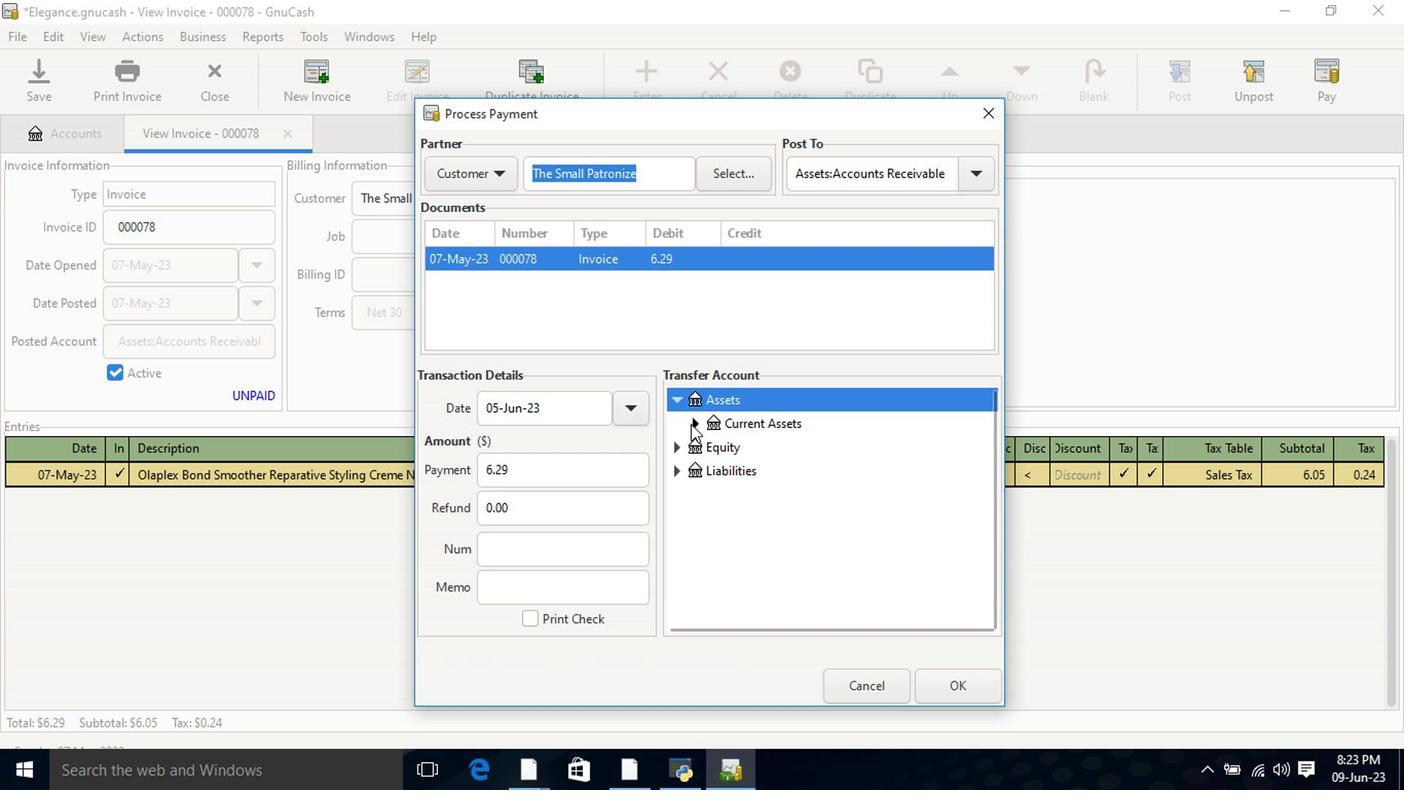 
Action: Mouse moved to (637, 433)
Screenshot: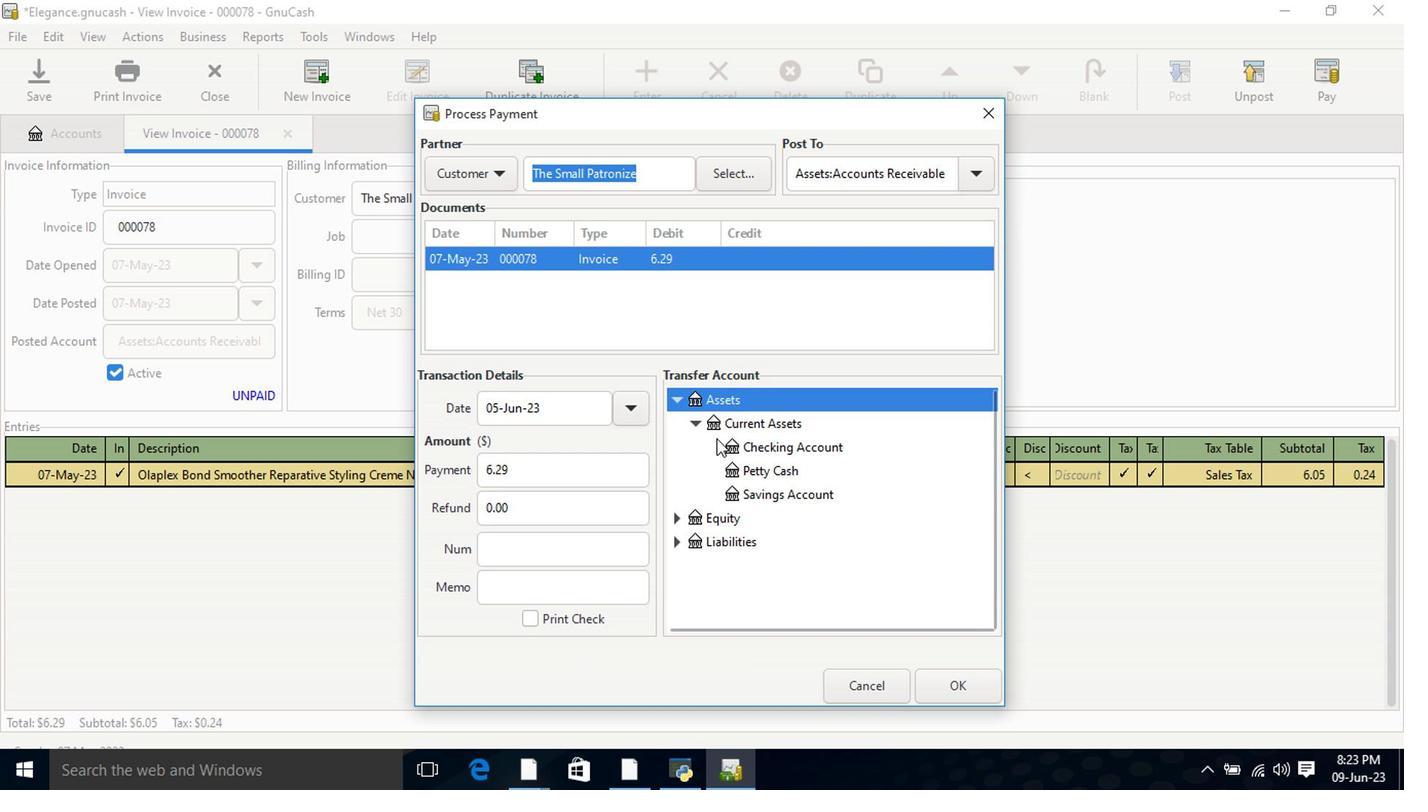 
Action: Mouse pressed left at (637, 433)
Screenshot: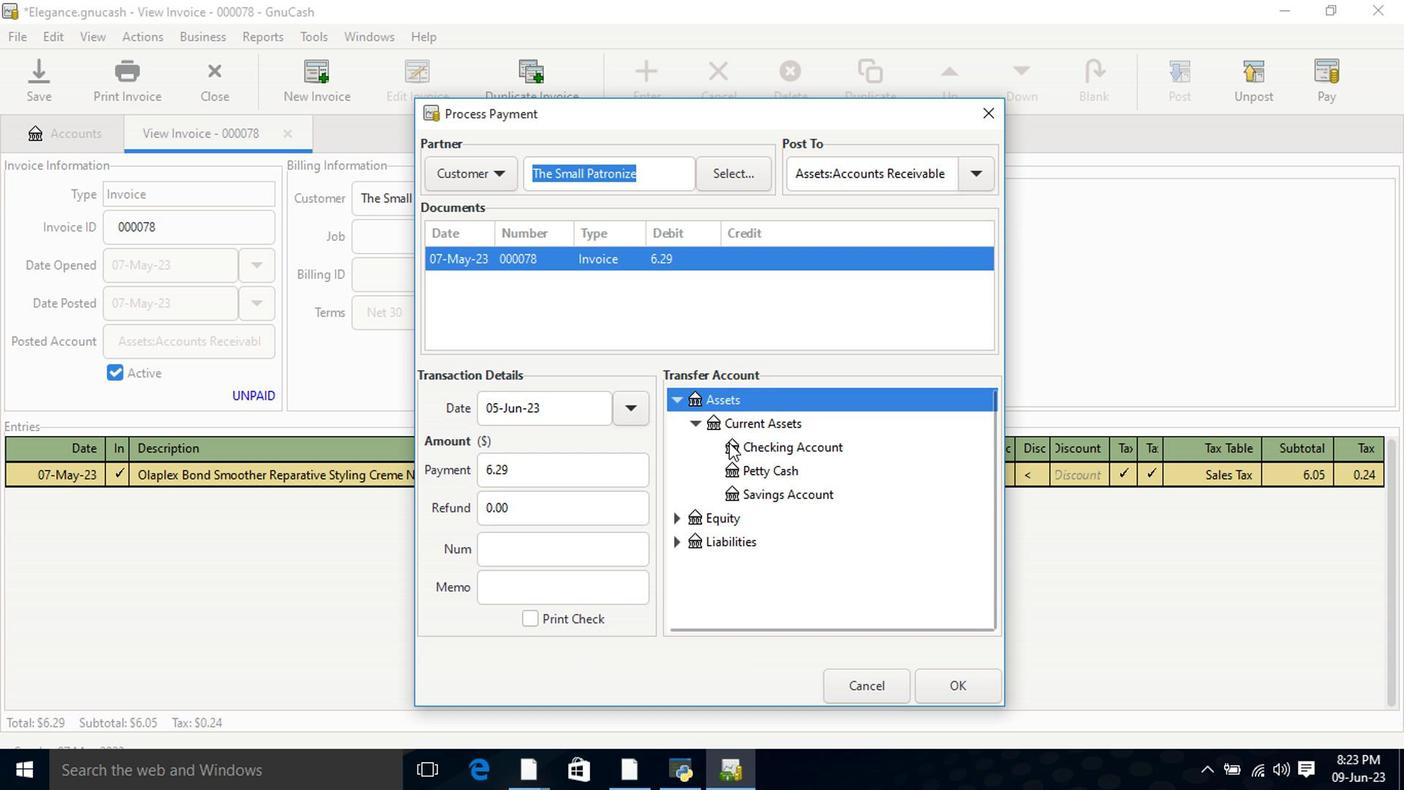 
Action: Mouse moved to (795, 607)
Screenshot: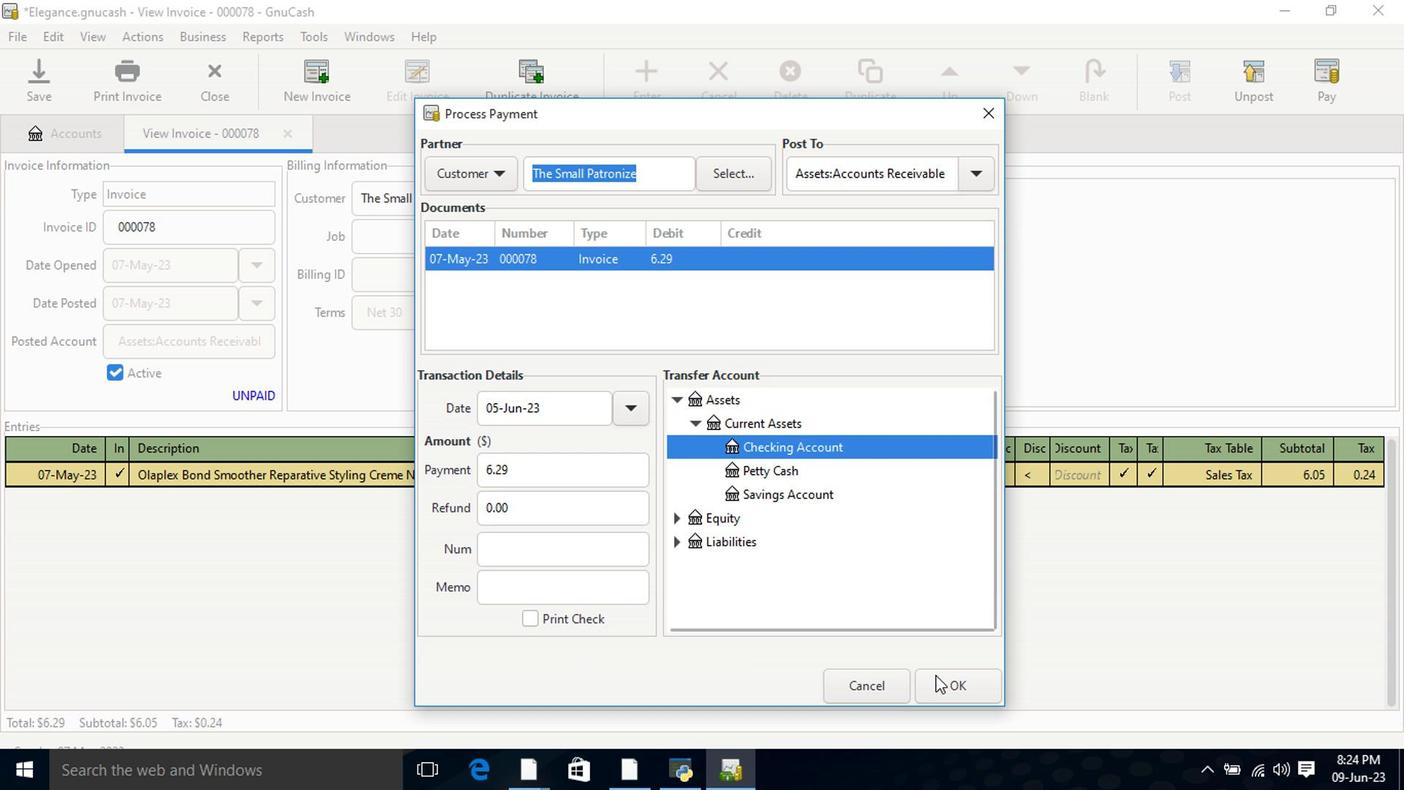 
Action: Mouse pressed left at (795, 607)
Screenshot: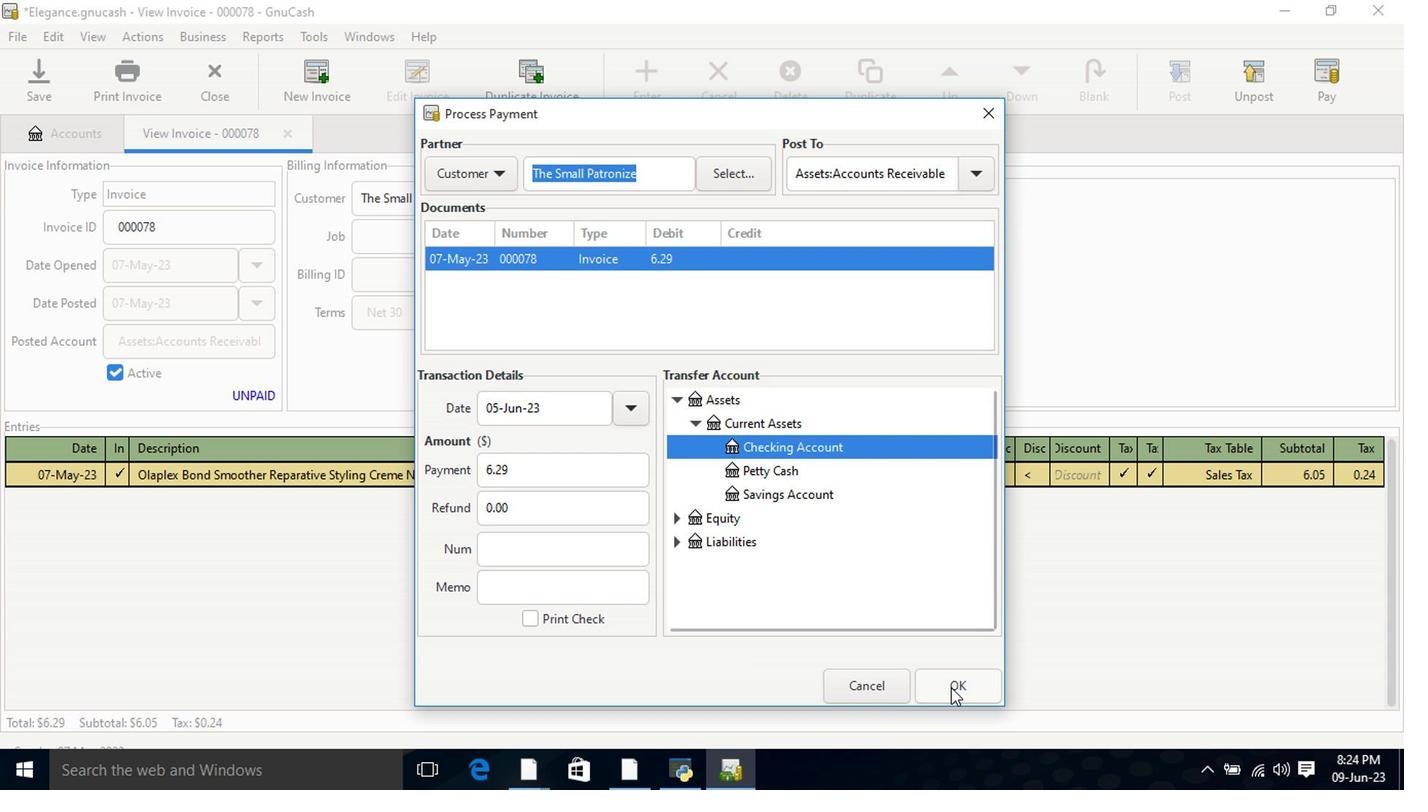 
Action: Mouse moved to (209, 180)
Screenshot: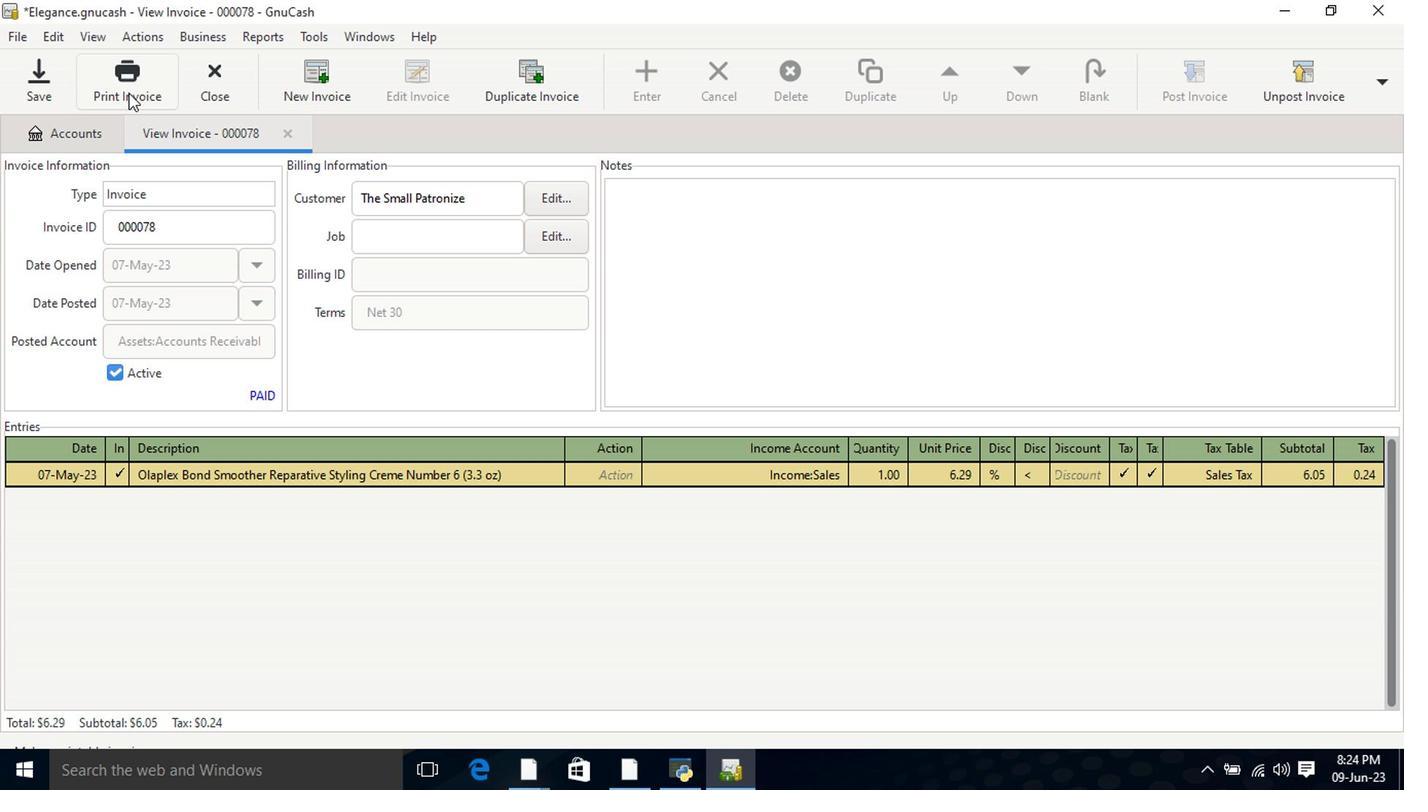 
Action: Mouse pressed left at (209, 180)
Screenshot: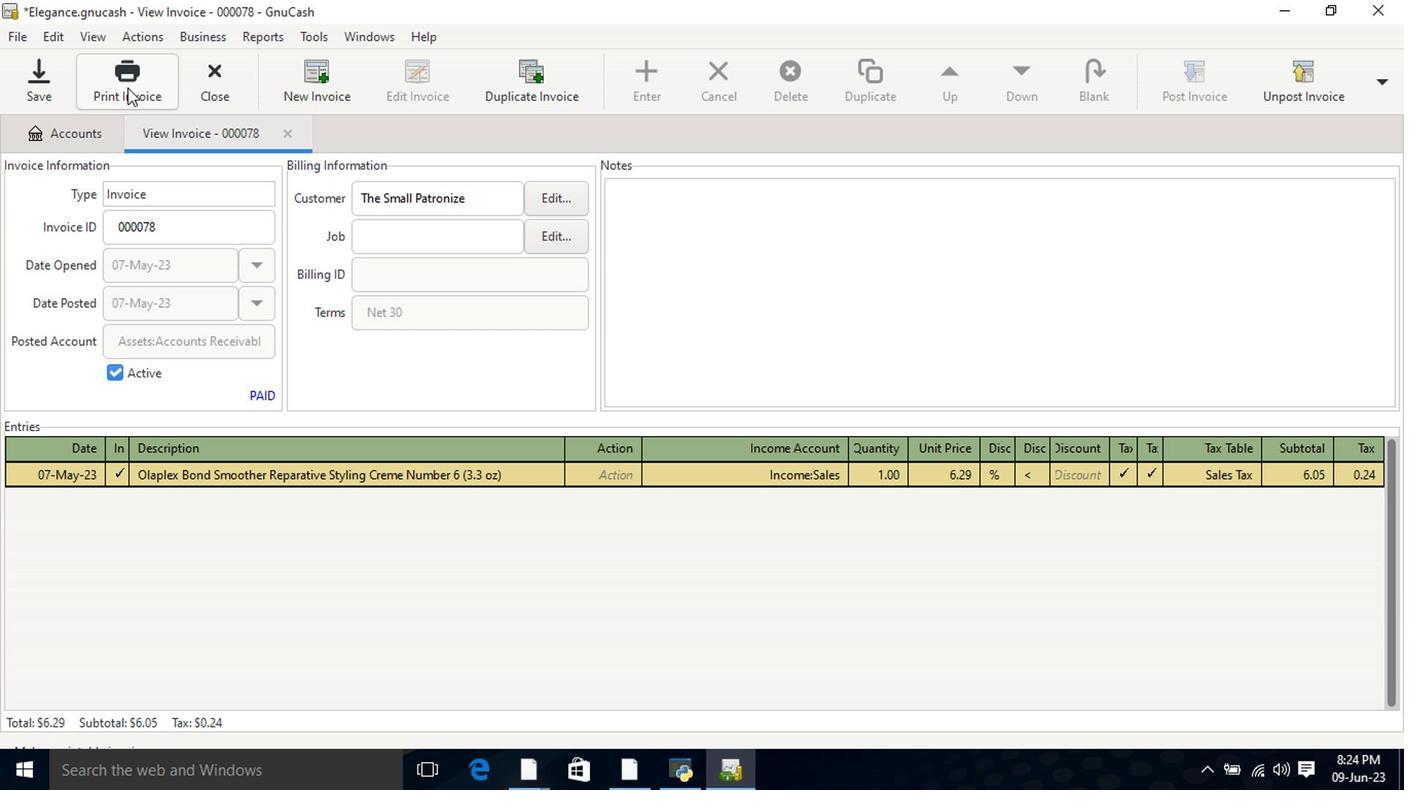 
Action: Mouse moved to (686, 549)
Screenshot: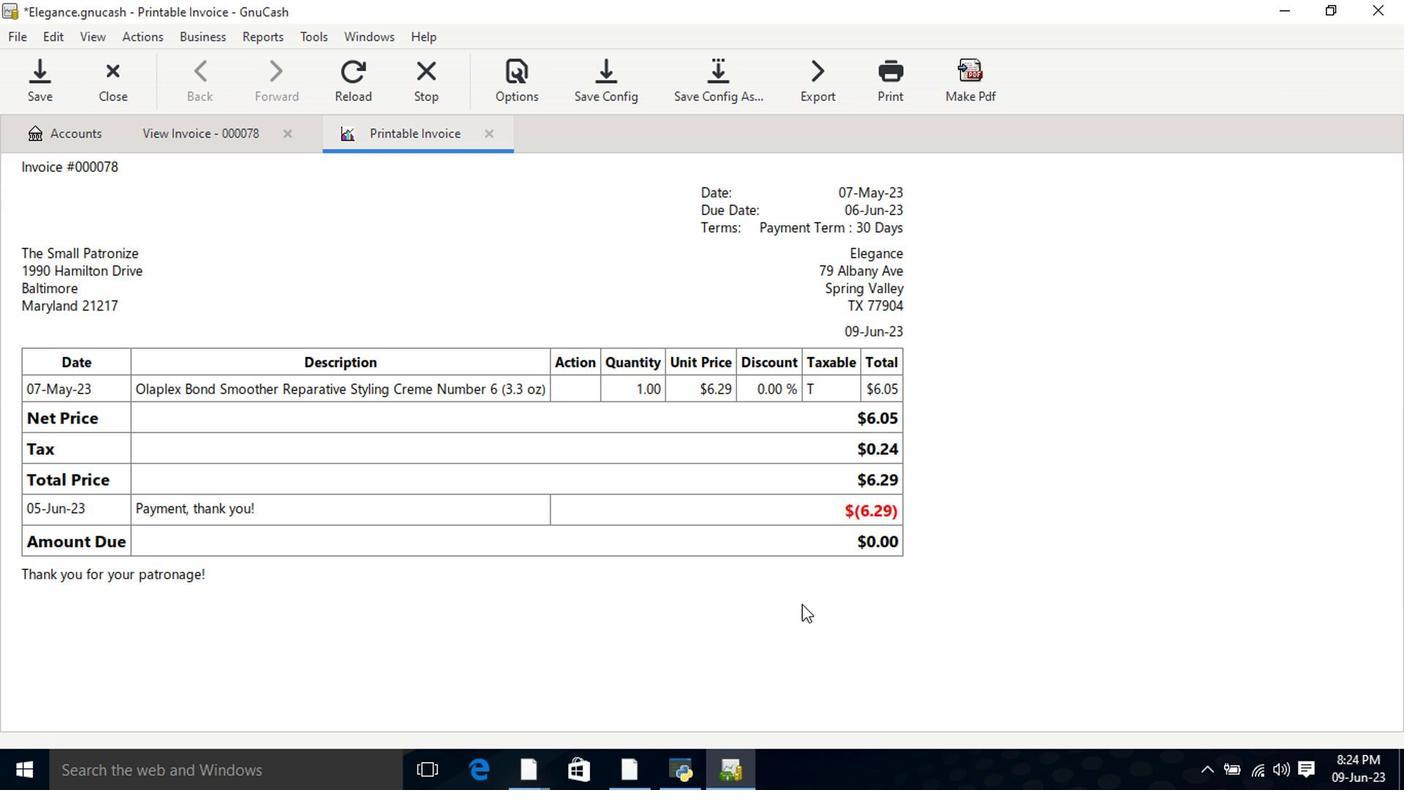 
